 Task: Compose an email with the signature Jasmine Robinson with the subject Confirmation of a membership and the message Please let me know if you need any assistance with the upcoming presentation. from softage.5@softage.net to softage.4@softage.net, select the message and change font size to small, align the email to left Send the email. Finally, move the email from Sent Items to the label School records
Action: Mouse moved to (74, 47)
Screenshot: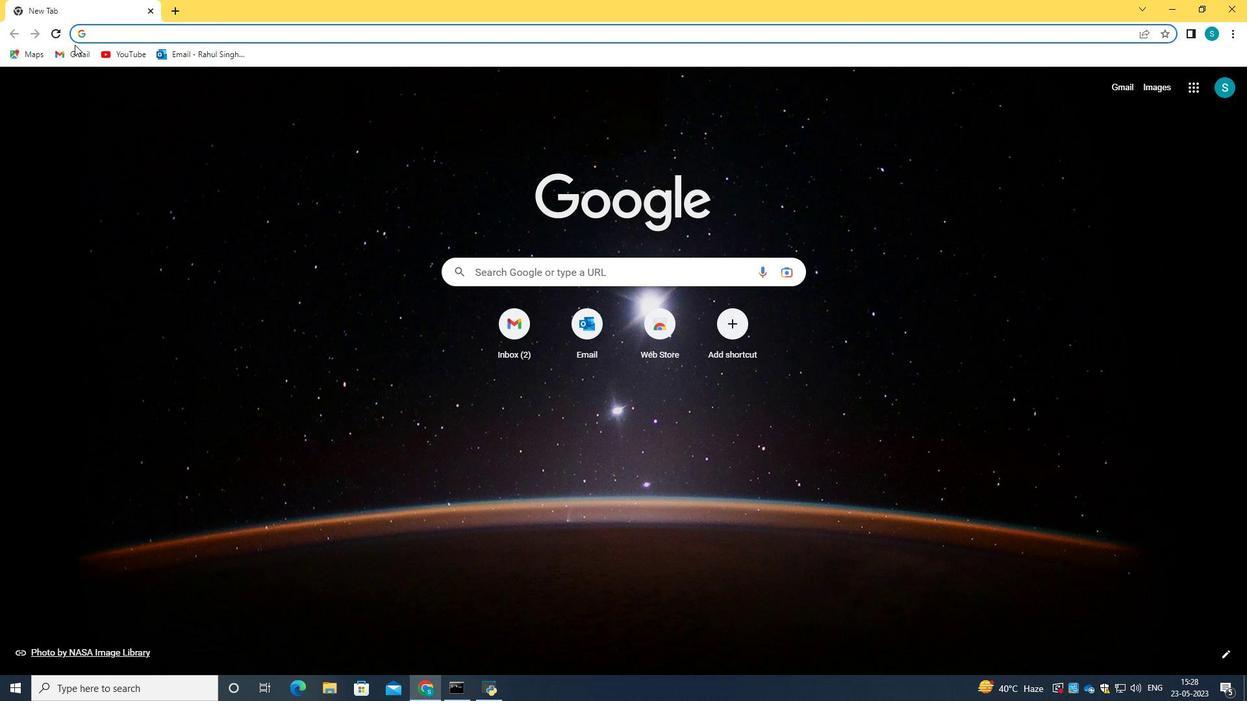 
Action: Mouse pressed left at (74, 47)
Screenshot: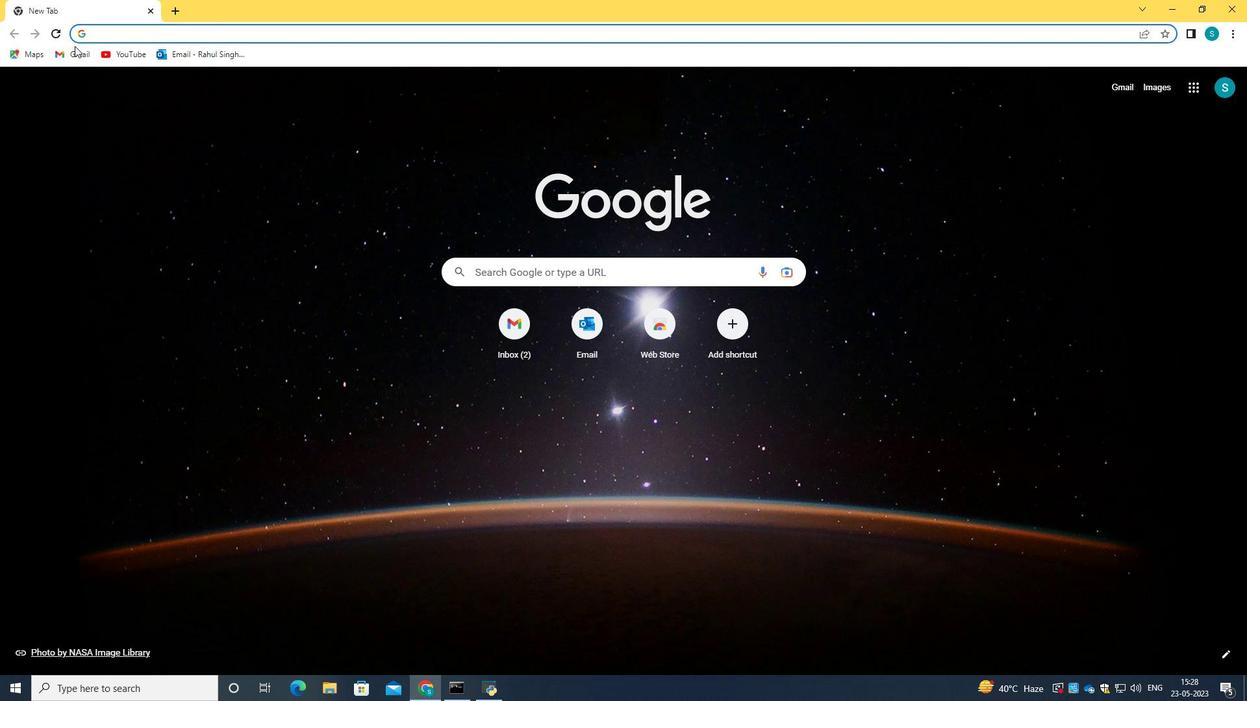 
Action: Mouse moved to (601, 200)
Screenshot: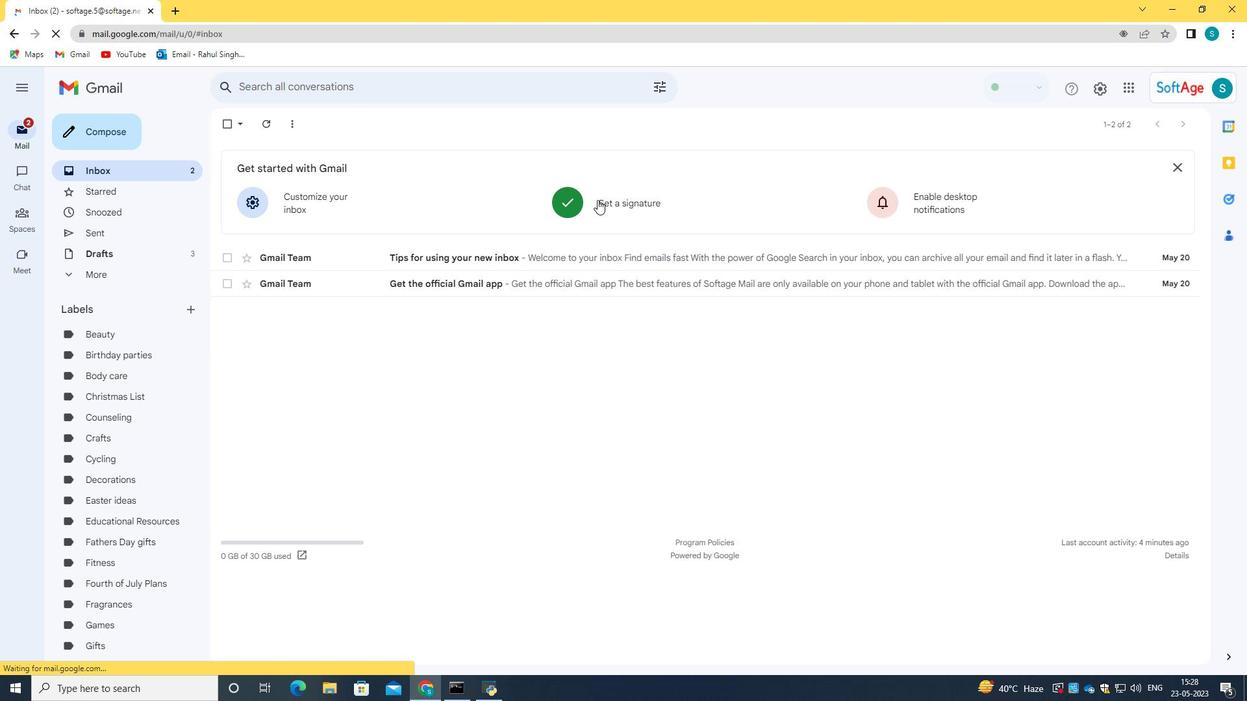 
Action: Mouse pressed left at (601, 200)
Screenshot: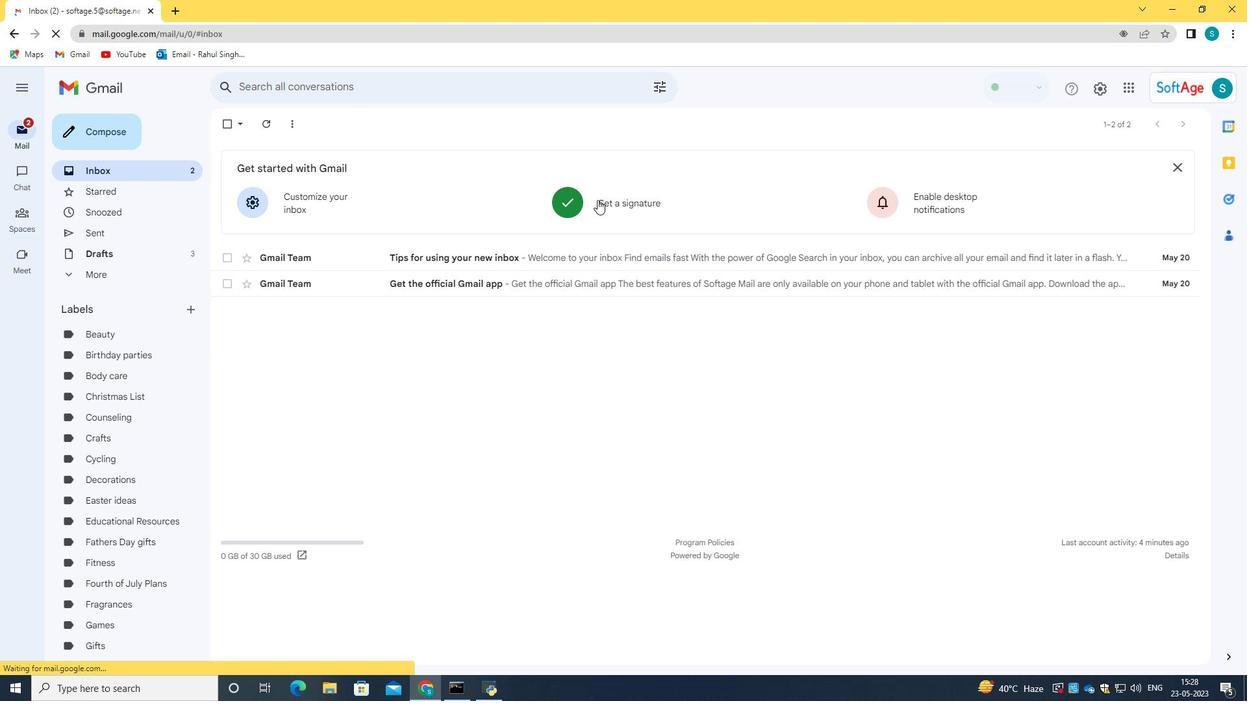 
Action: Mouse moved to (562, 346)
Screenshot: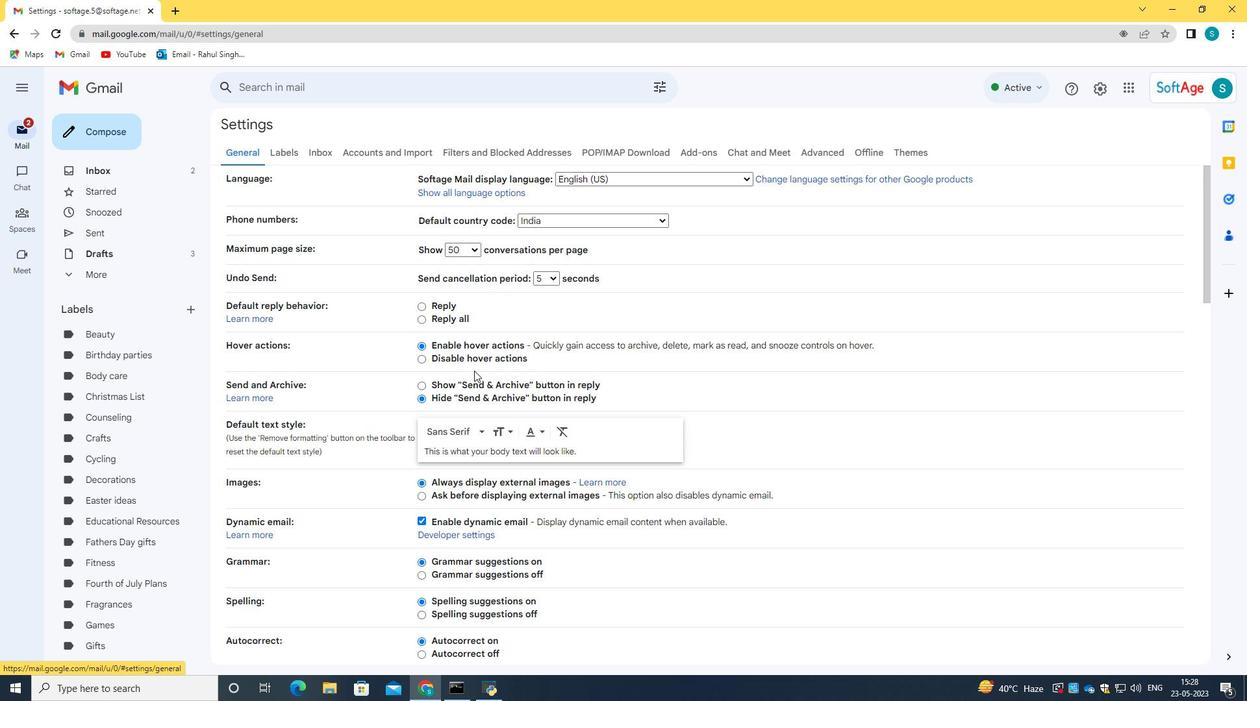 
Action: Mouse scrolled (562, 346) with delta (0, 0)
Screenshot: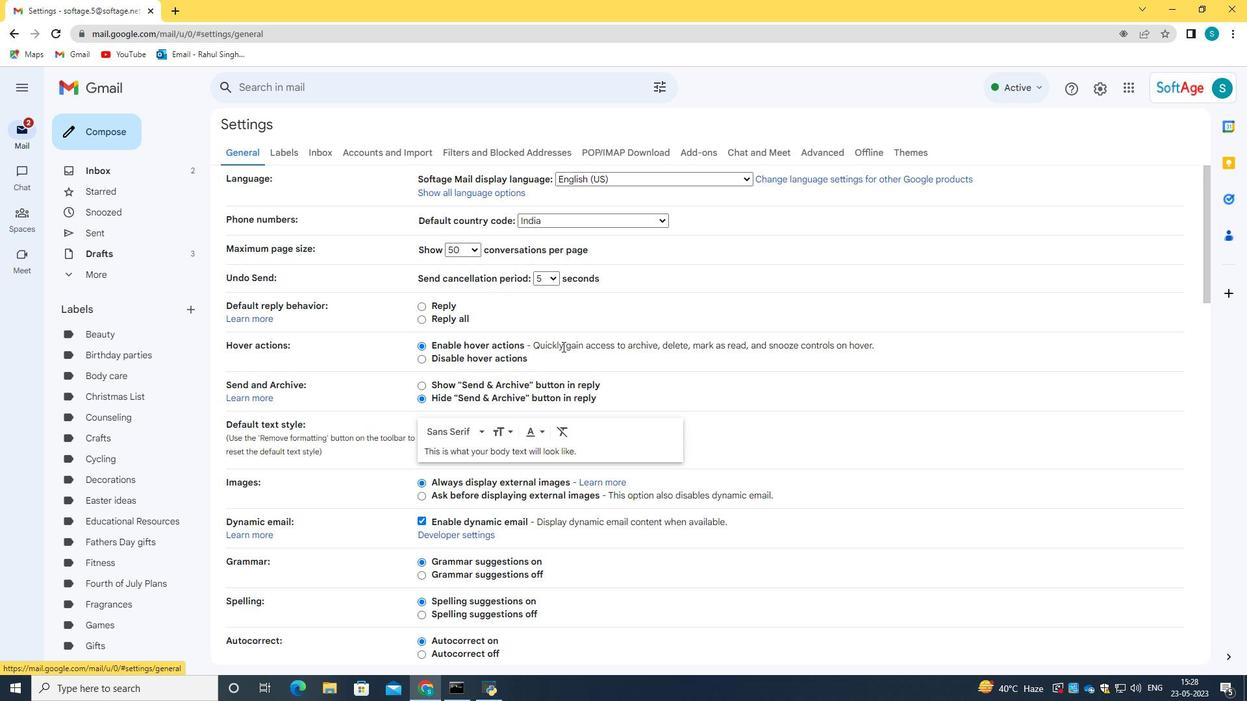 
Action: Mouse scrolled (562, 346) with delta (0, 0)
Screenshot: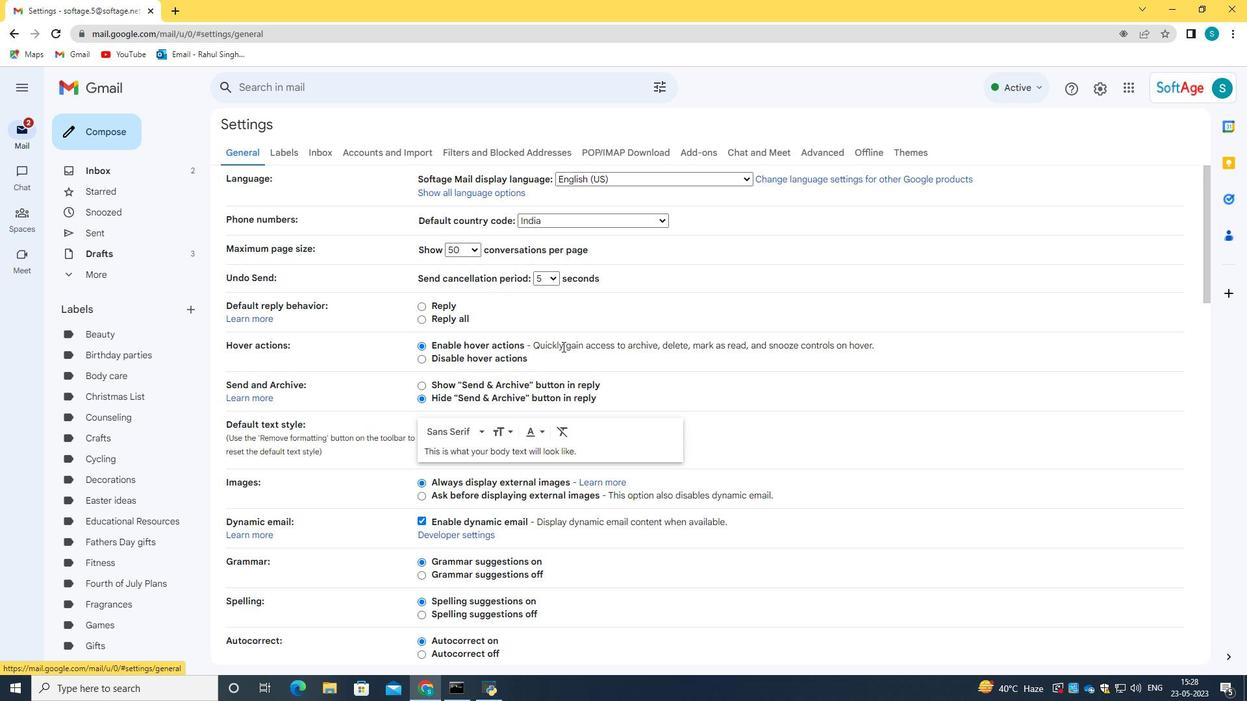 
Action: Mouse scrolled (562, 346) with delta (0, 0)
Screenshot: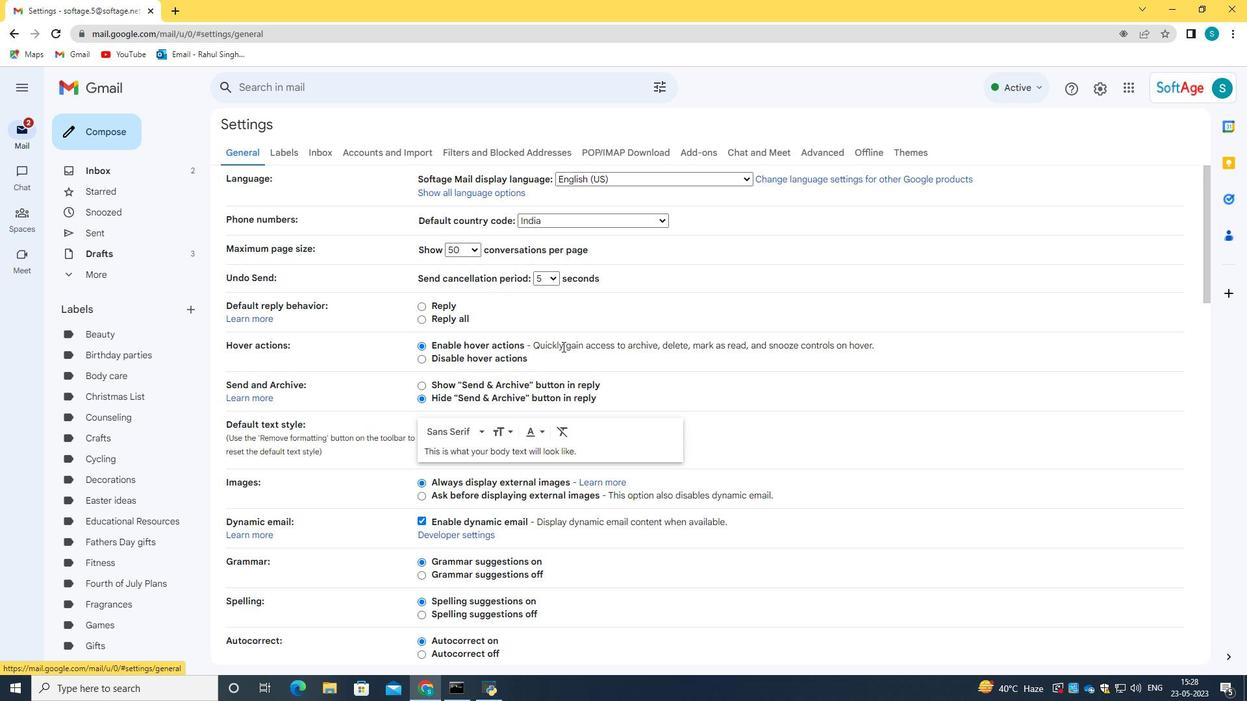 
Action: Mouse scrolled (562, 346) with delta (0, 0)
Screenshot: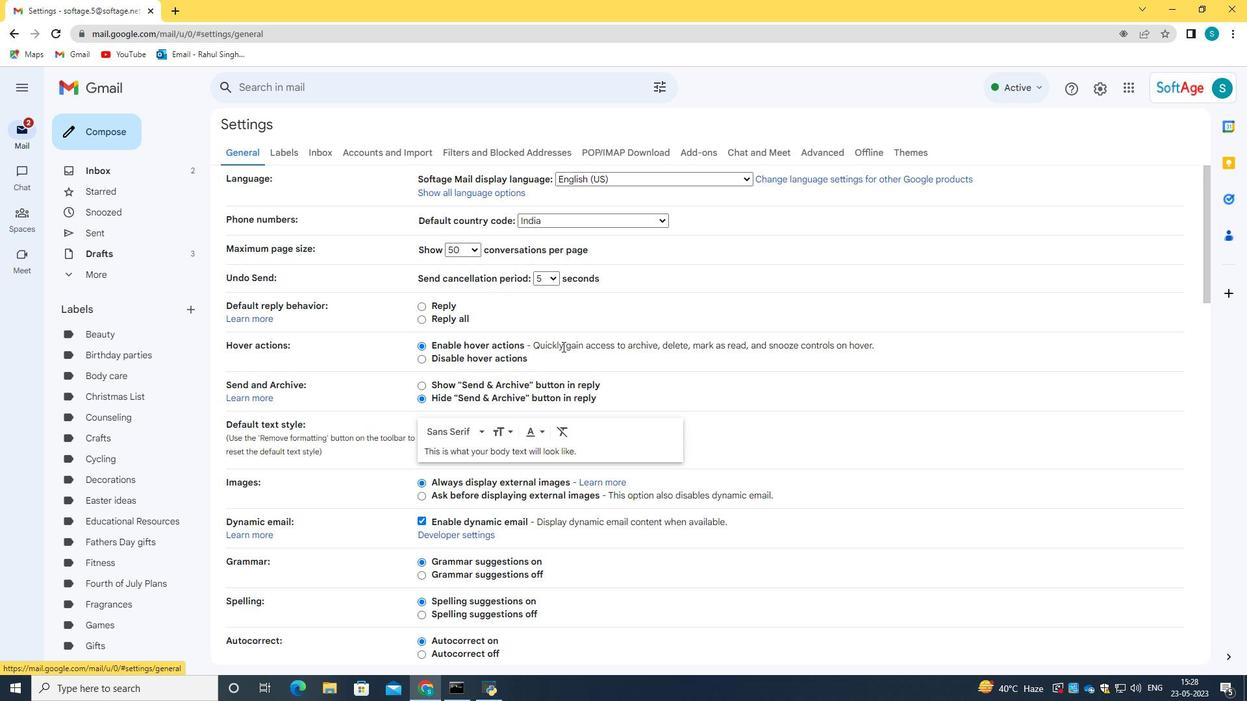 
Action: Mouse scrolled (562, 346) with delta (0, 0)
Screenshot: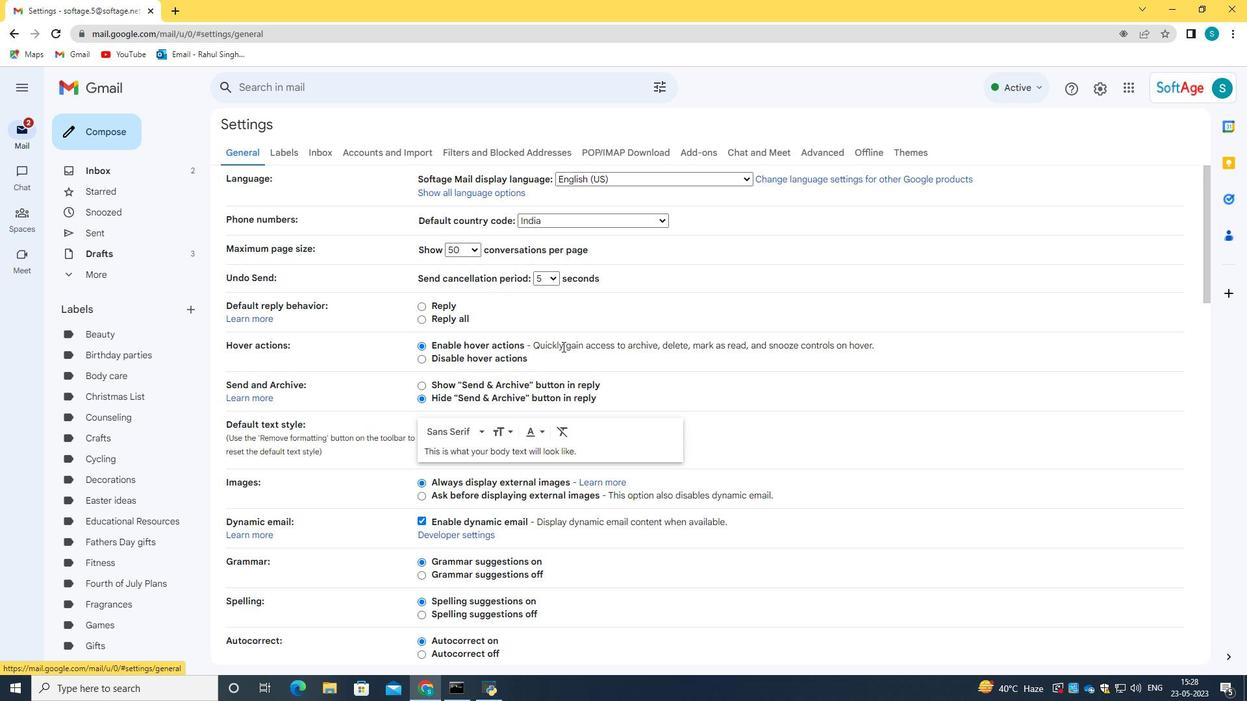 
Action: Mouse scrolled (562, 346) with delta (0, 0)
Screenshot: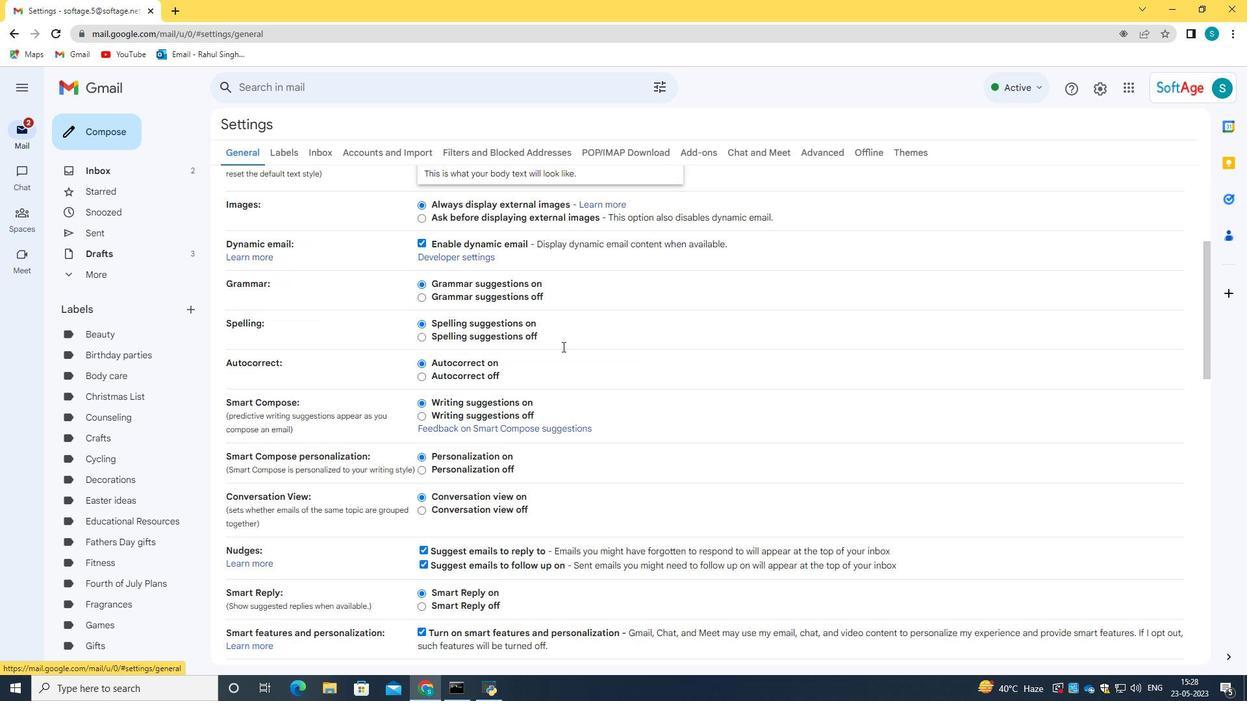 
Action: Mouse scrolled (562, 346) with delta (0, 0)
Screenshot: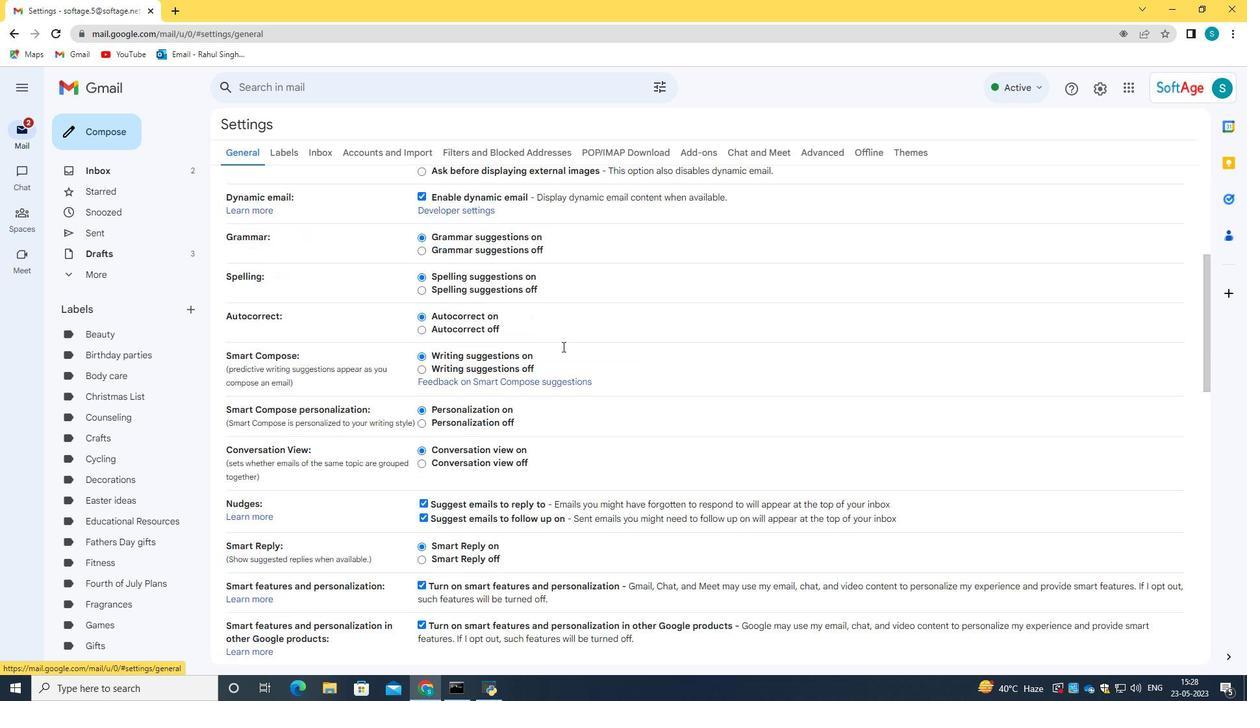 
Action: Mouse scrolled (562, 346) with delta (0, 0)
Screenshot: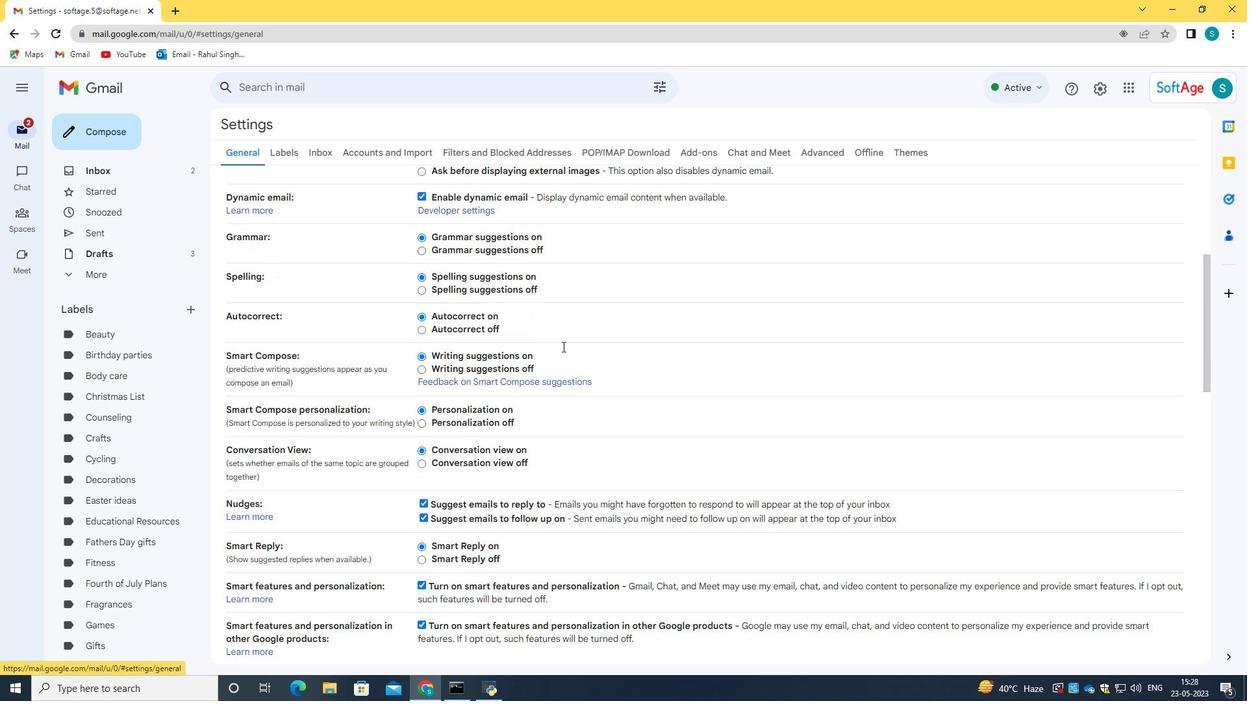 
Action: Mouse moved to (575, 340)
Screenshot: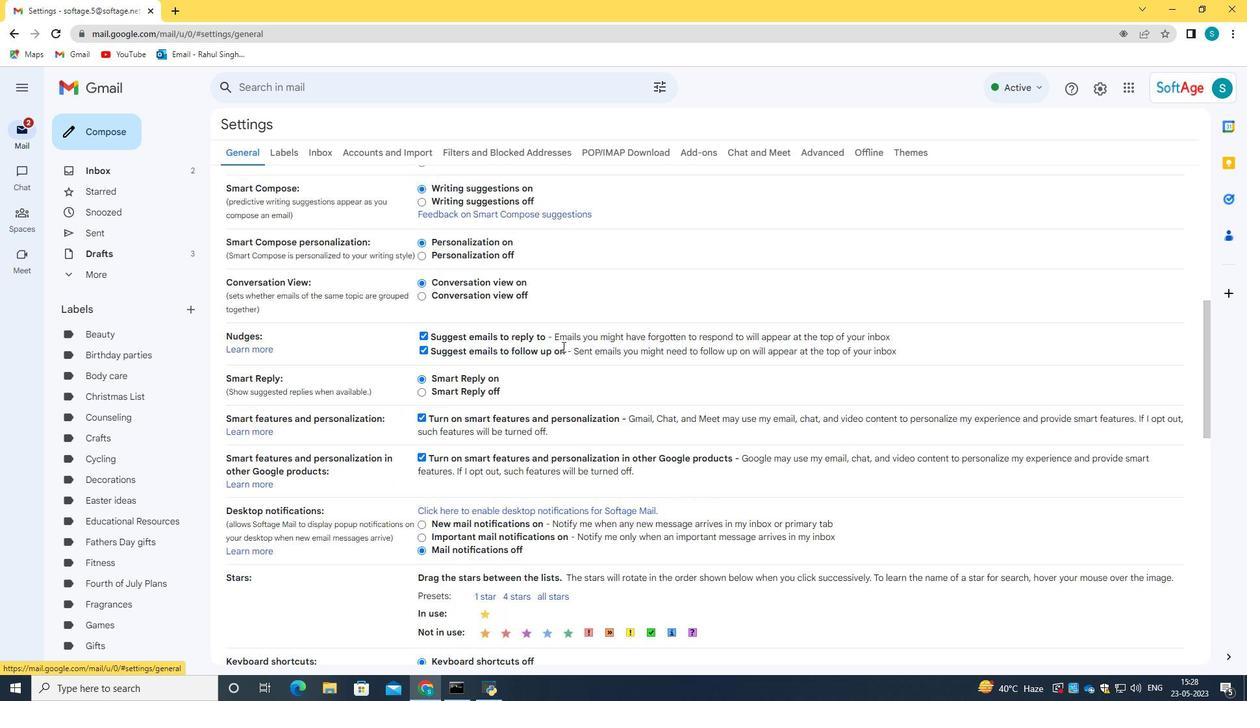 
Action: Mouse scrolled (575, 339) with delta (0, 0)
Screenshot: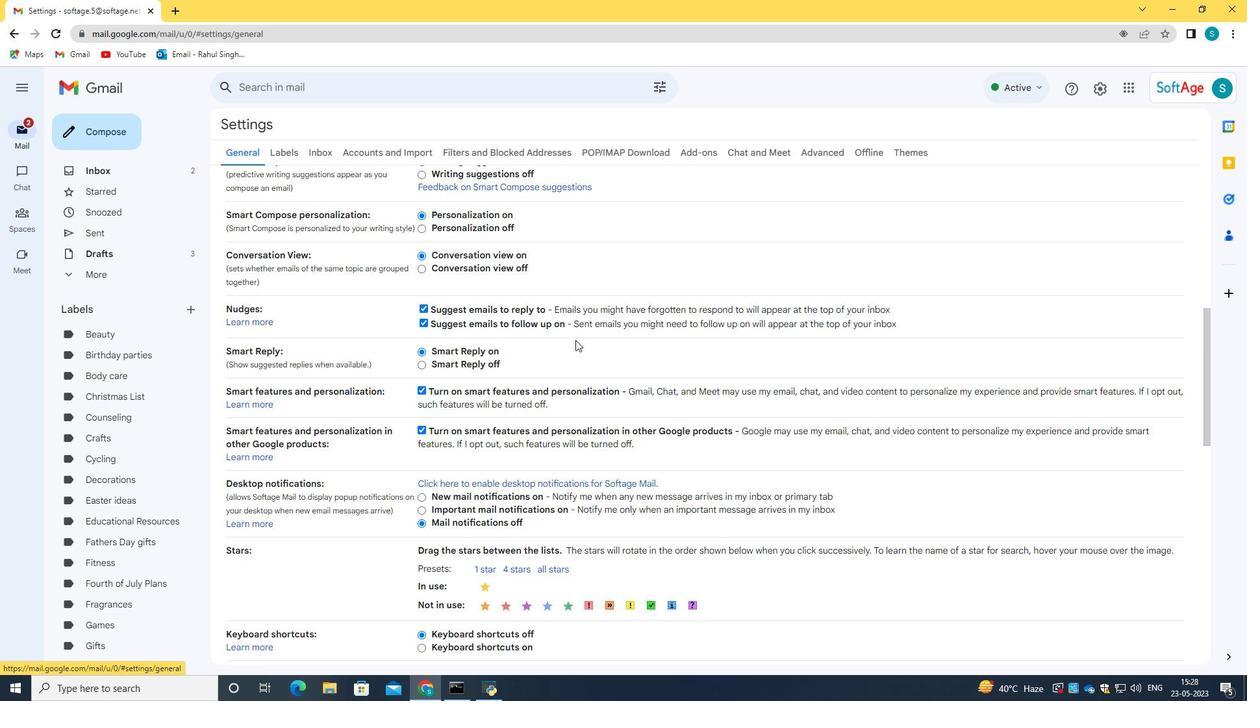 
Action: Mouse scrolled (575, 339) with delta (0, 0)
Screenshot: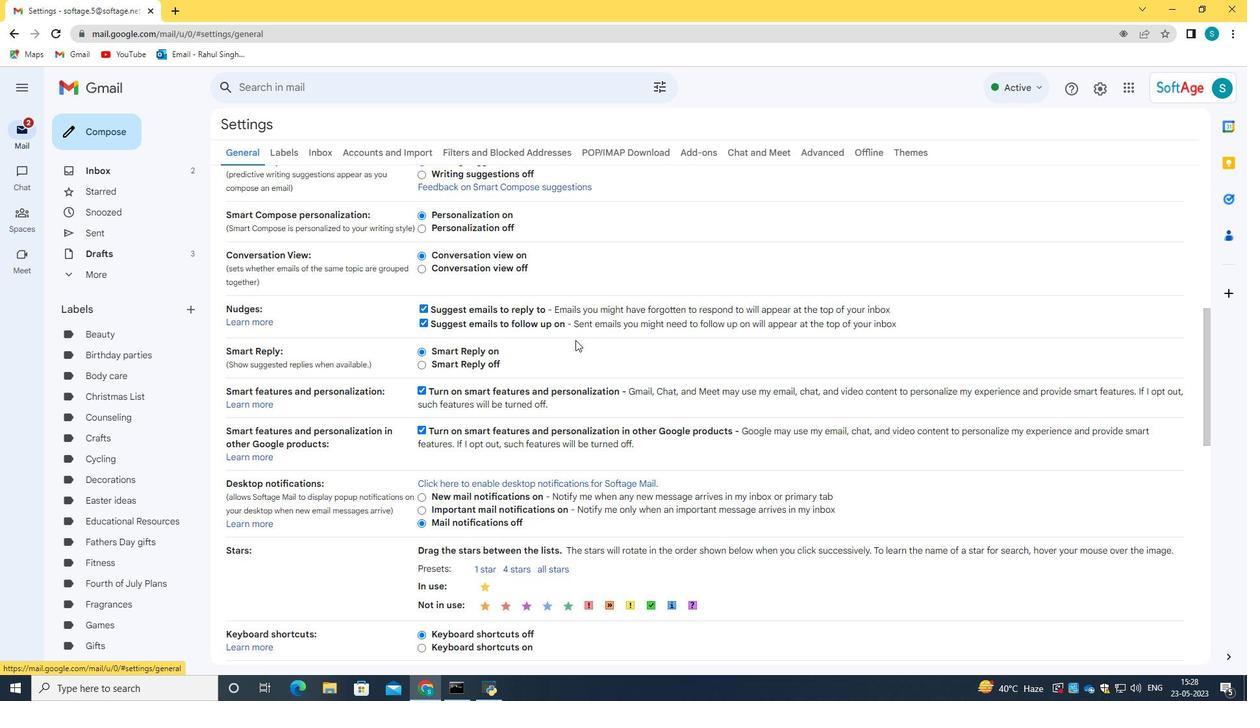 
Action: Mouse scrolled (575, 339) with delta (0, 0)
Screenshot: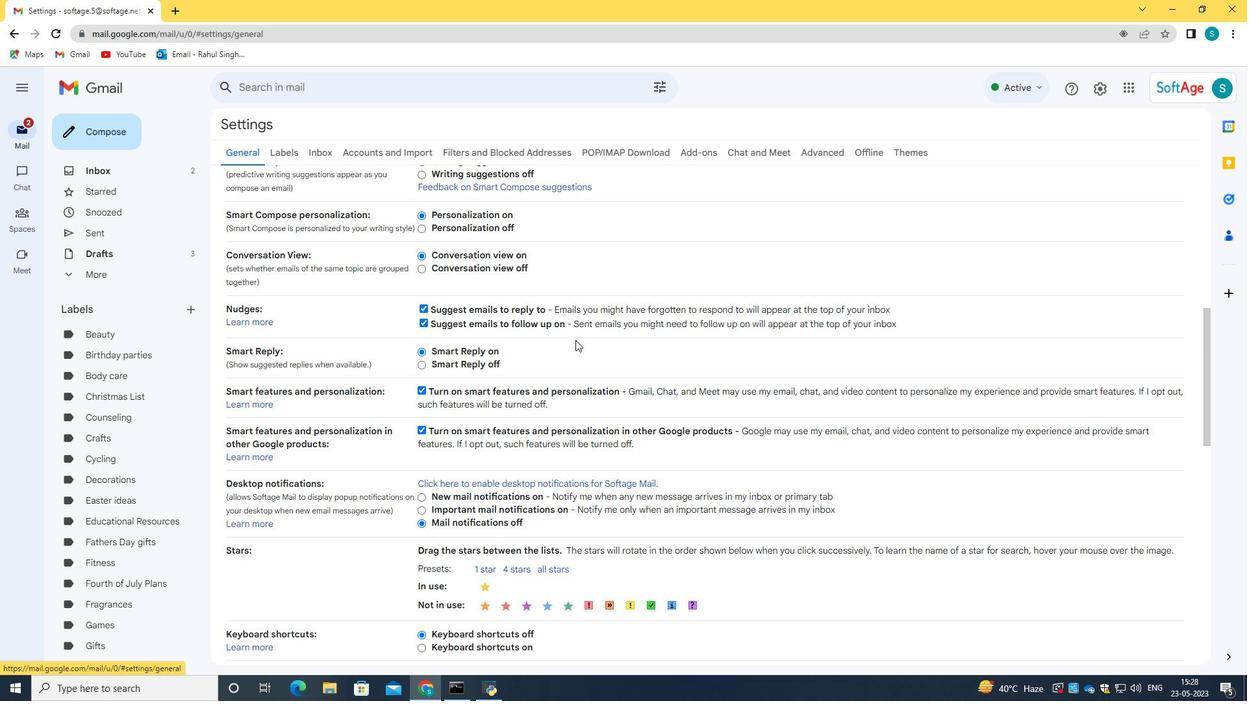 
Action: Mouse scrolled (575, 339) with delta (0, 0)
Screenshot: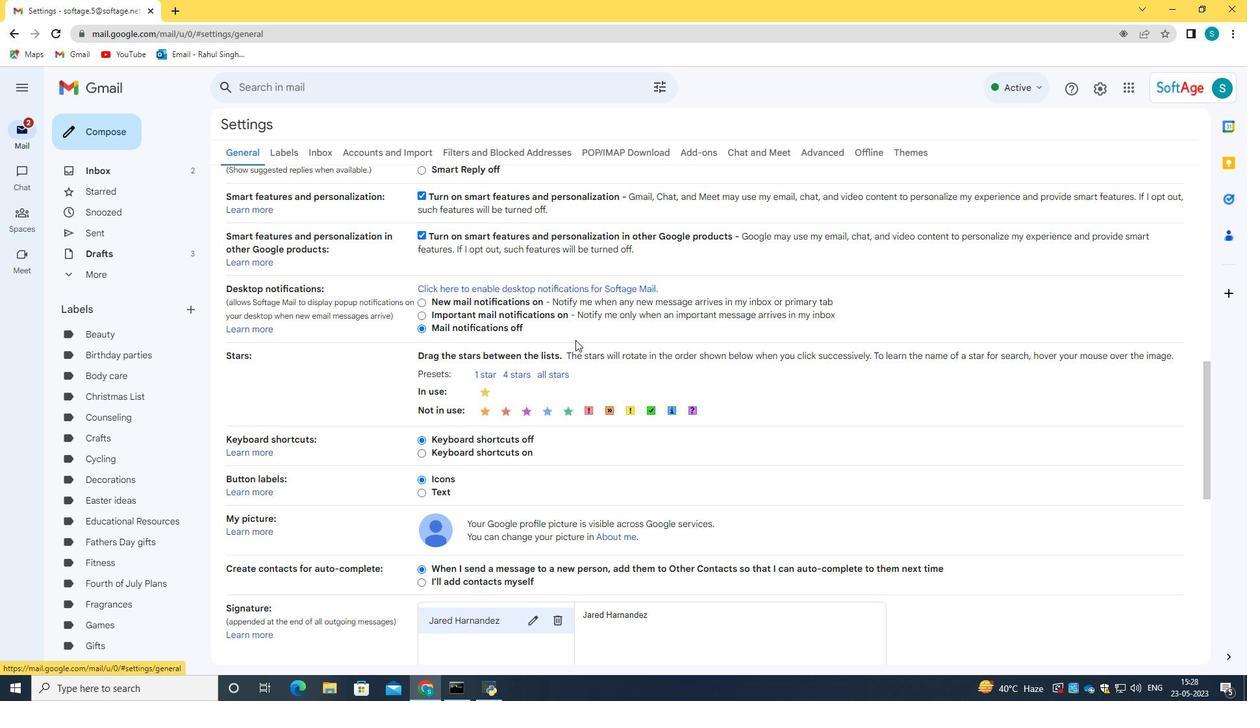 
Action: Mouse moved to (550, 550)
Screenshot: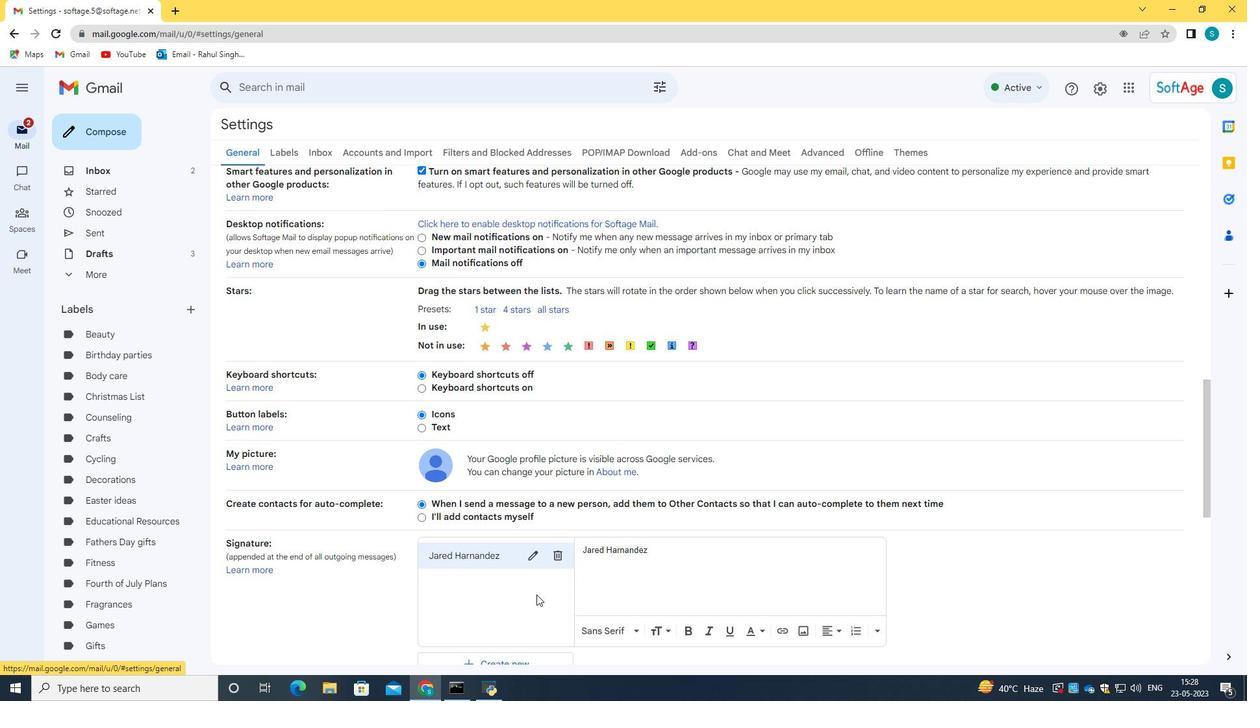 
Action: Mouse scrolled (550, 550) with delta (0, 0)
Screenshot: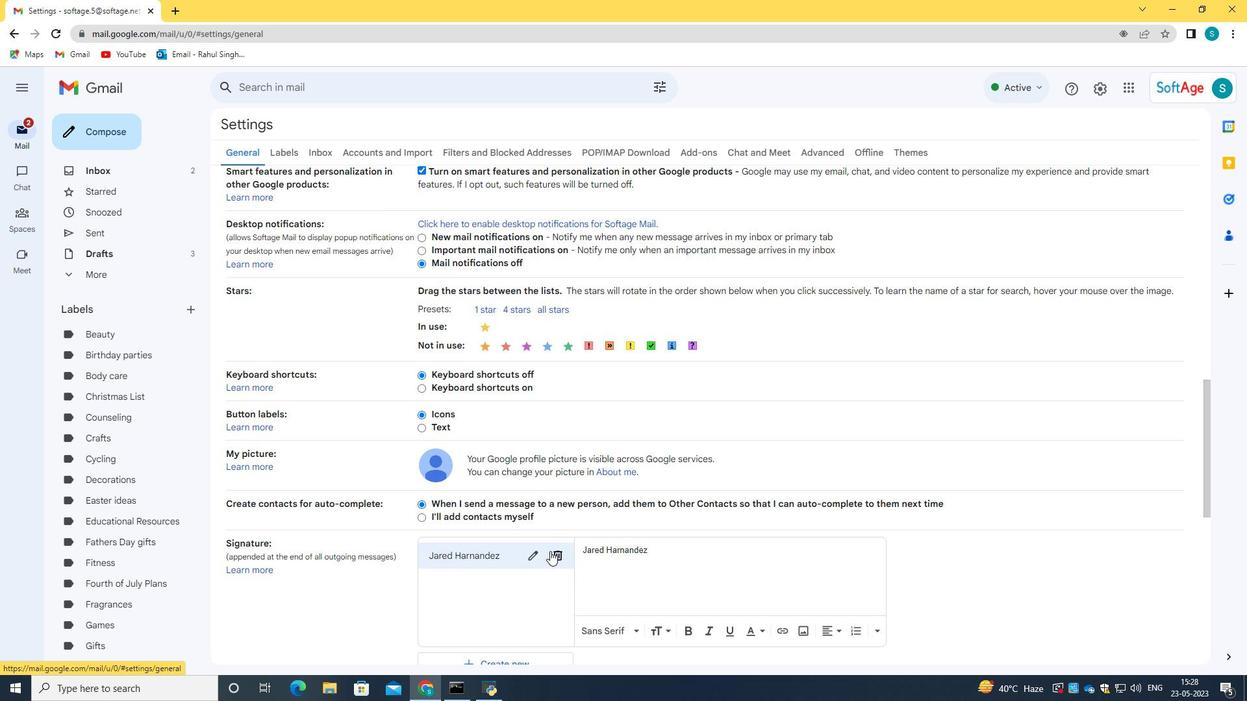 
Action: Mouse moved to (481, 594)
Screenshot: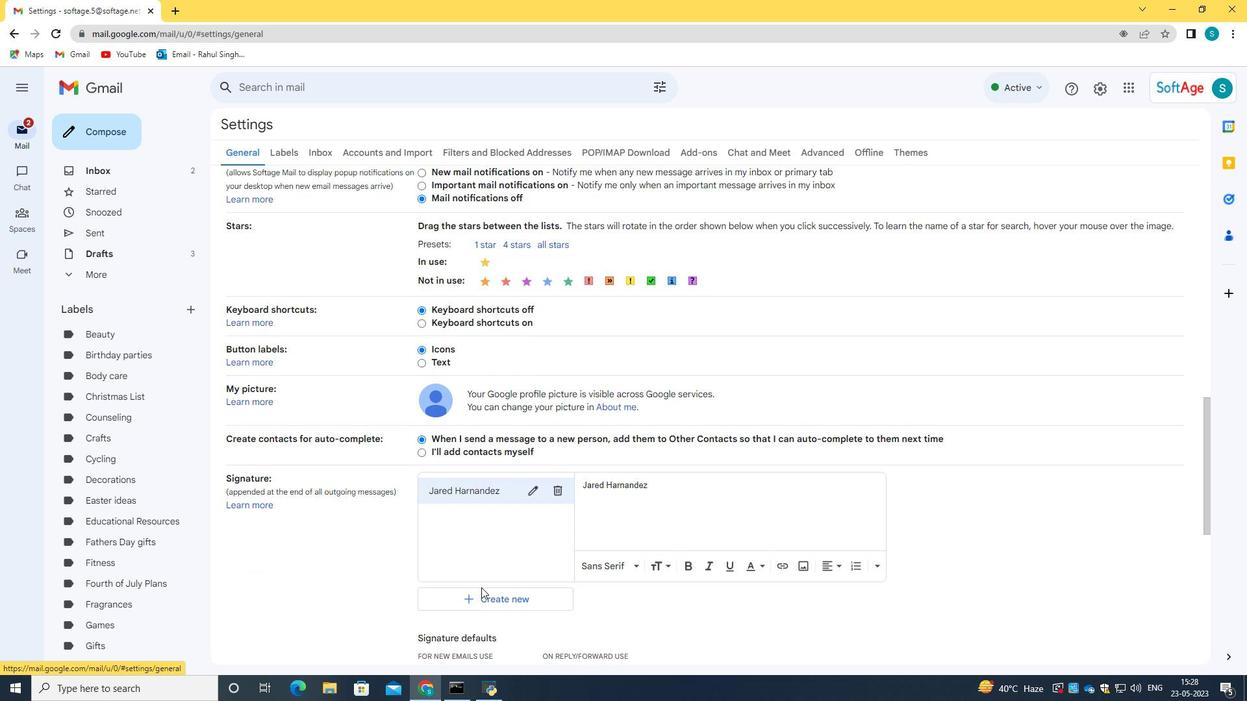
Action: Mouse pressed left at (481, 594)
Screenshot: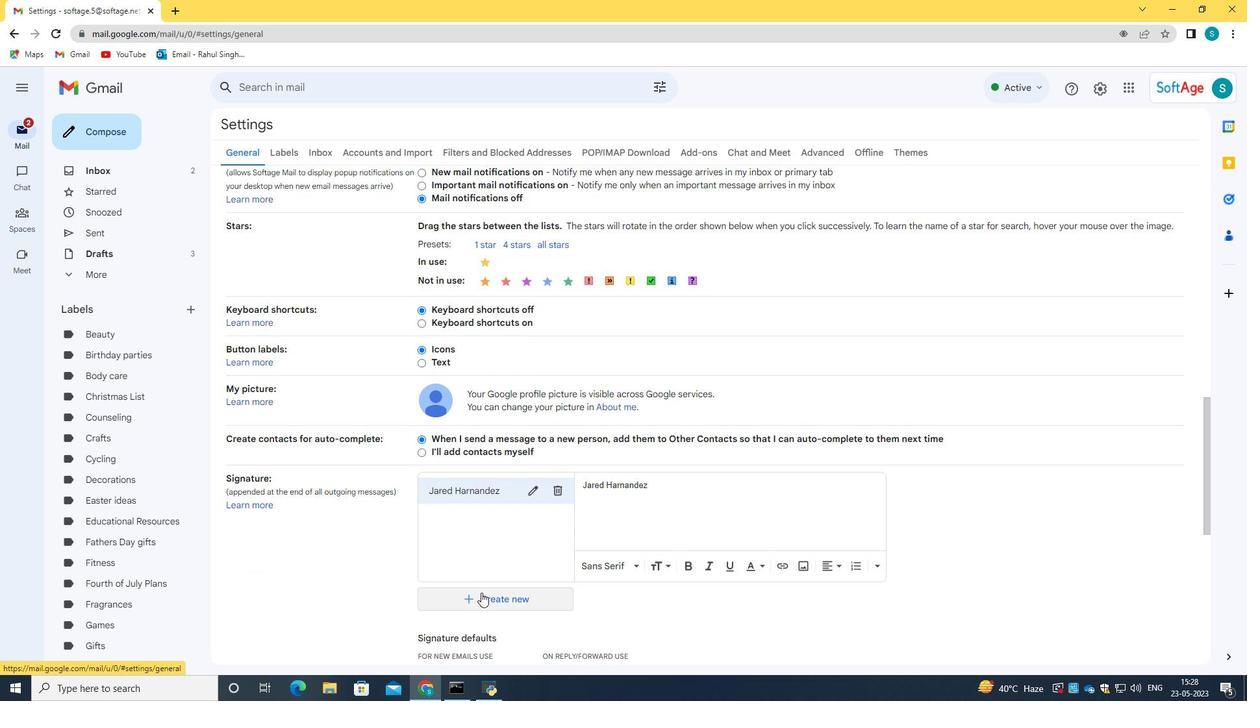 
Action: Mouse moved to (551, 369)
Screenshot: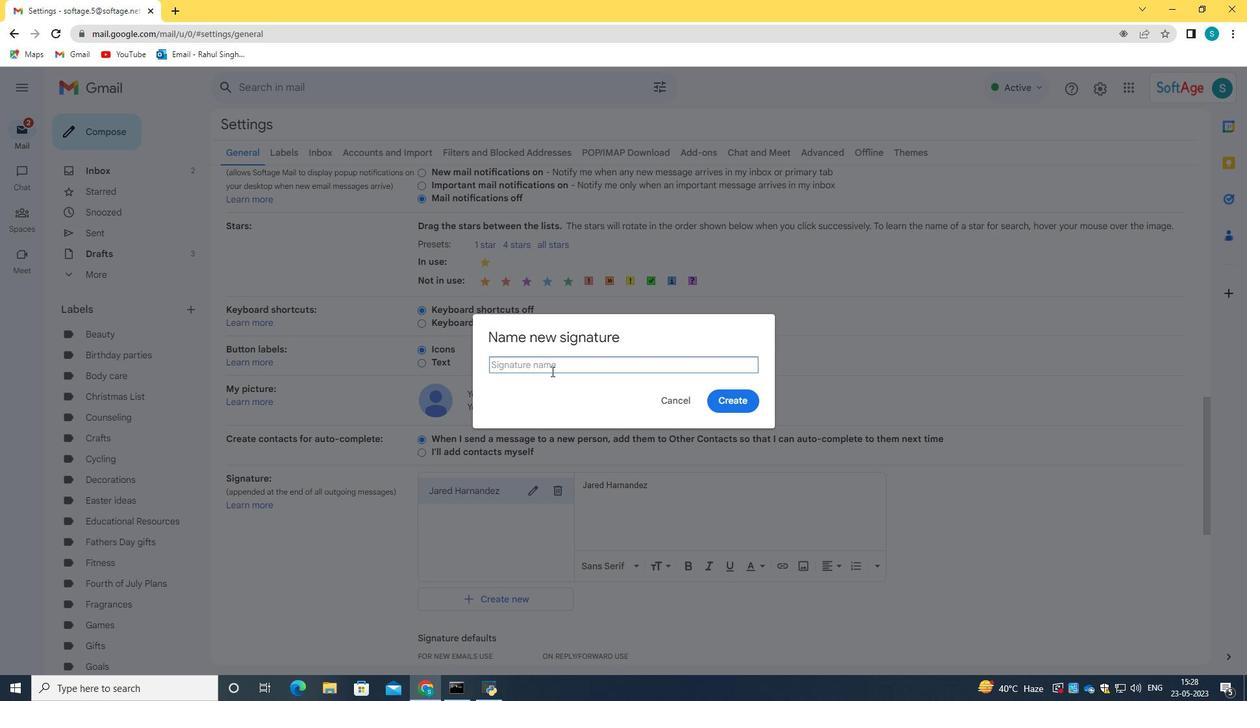
Action: Key pressed <Key.caps_lock>J<Key.caps_lock>asmine<Key.space><Key.caps_lock>R<Key.caps_lock>obb<Key.backspace>inson<Key.space>
Screenshot: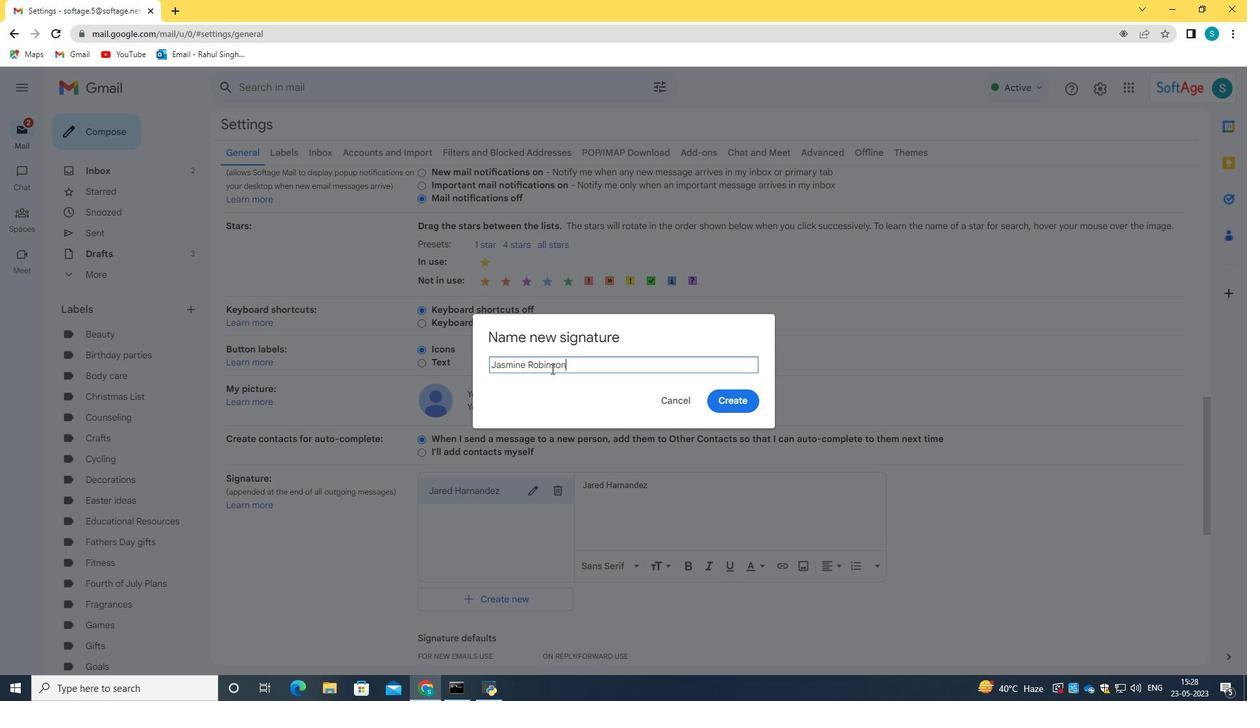 
Action: Mouse moved to (727, 404)
Screenshot: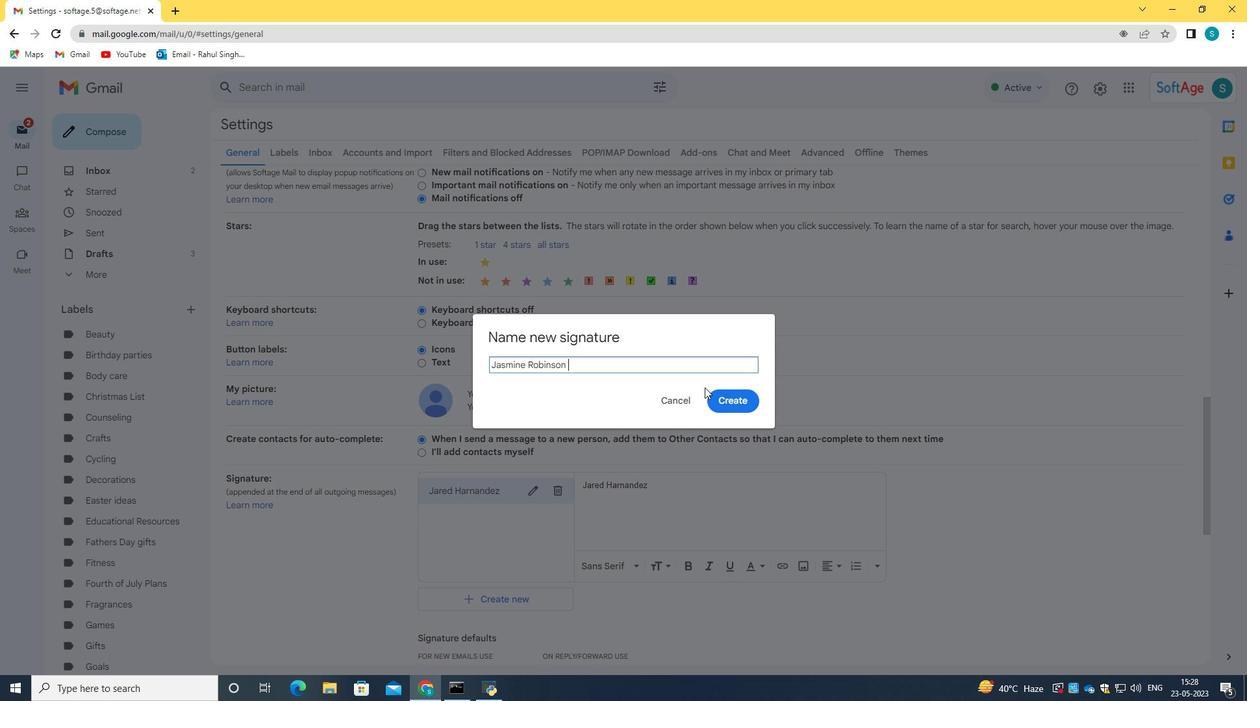 
Action: Mouse pressed left at (727, 404)
Screenshot: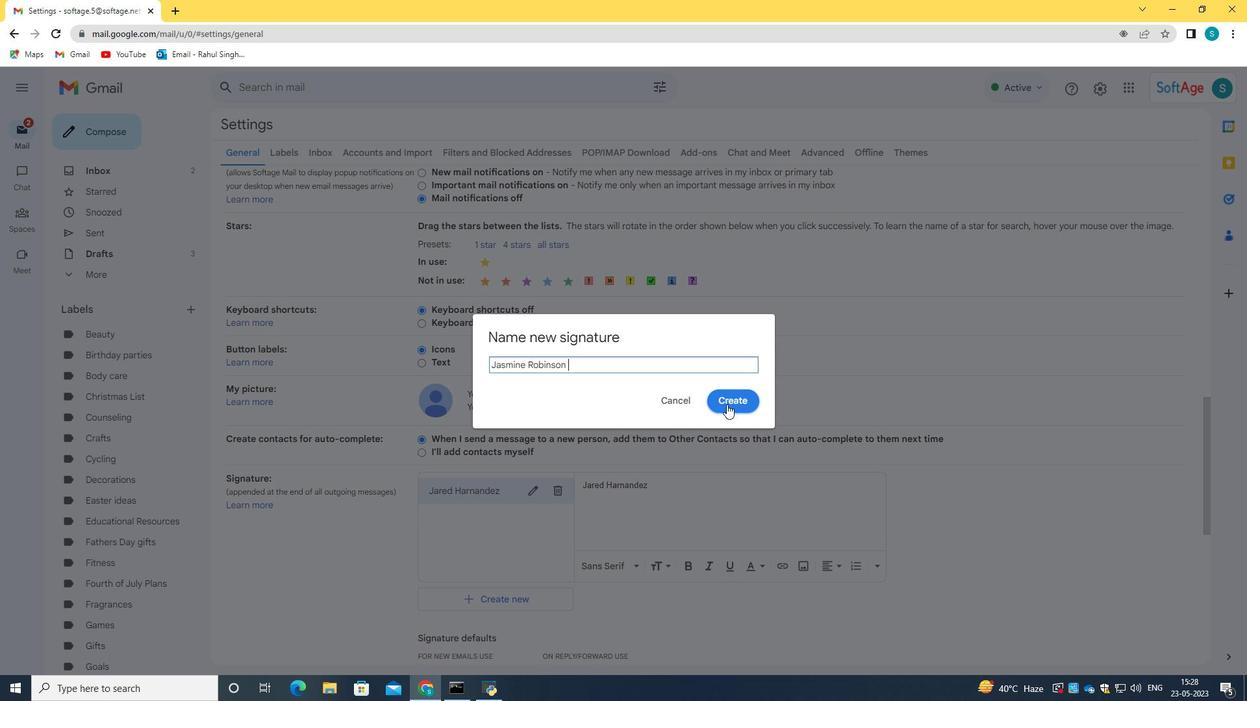 
Action: Mouse moved to (676, 515)
Screenshot: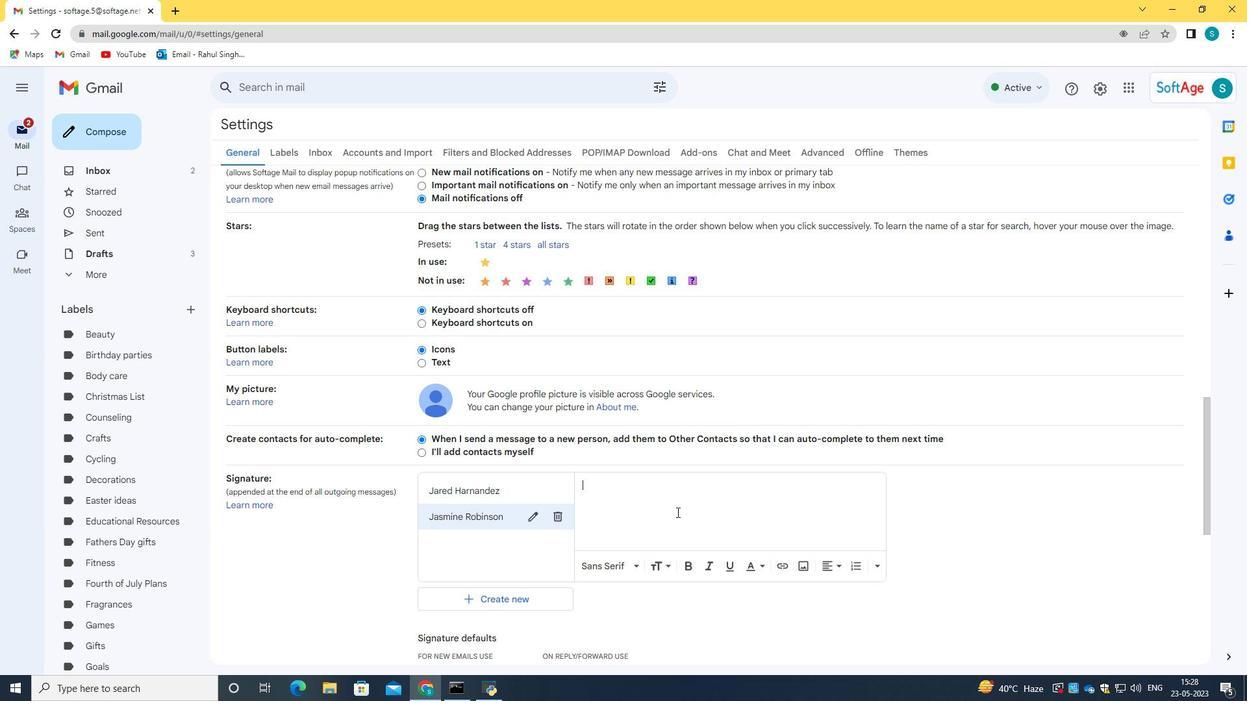 
Action: Mouse pressed left at (676, 515)
Screenshot: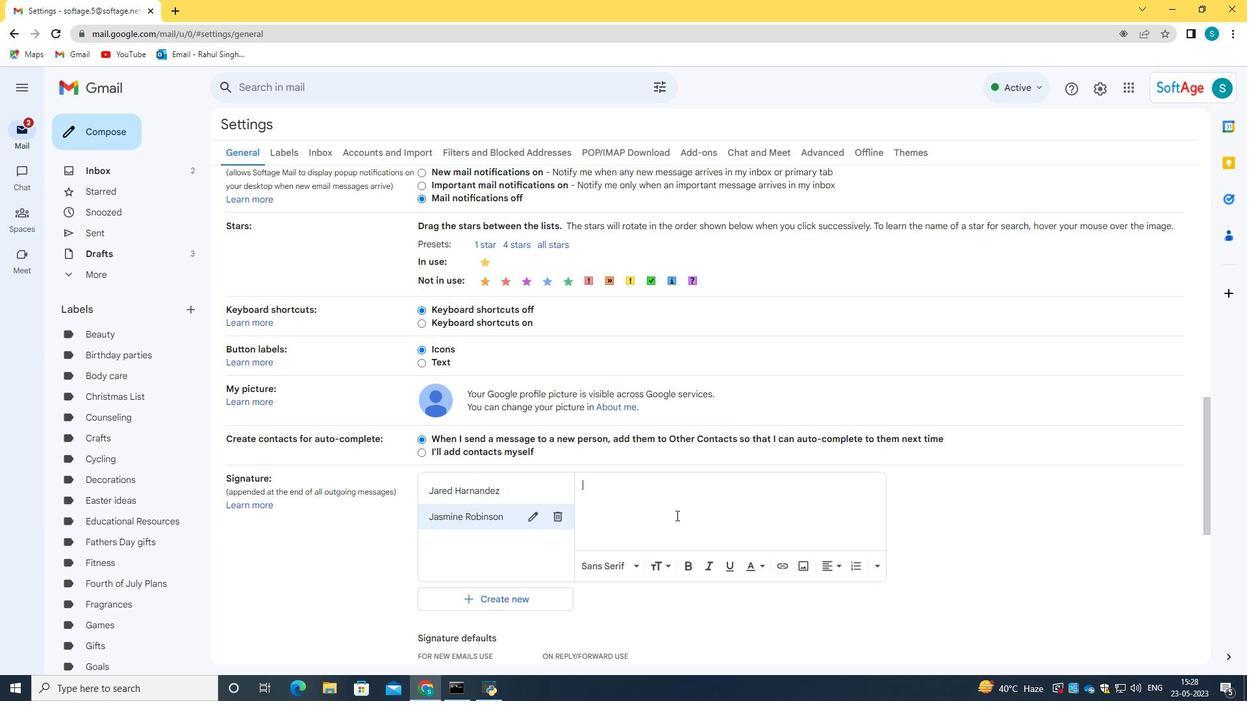 
Action: Key pressed <Key.caps_lock>J<Key.caps_lock>asmine<Key.space><Key.caps_lock>R<Key.caps_lock>obinson
Screenshot: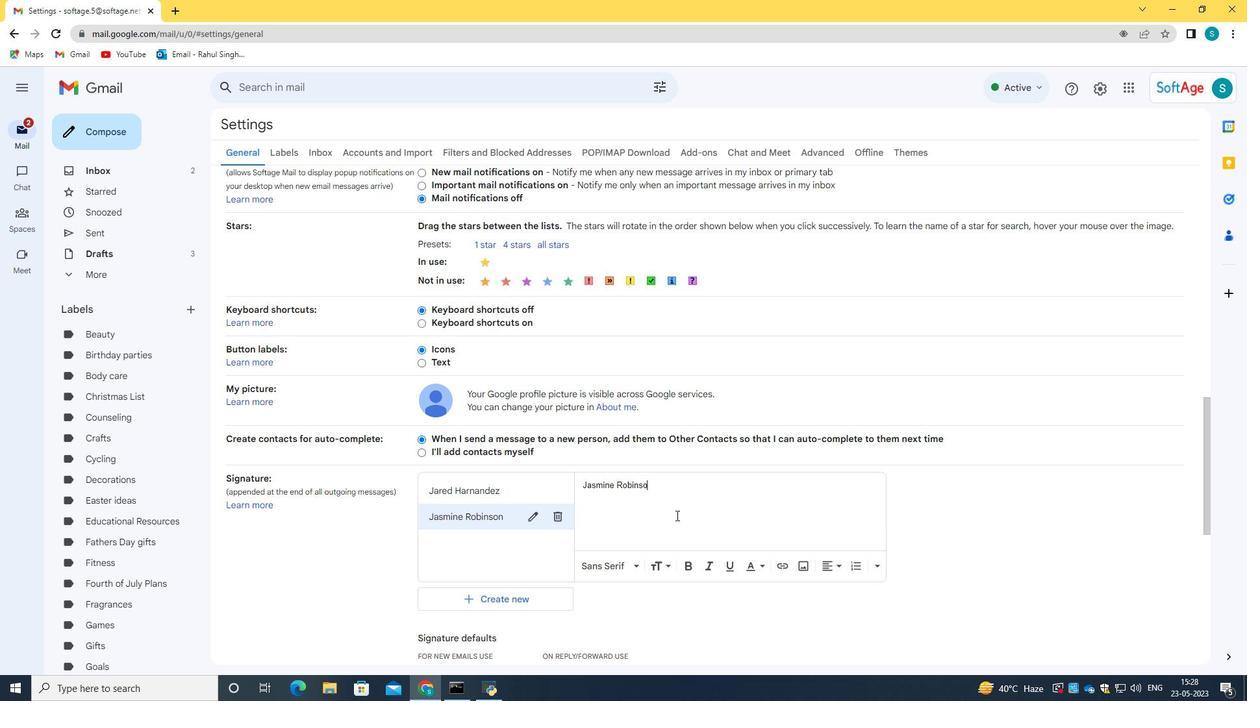 
Action: Mouse moved to (652, 526)
Screenshot: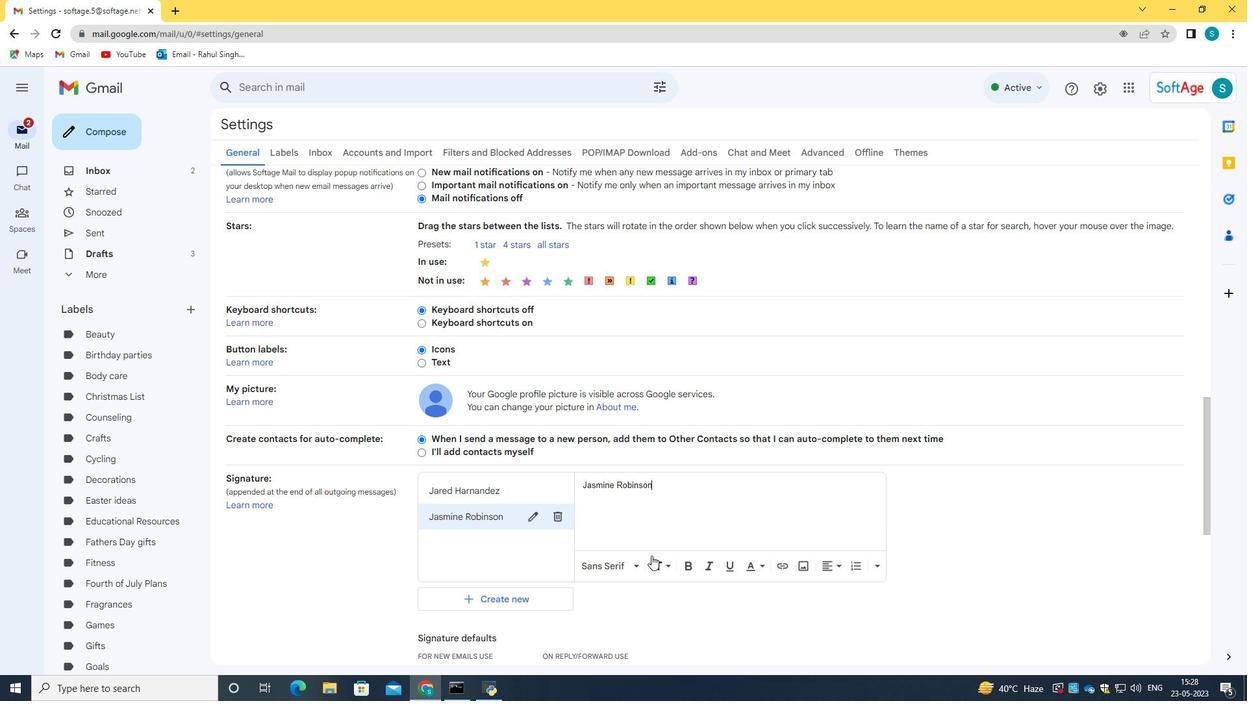 
Action: Mouse scrolled (652, 526) with delta (0, 0)
Screenshot: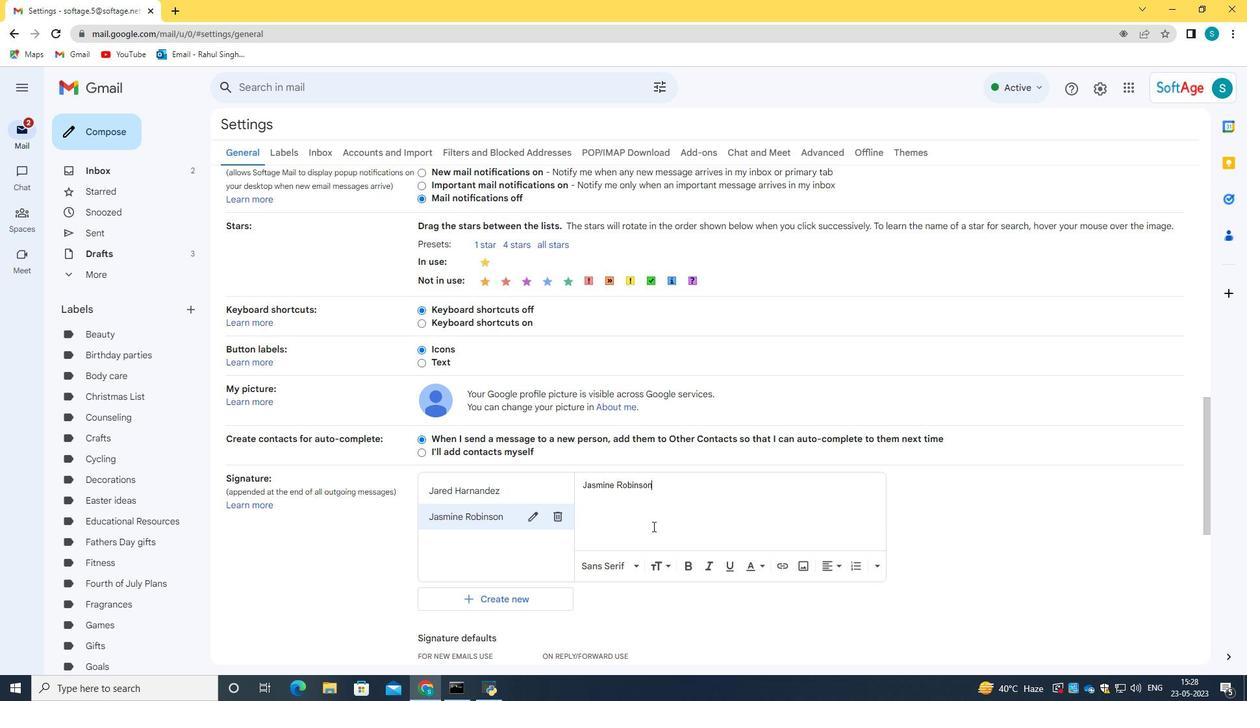 
Action: Mouse scrolled (652, 526) with delta (0, 0)
Screenshot: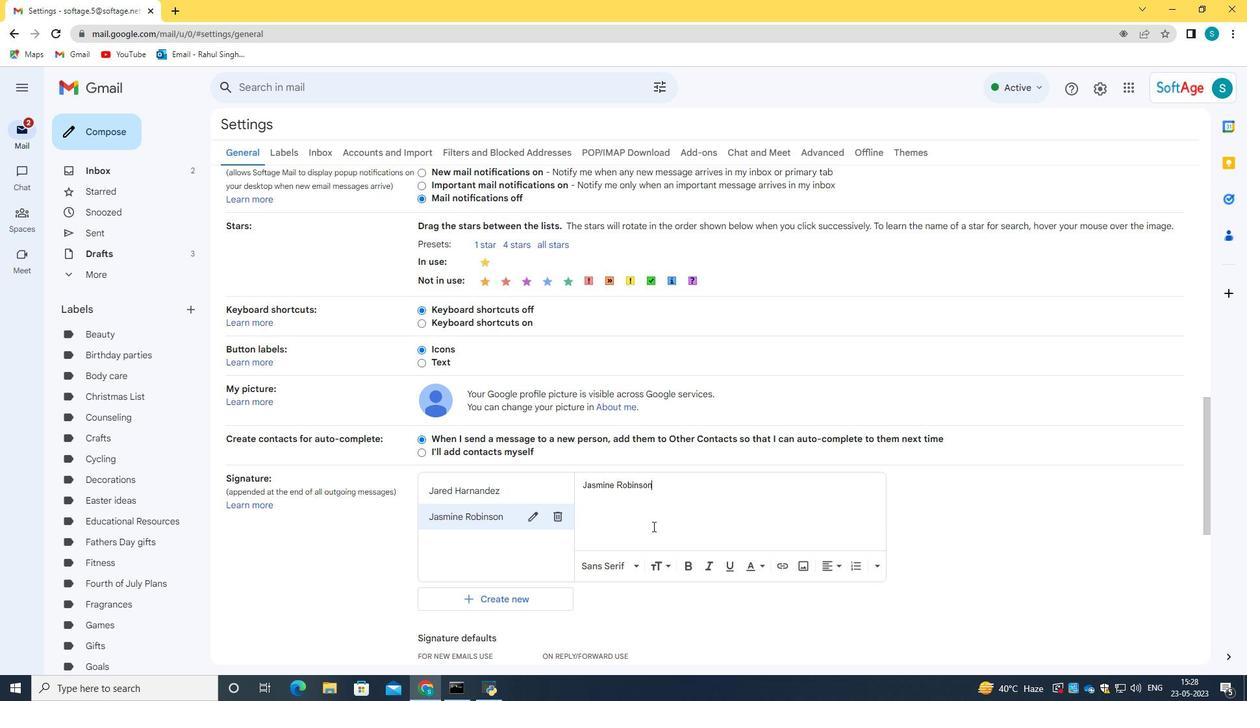 
Action: Mouse moved to (636, 516)
Screenshot: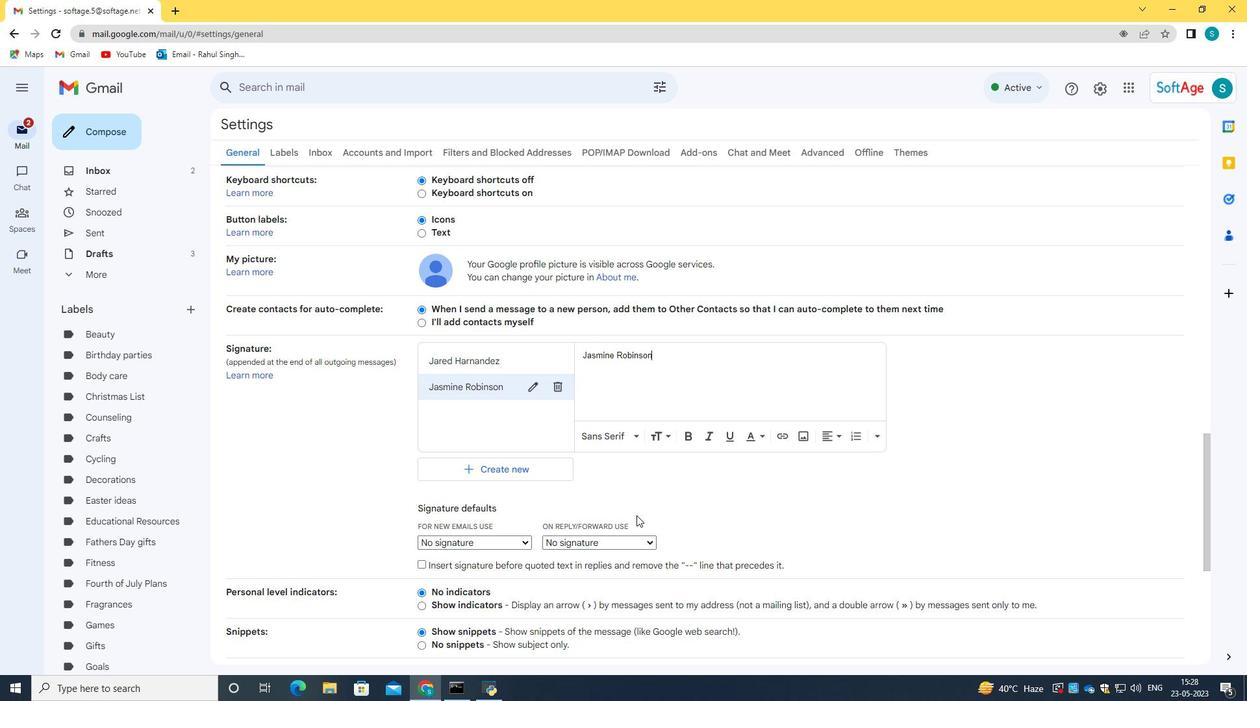 
Action: Mouse scrolled (636, 515) with delta (0, 0)
Screenshot: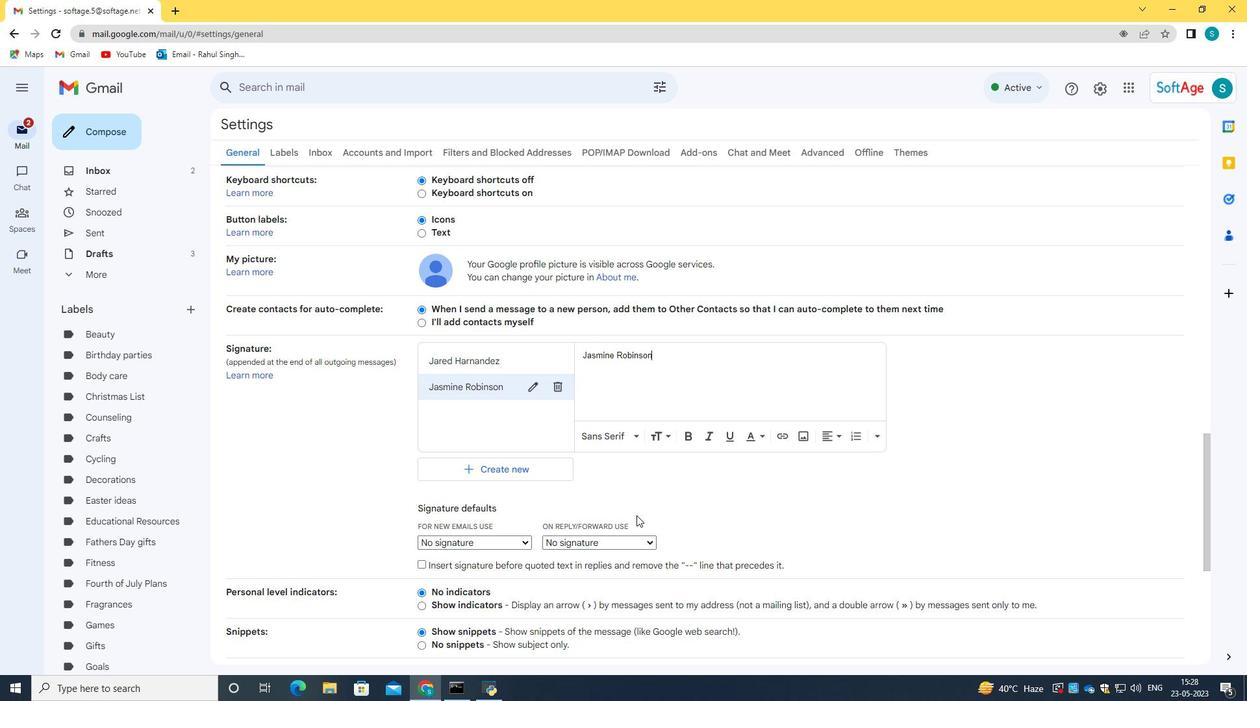 
Action: Mouse scrolled (636, 515) with delta (0, 0)
Screenshot: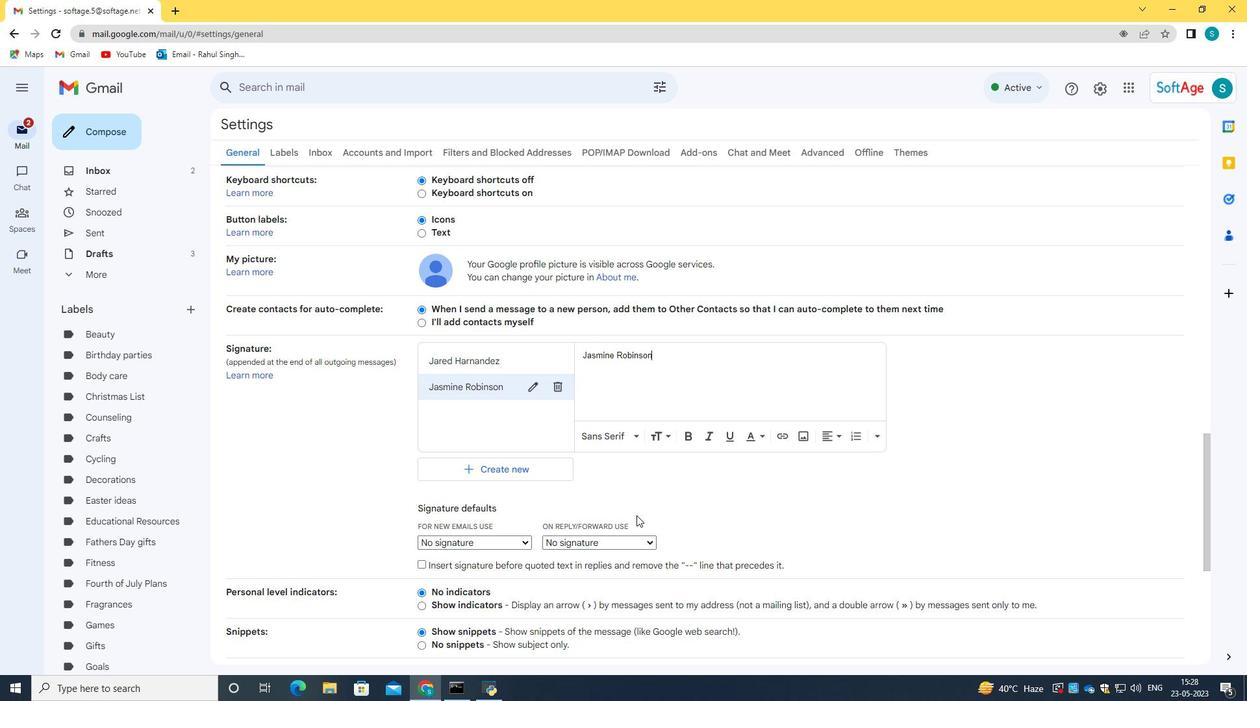 
Action: Mouse scrolled (636, 515) with delta (0, 0)
Screenshot: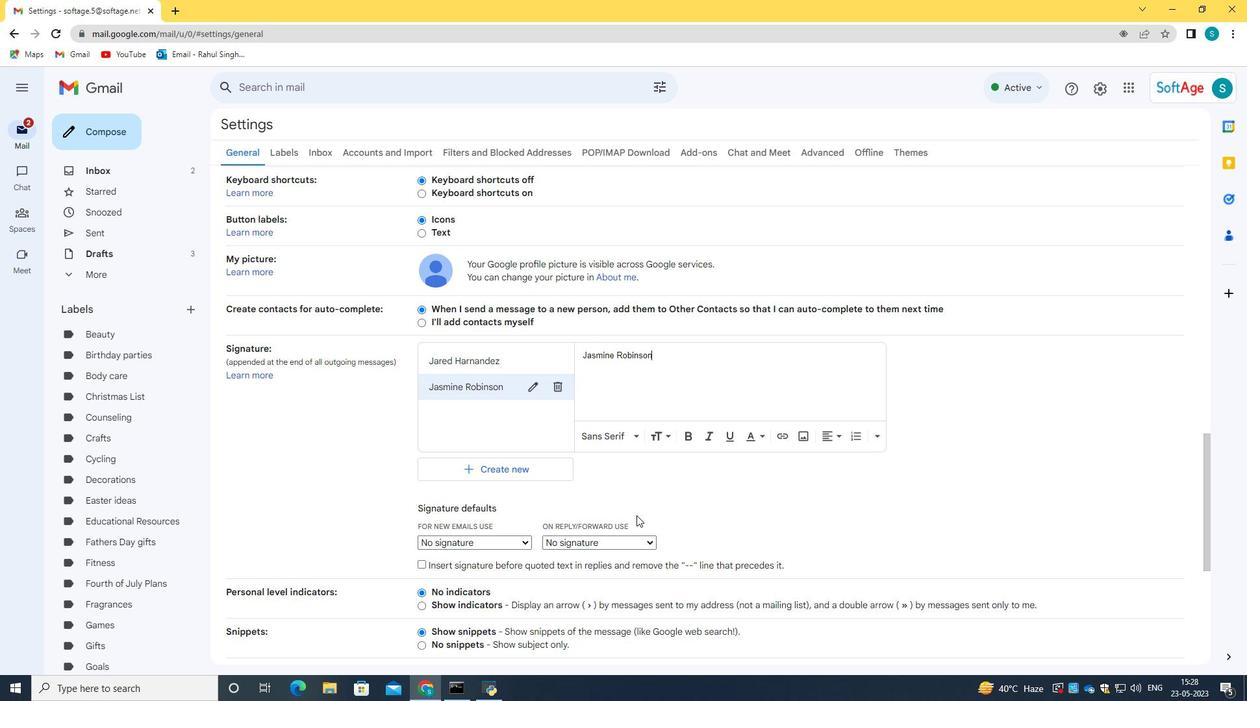 
Action: Mouse scrolled (636, 515) with delta (0, 0)
Screenshot: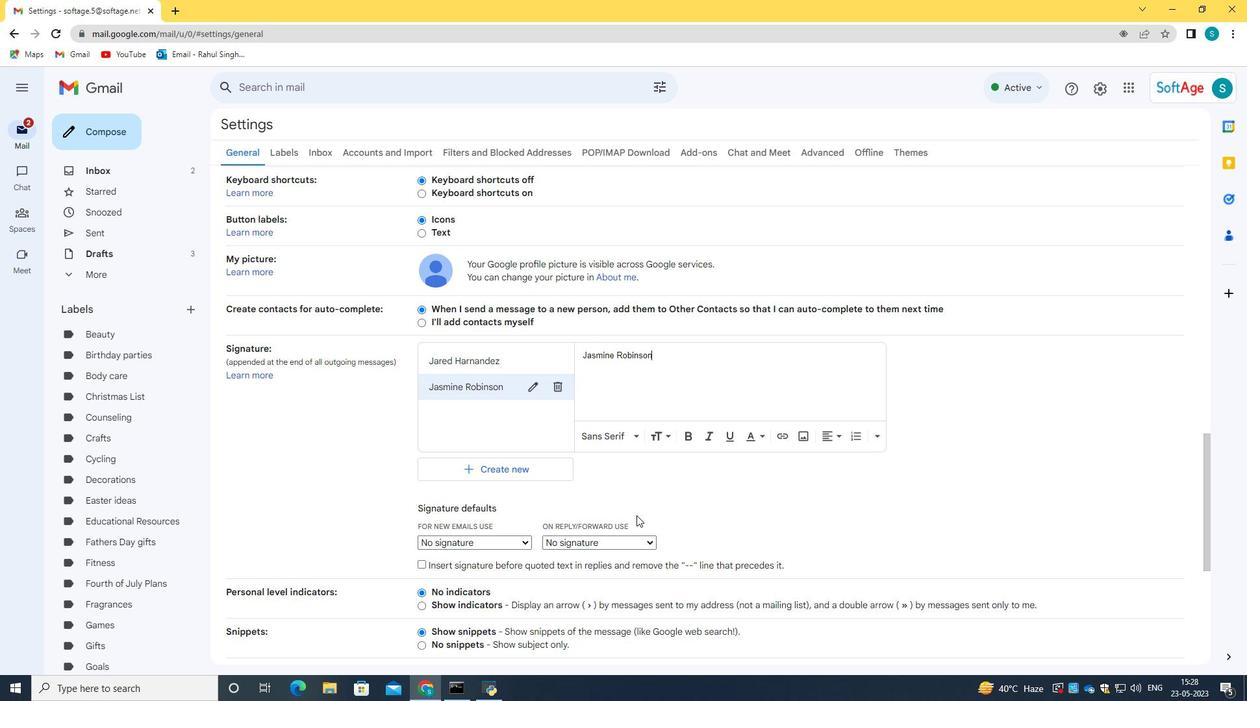 
Action: Mouse moved to (636, 517)
Screenshot: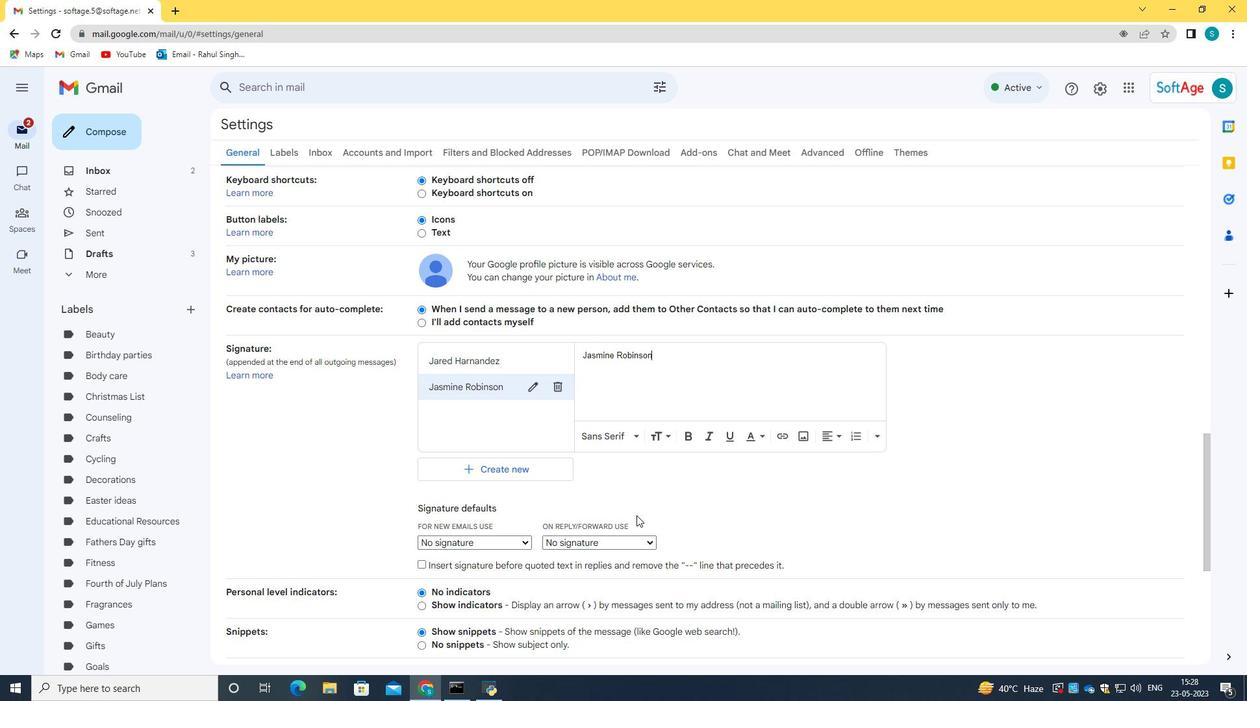 
Action: Mouse scrolled (636, 516) with delta (0, 0)
Screenshot: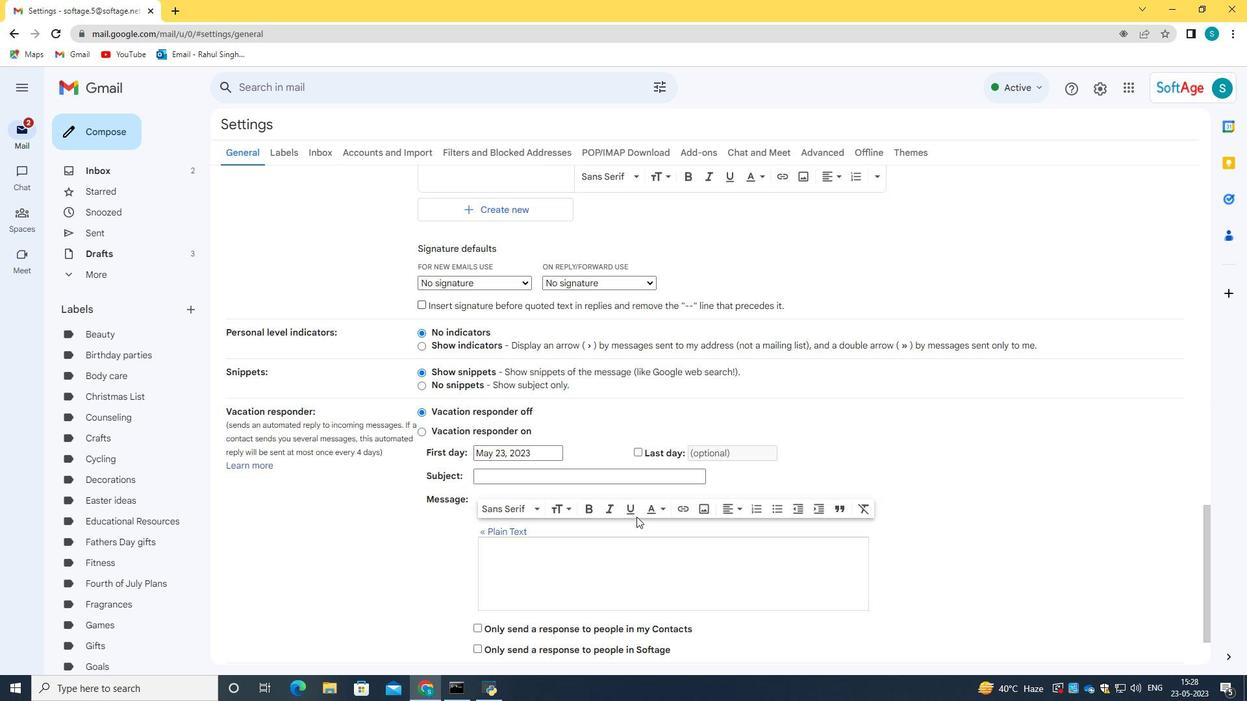 
Action: Mouse scrolled (636, 516) with delta (0, 0)
Screenshot: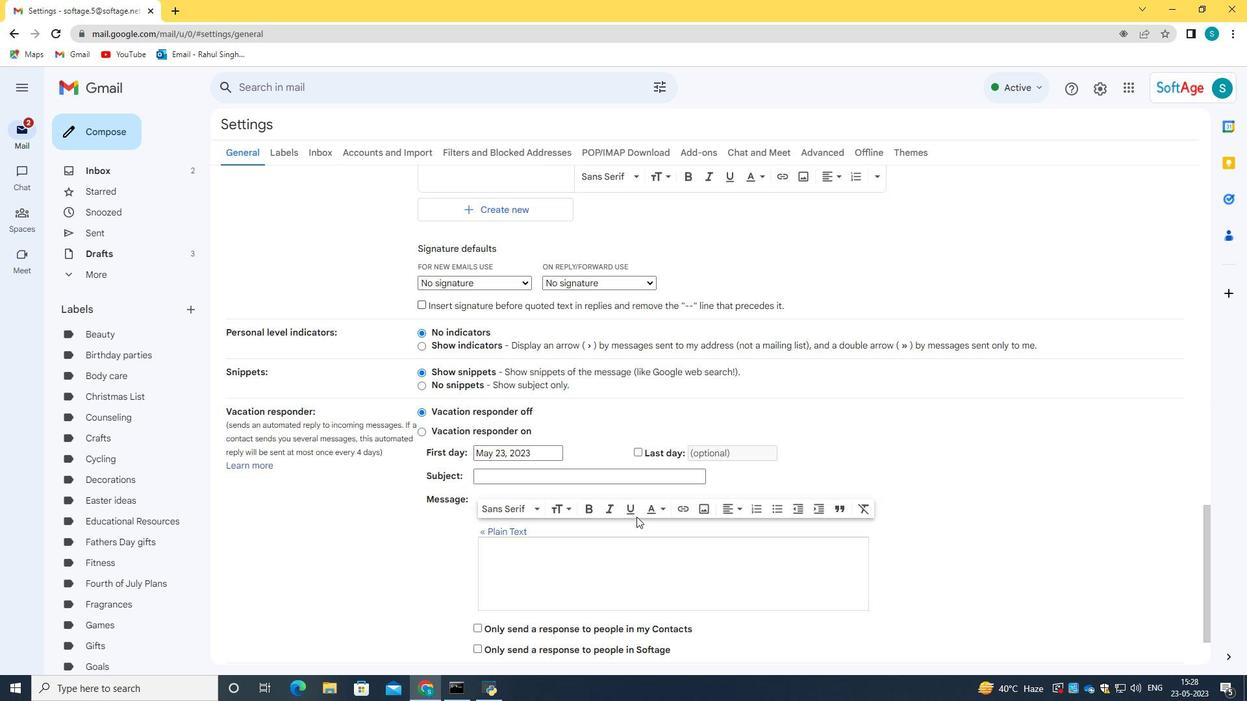 
Action: Mouse scrolled (636, 516) with delta (0, 0)
Screenshot: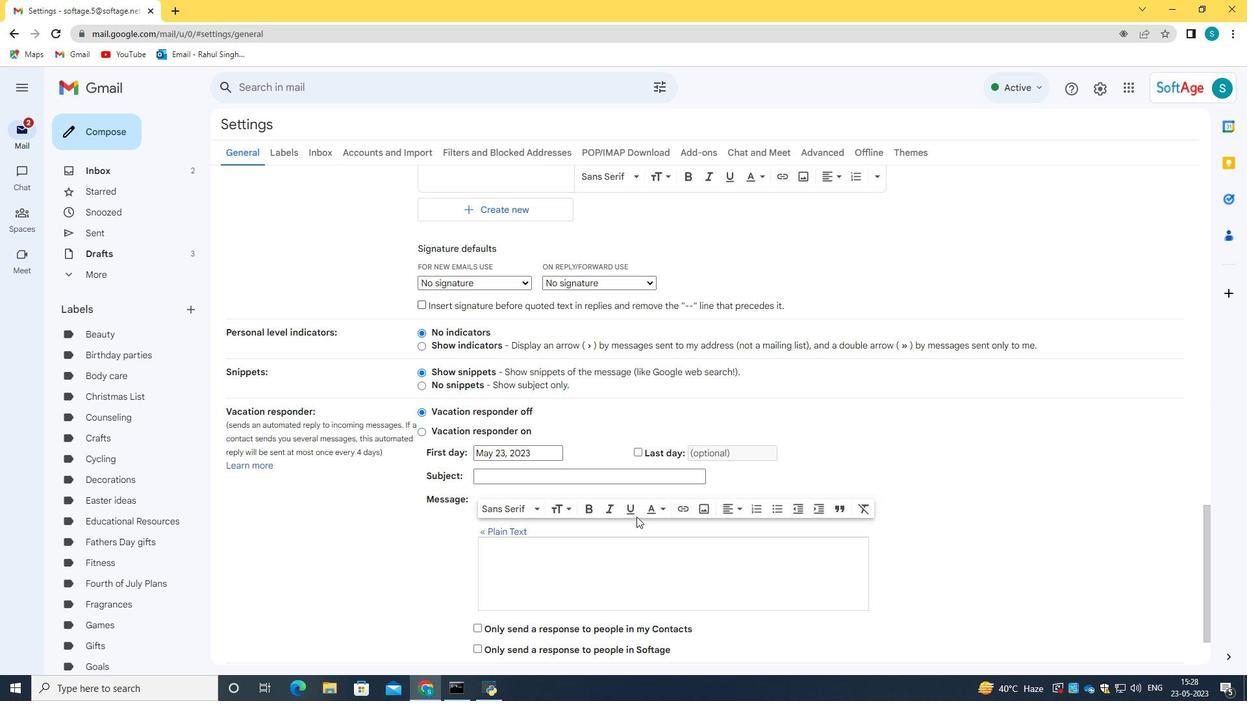 
Action: Mouse moved to (672, 600)
Screenshot: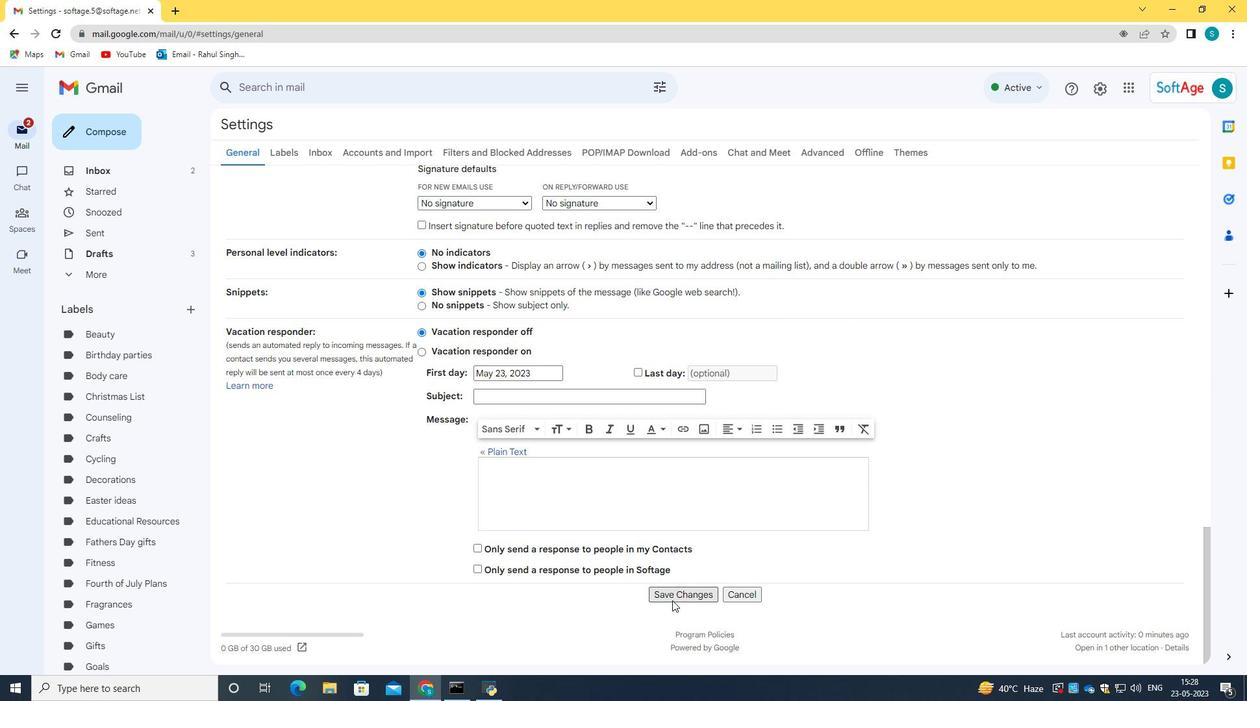 
Action: Mouse pressed left at (672, 600)
Screenshot: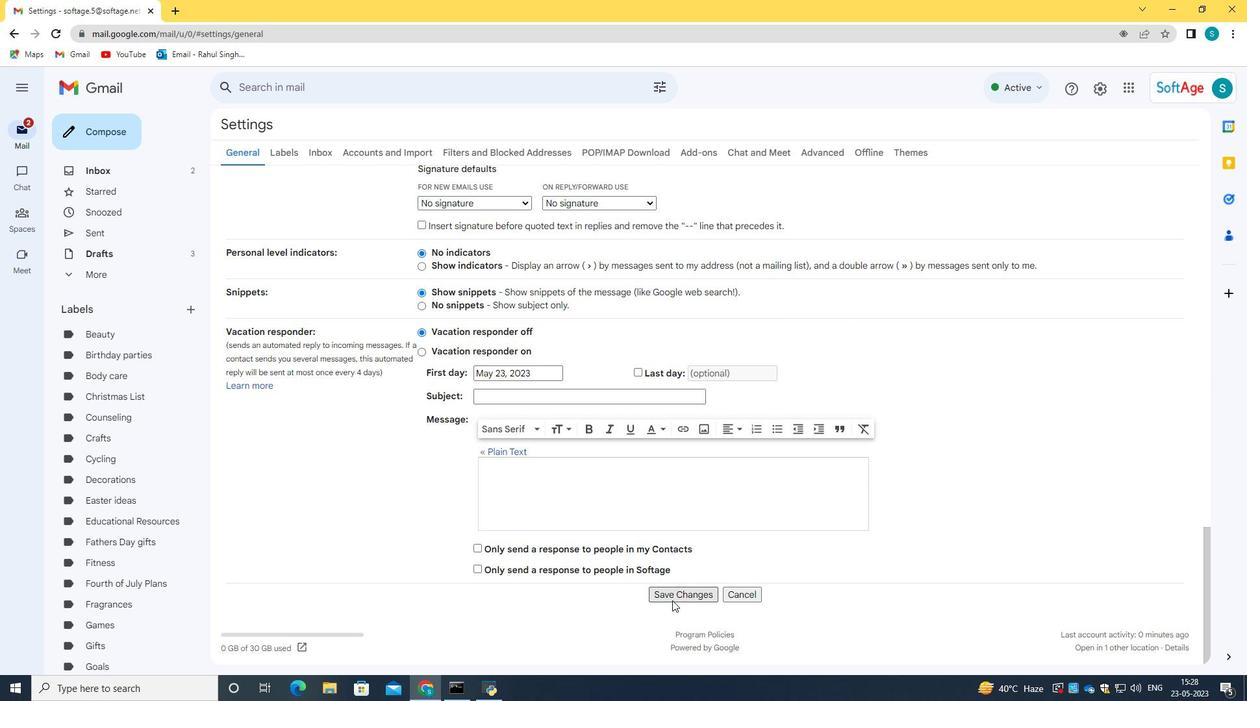 
Action: Mouse moved to (111, 126)
Screenshot: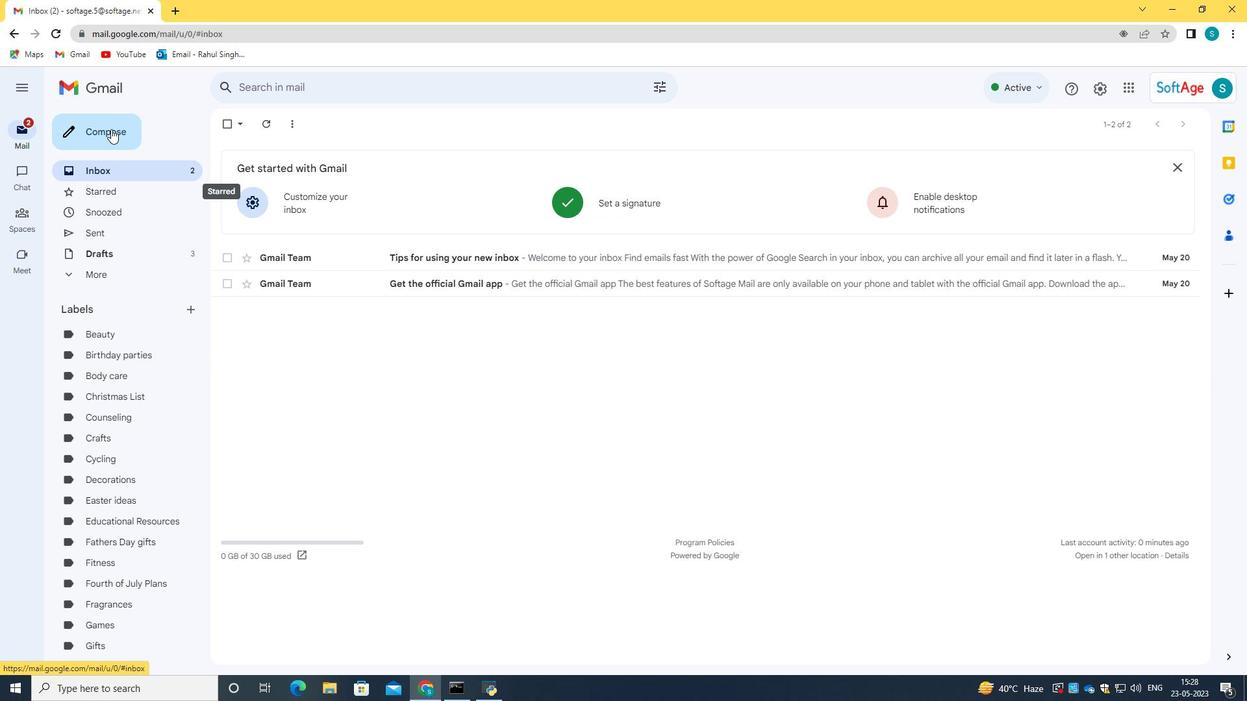 
Action: Mouse pressed left at (111, 126)
Screenshot: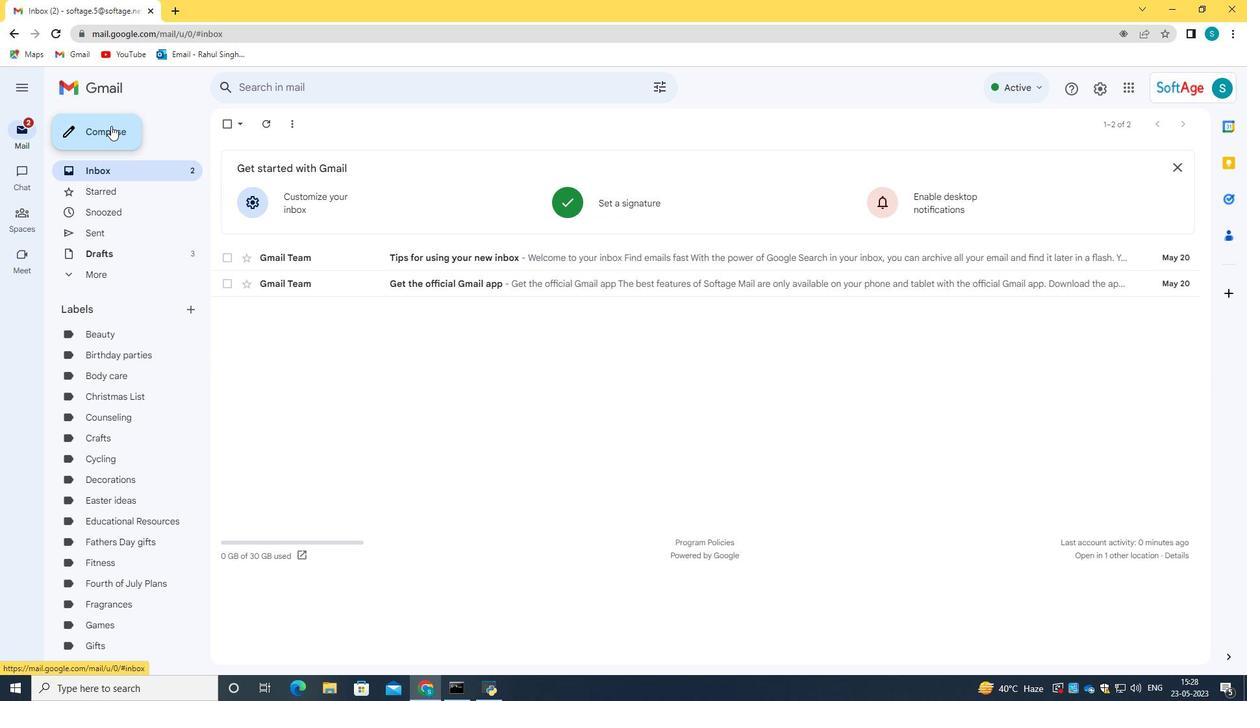 
Action: Mouse moved to (1172, 291)
Screenshot: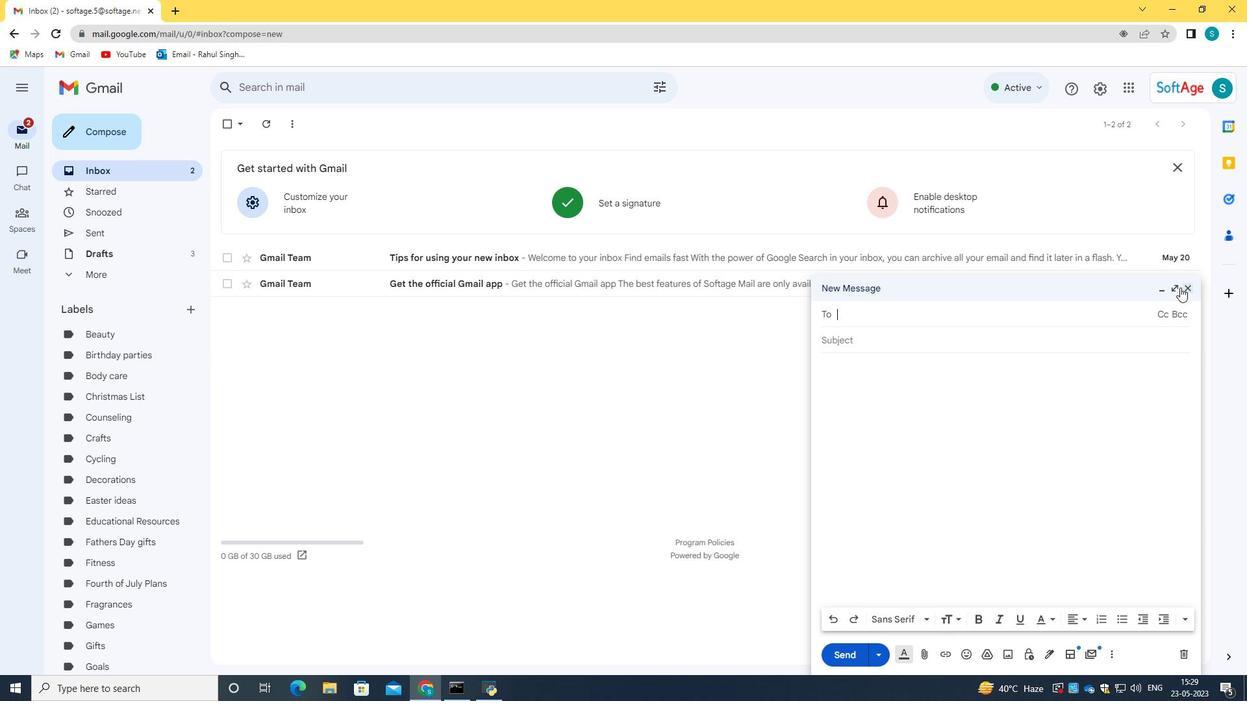 
Action: Mouse pressed left at (1172, 291)
Screenshot: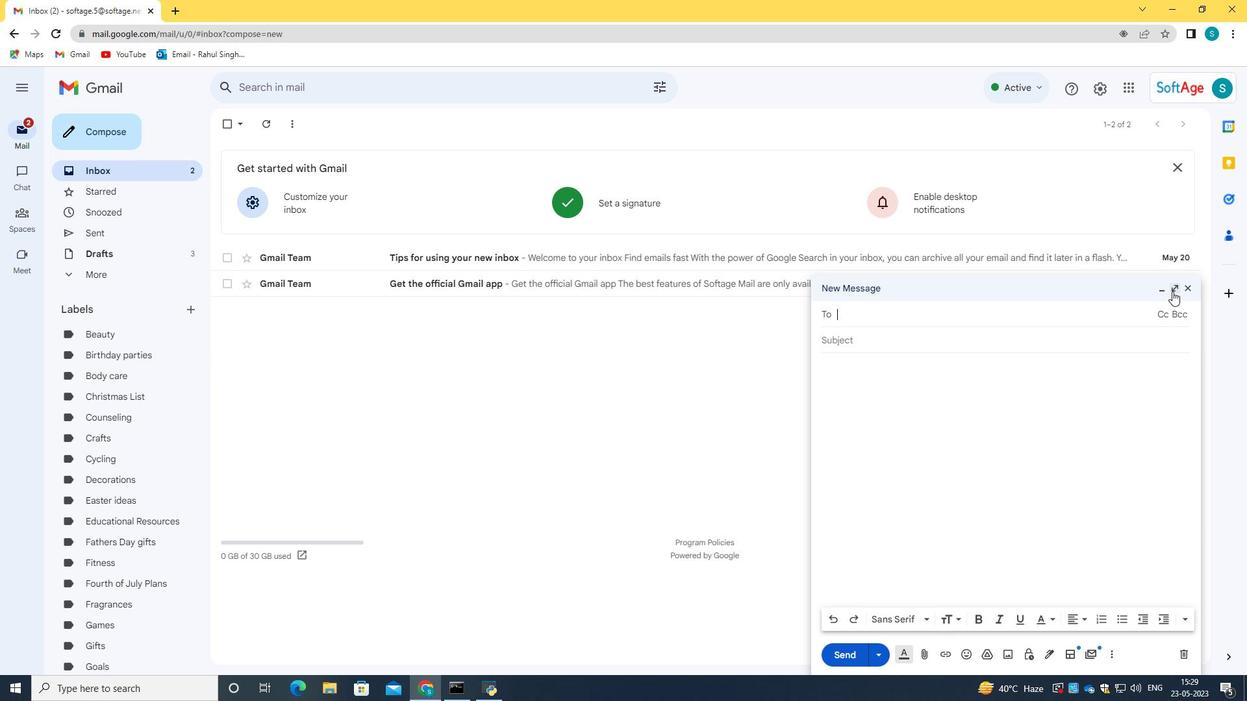 
Action: Mouse moved to (331, 637)
Screenshot: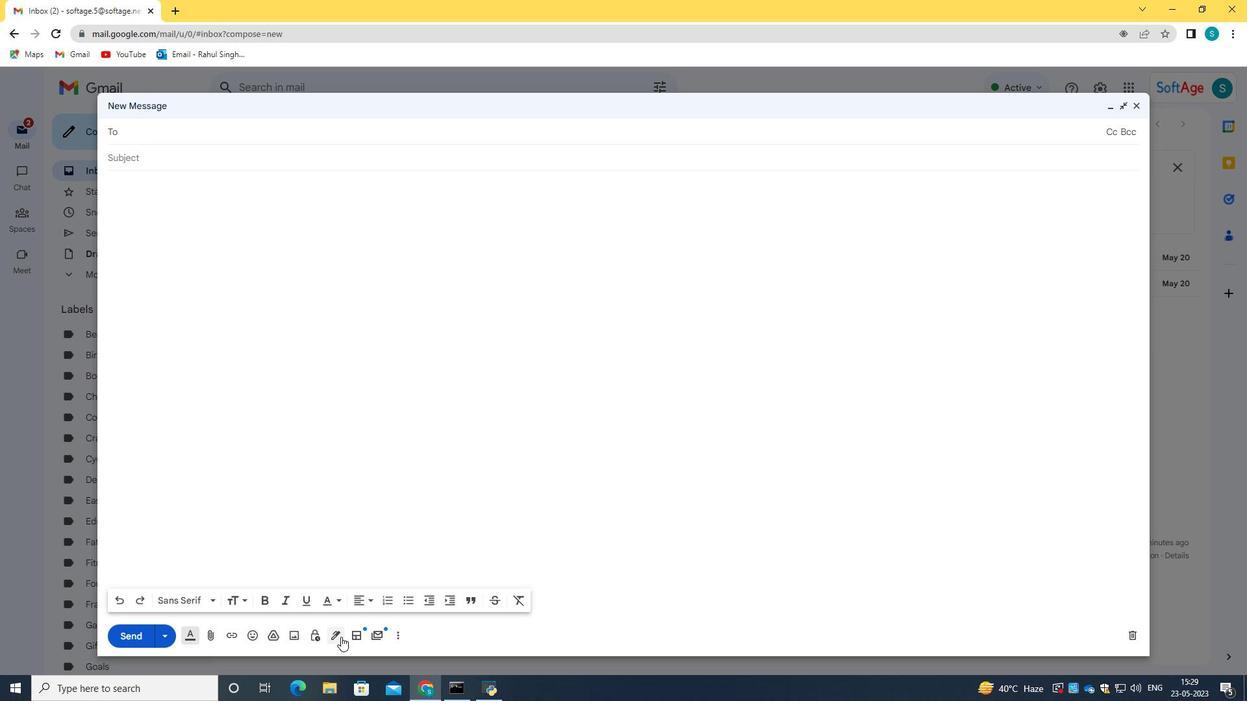 
Action: Mouse pressed left at (331, 637)
Screenshot: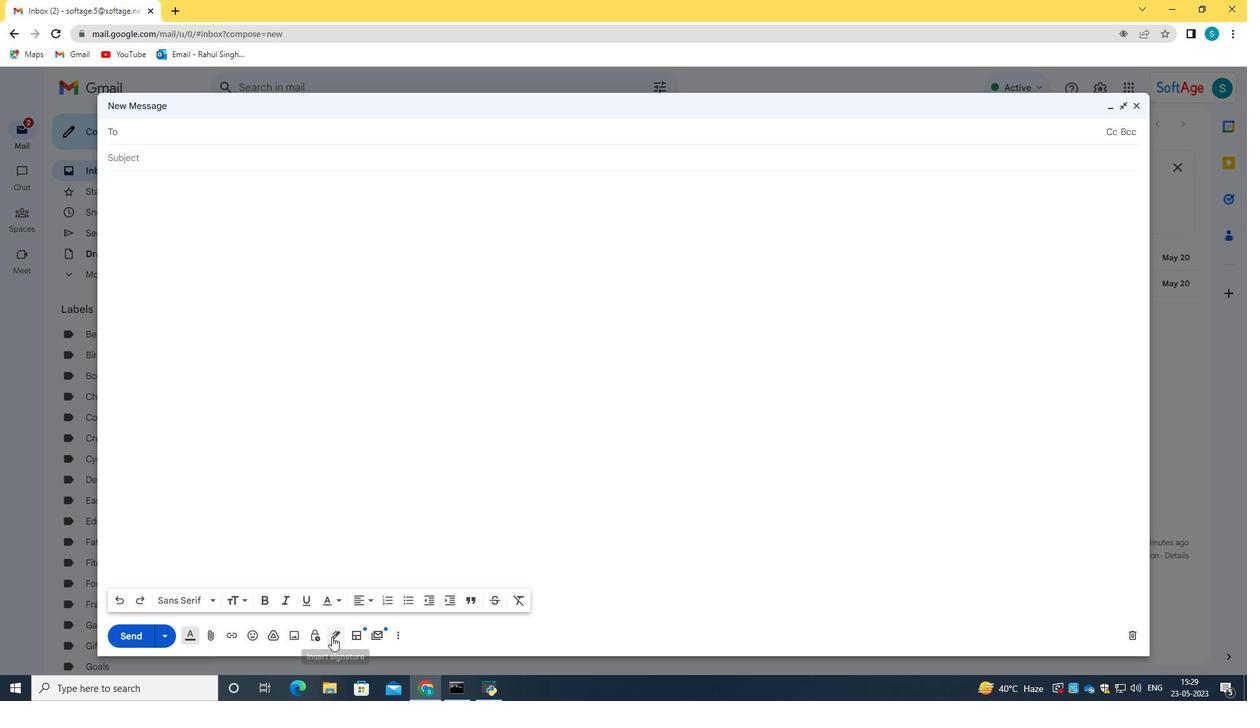 
Action: Mouse moved to (388, 612)
Screenshot: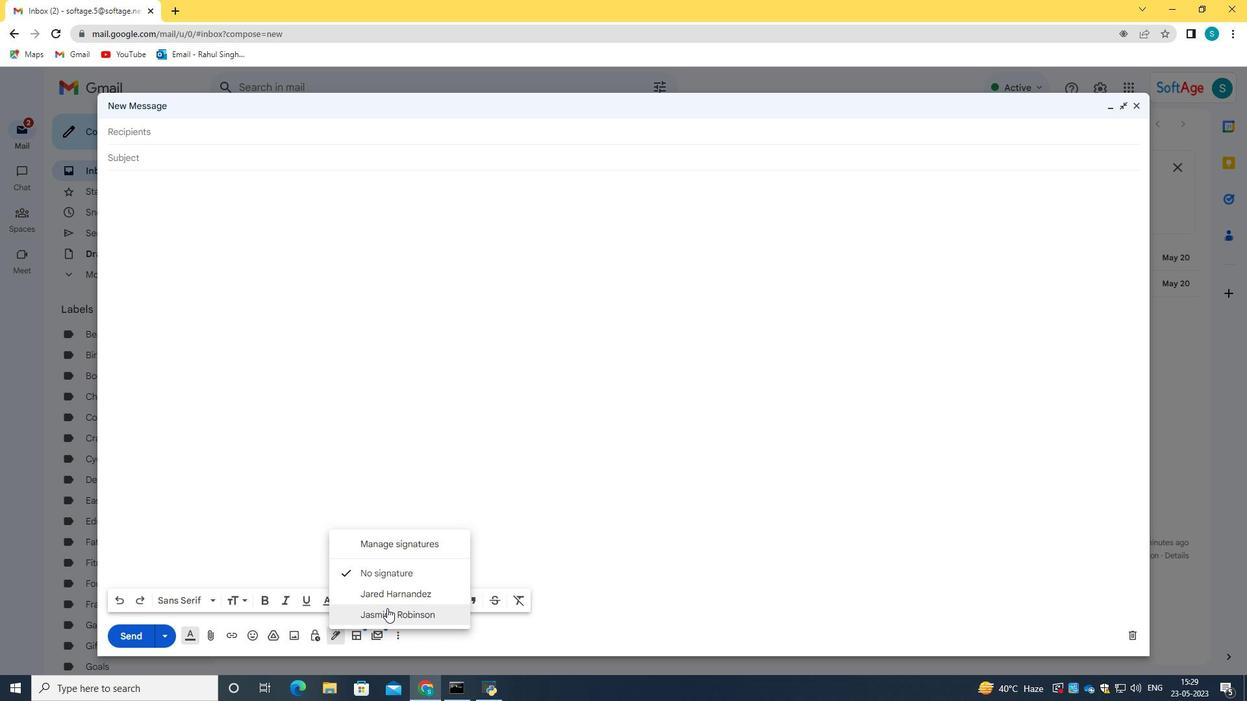 
Action: Mouse pressed left at (388, 612)
Screenshot: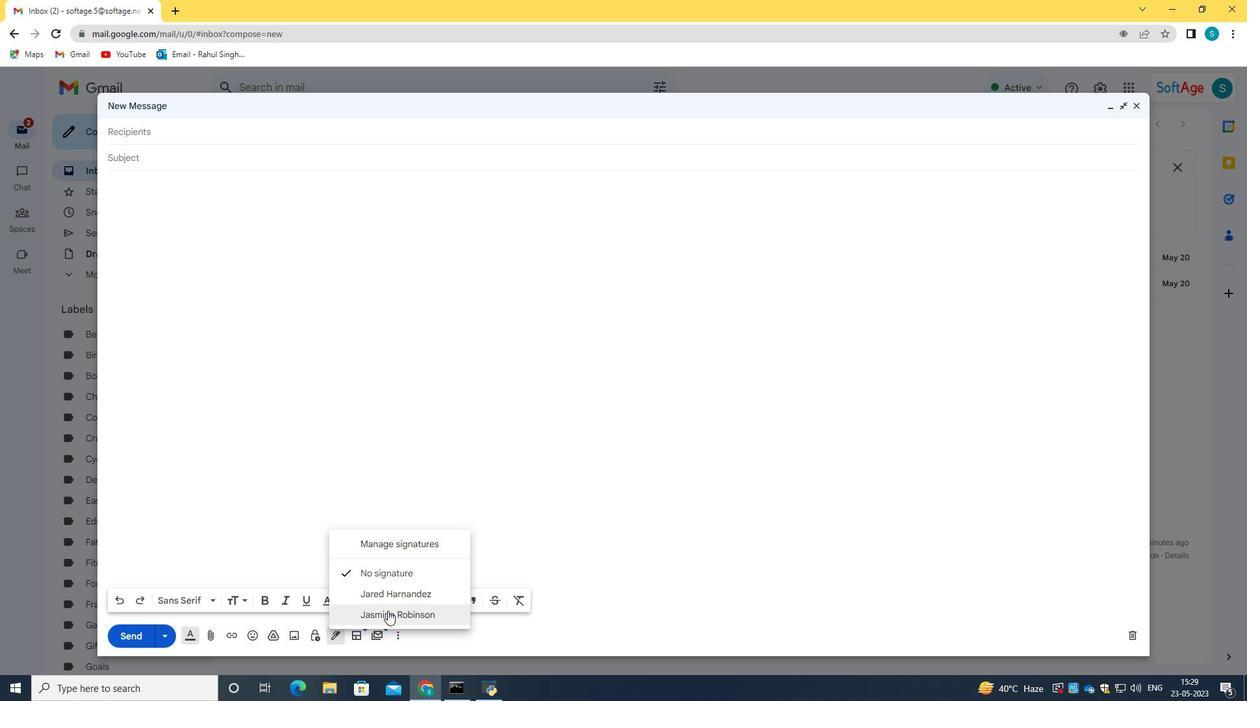 
Action: Mouse moved to (171, 153)
Screenshot: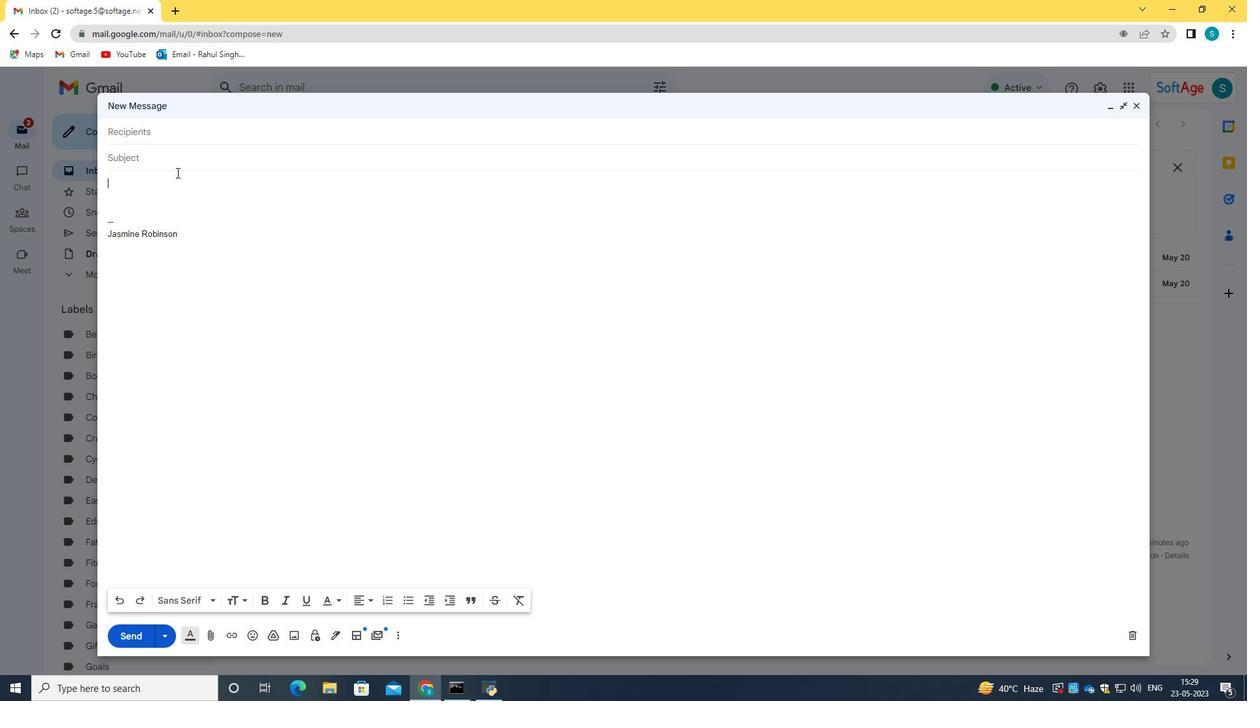 
Action: Mouse pressed left at (171, 153)
Screenshot: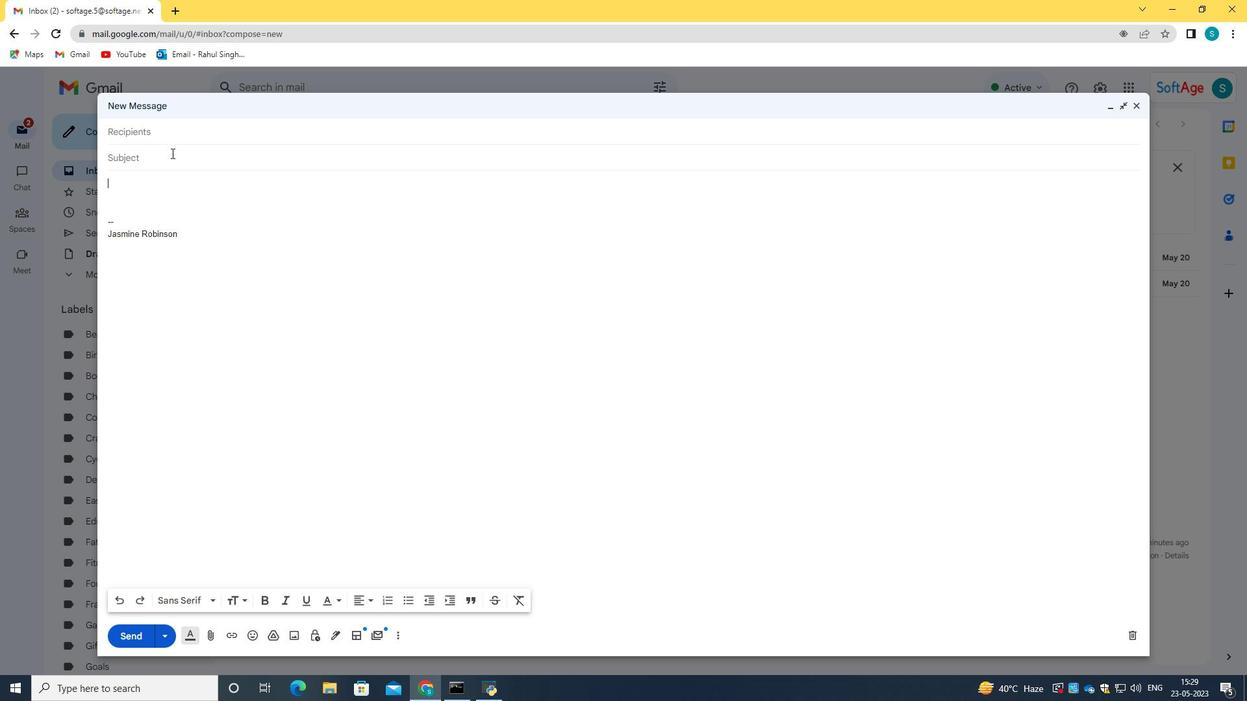 
Action: Key pressed <Key.caps_lock>C<Key.caps_lock>ond<Key.backspace>firmation<Key.space>of<Key.space>a<Key.space>membership<Key.space>
Screenshot: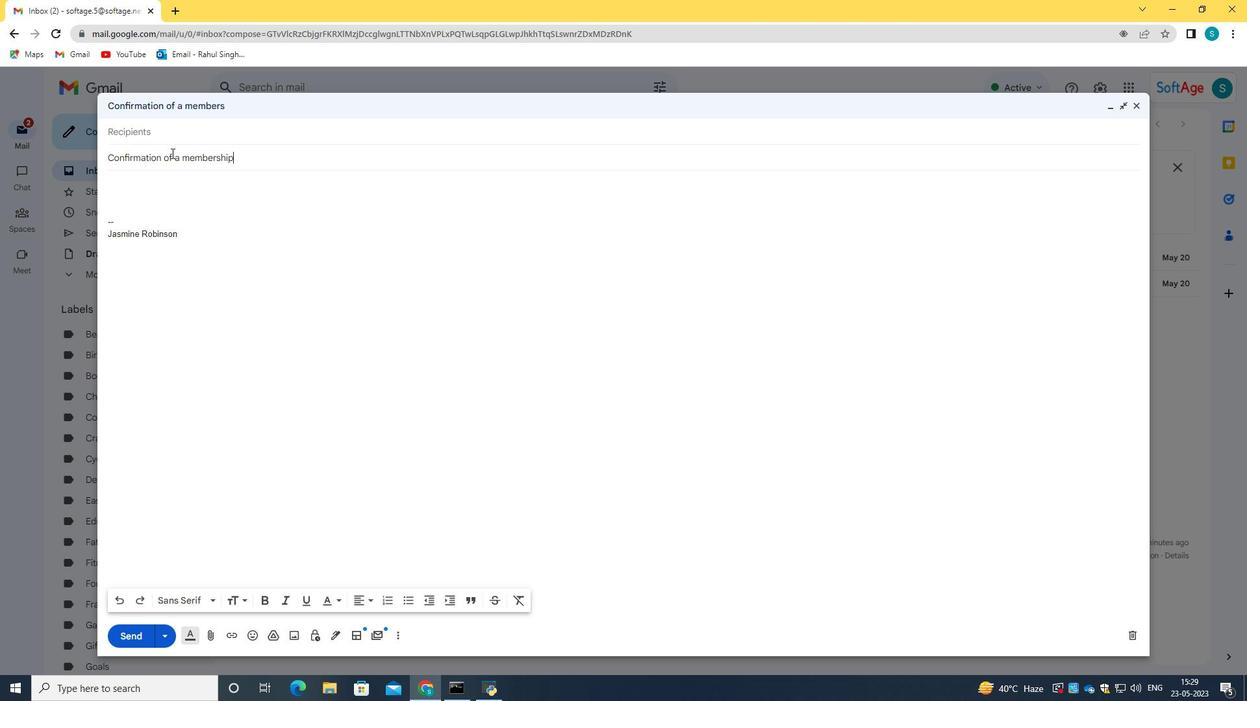 
Action: Mouse moved to (142, 192)
Screenshot: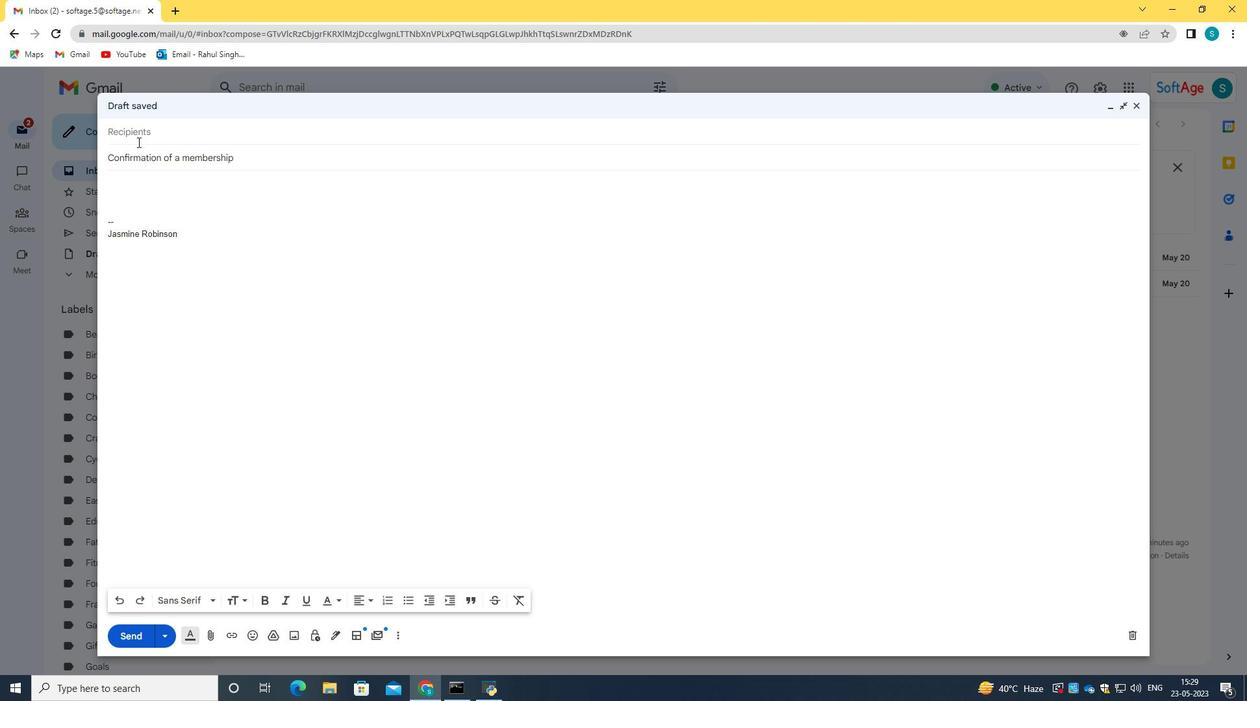 
Action: Mouse pressed left at (142, 192)
Screenshot: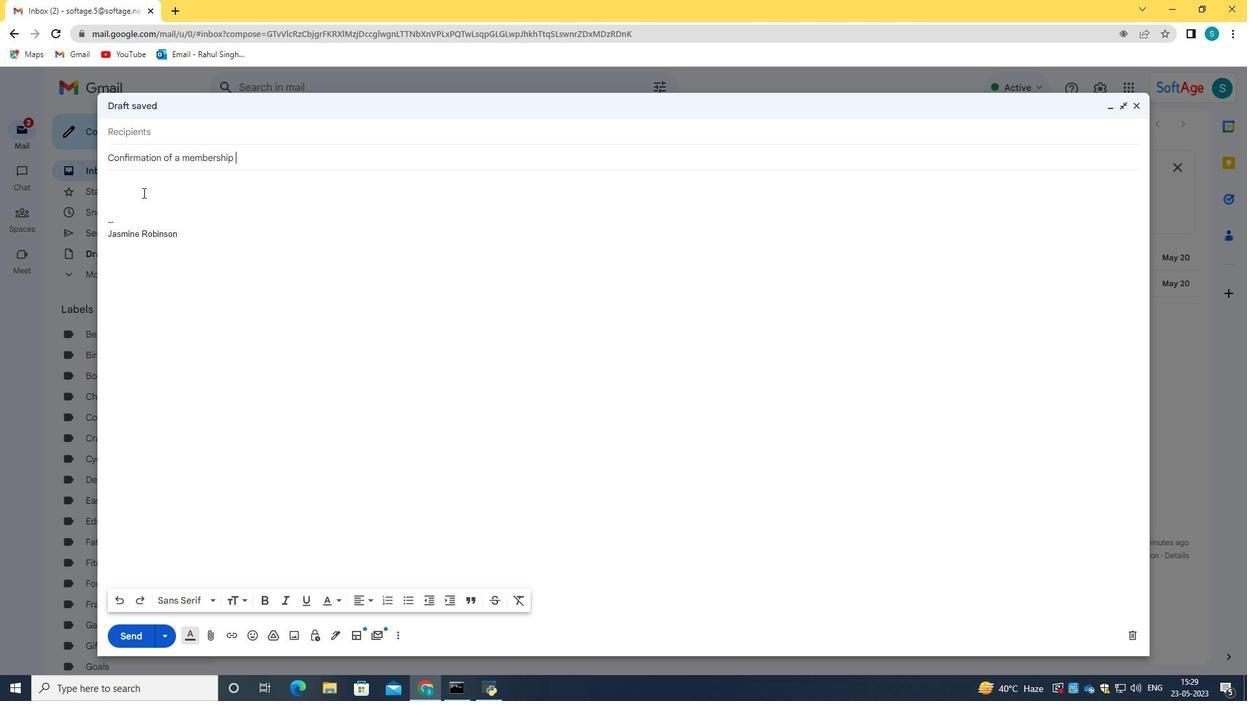 
Action: Key pressed <Key.caps_lock>P<Key.caps_lock>lease<Key.space>let<Key.space>me<Key.space>know<Key.space>if<Key.space>you<Key.space>need<Key.space>any<Key.space>assistacn<Key.backspace><Key.backspace>nce<Key.space>with<Key.space>the<Key.space>upcomingpresent<Key.backspace><Key.backspace><Key.backspace><Key.backspace><Key.backspace><Key.backspace><Key.backspace><Key.space>presenti<Key.backspace>ation.
Screenshot: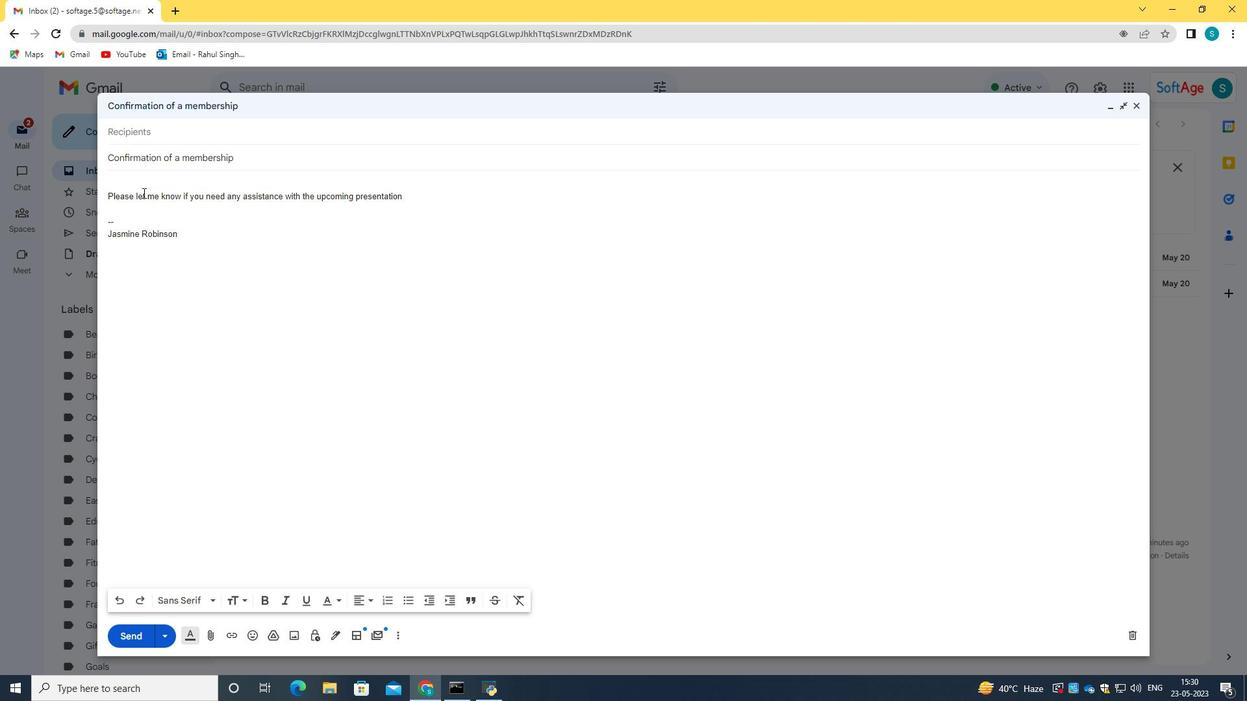 
Action: Mouse moved to (173, 131)
Screenshot: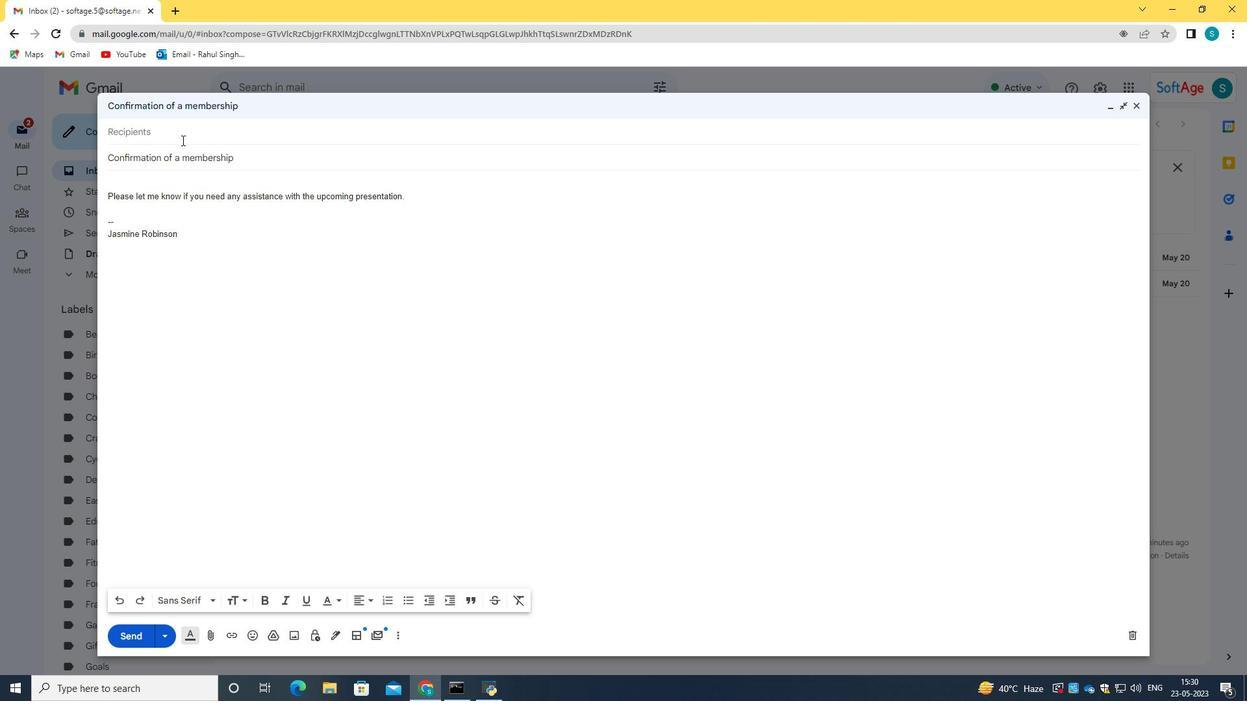 
Action: Mouse pressed left at (173, 131)
Screenshot: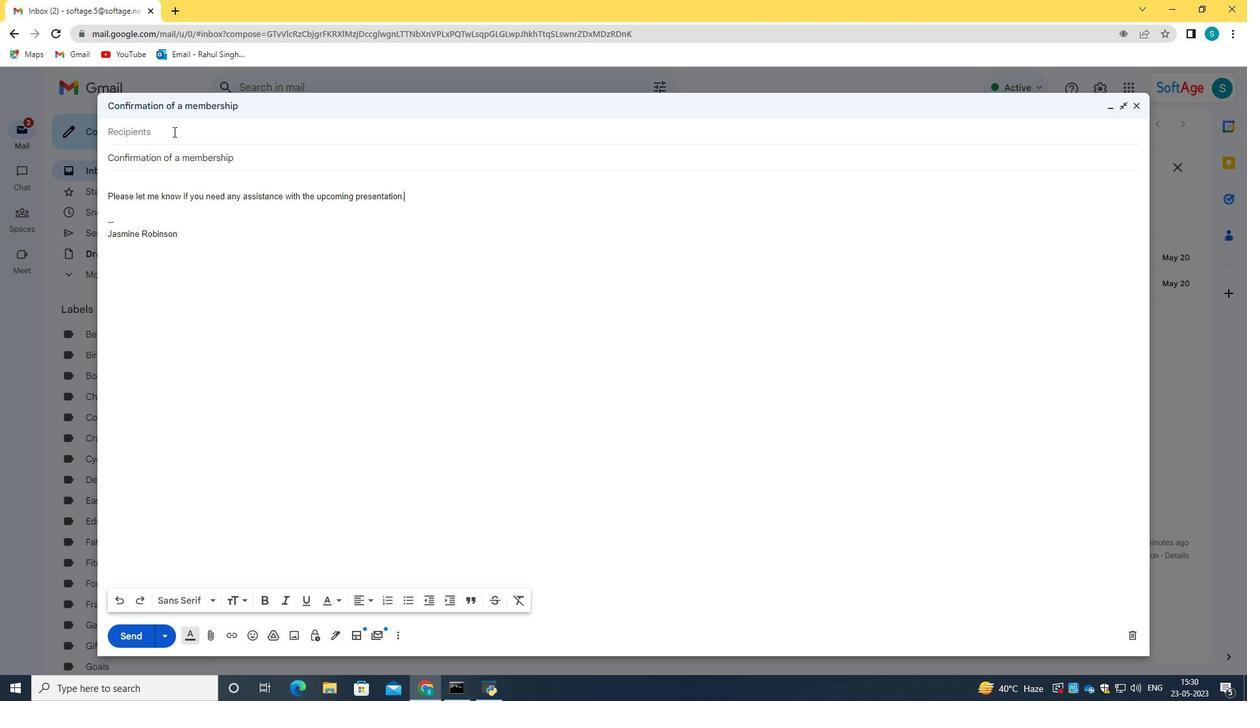 
Action: Key pressed softage.4<Key.shift>@softage.net
Screenshot: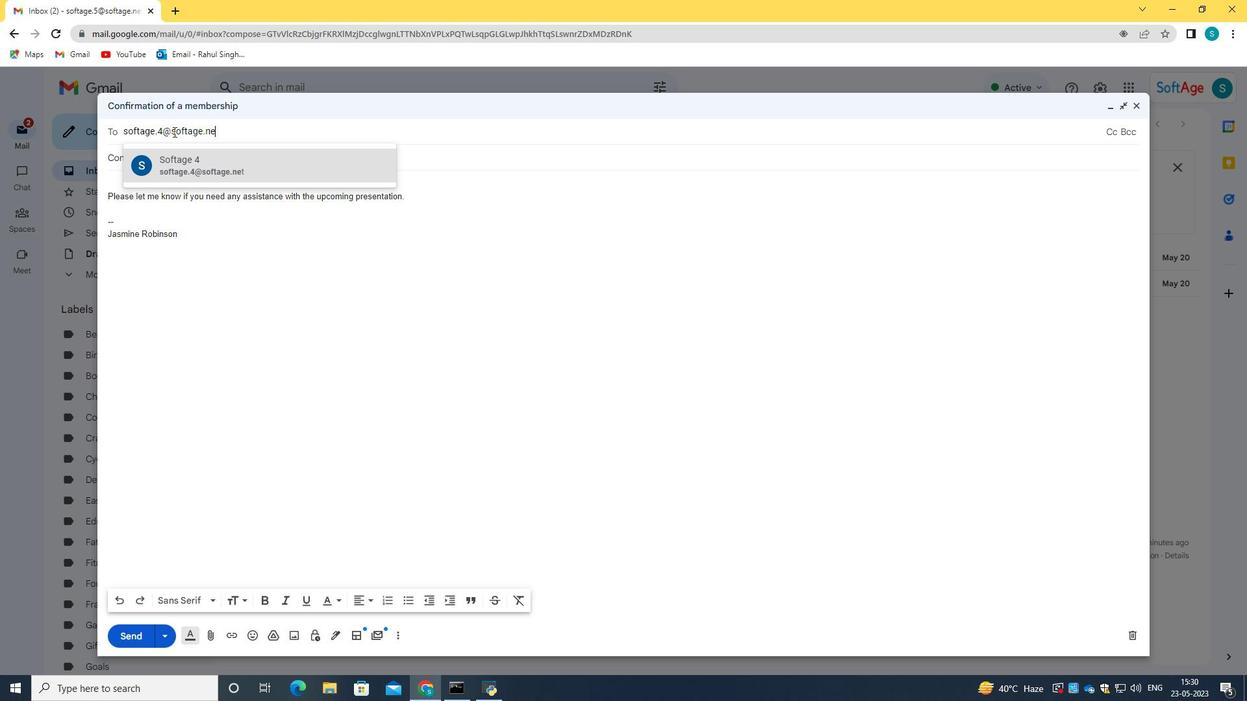 
Action: Mouse moved to (224, 159)
Screenshot: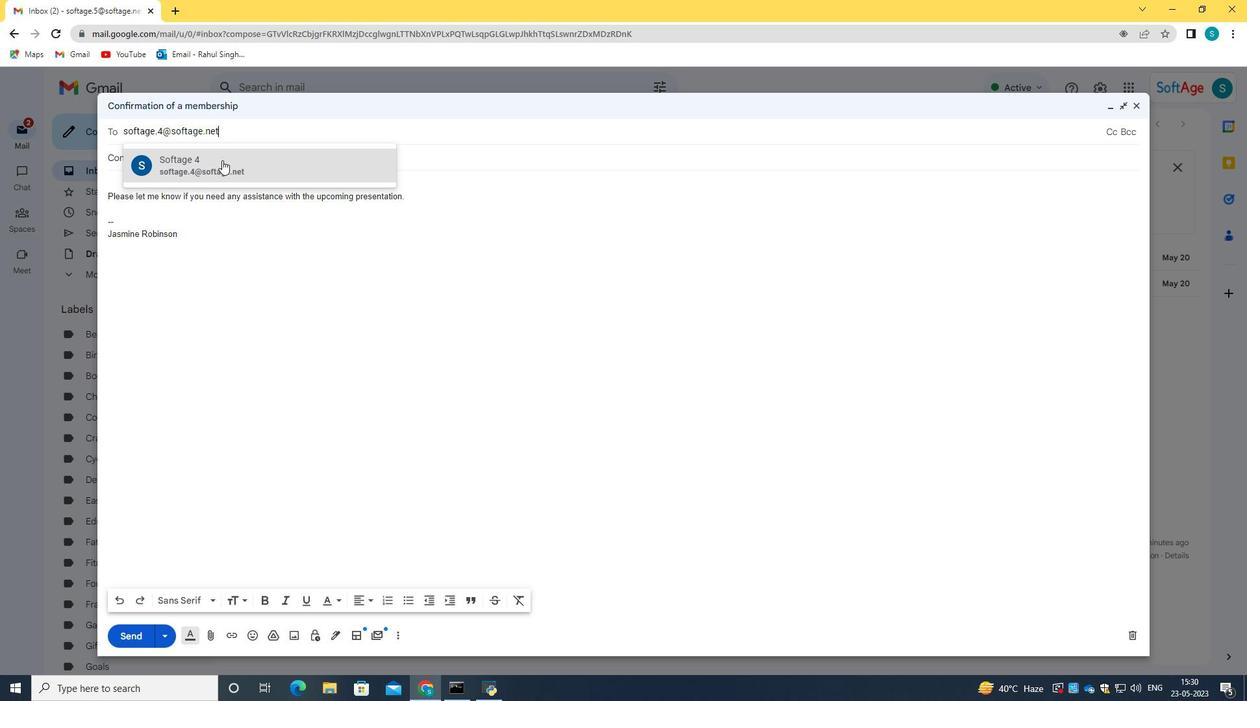 
Action: Mouse pressed left at (224, 159)
Screenshot: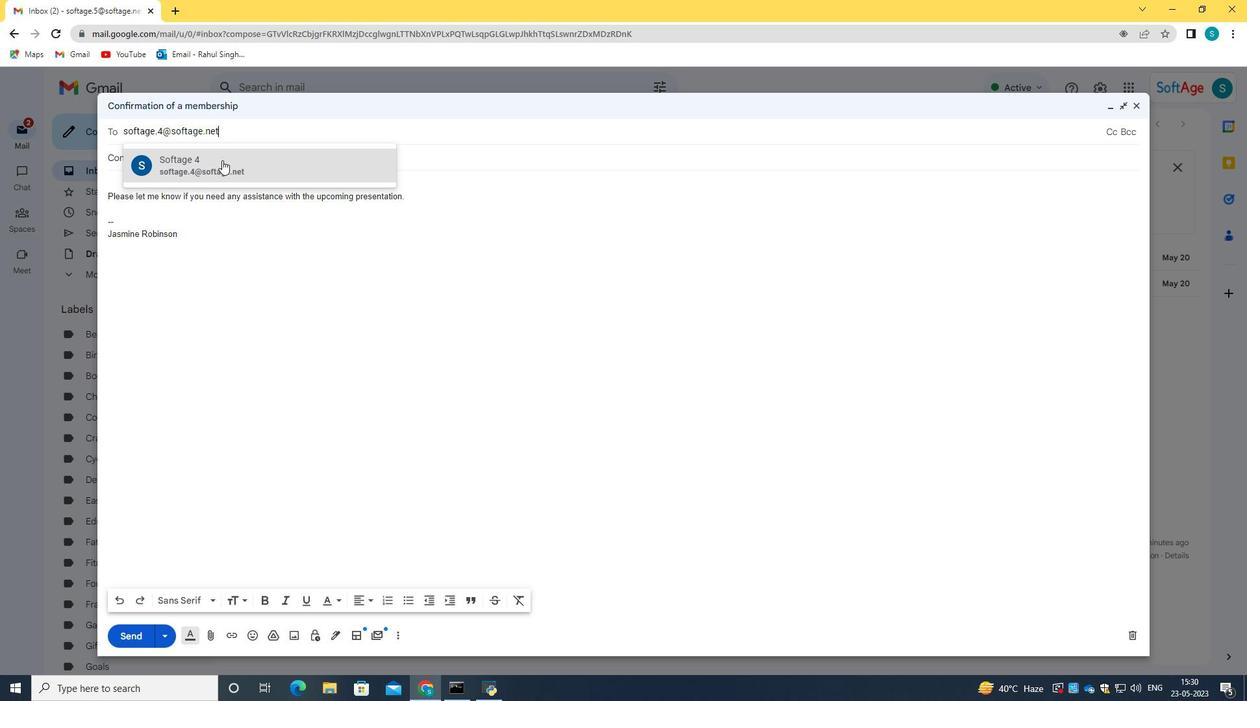 
Action: Mouse moved to (263, 240)
Screenshot: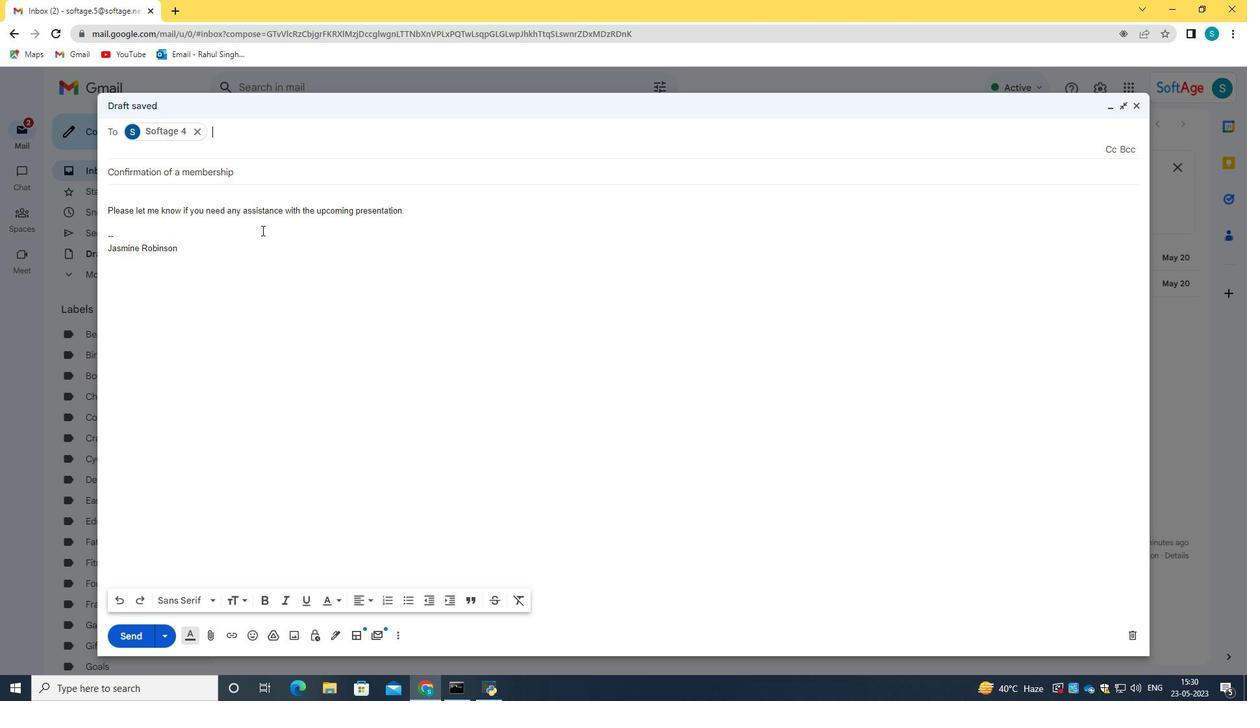 
Action: Mouse scrolled (263, 239) with delta (0, 0)
Screenshot: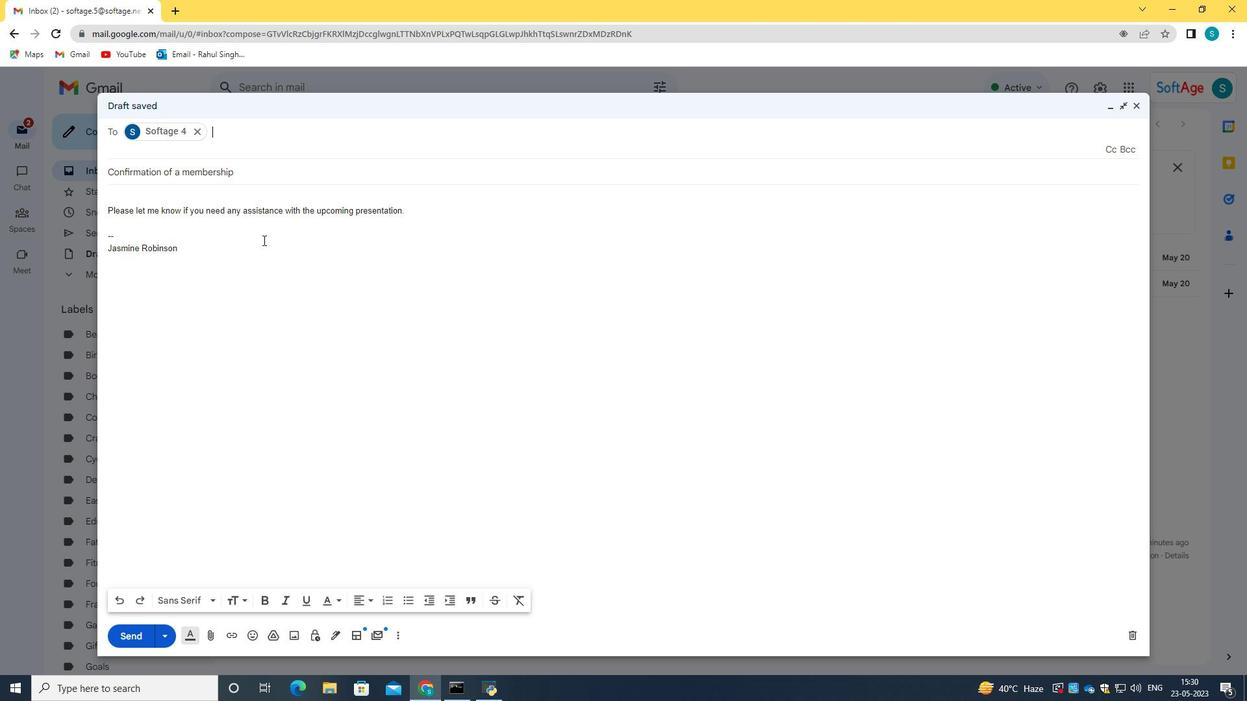 
Action: Mouse moved to (412, 211)
Screenshot: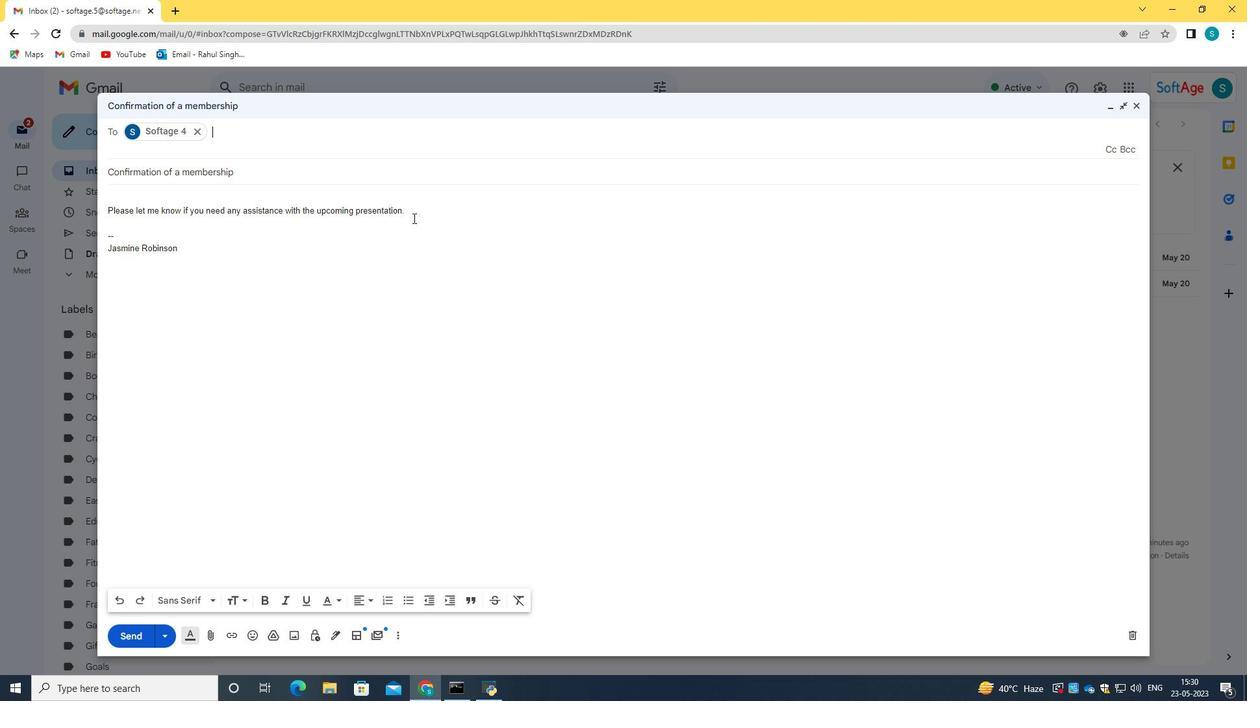 
Action: Mouse pressed left at (412, 211)
Screenshot: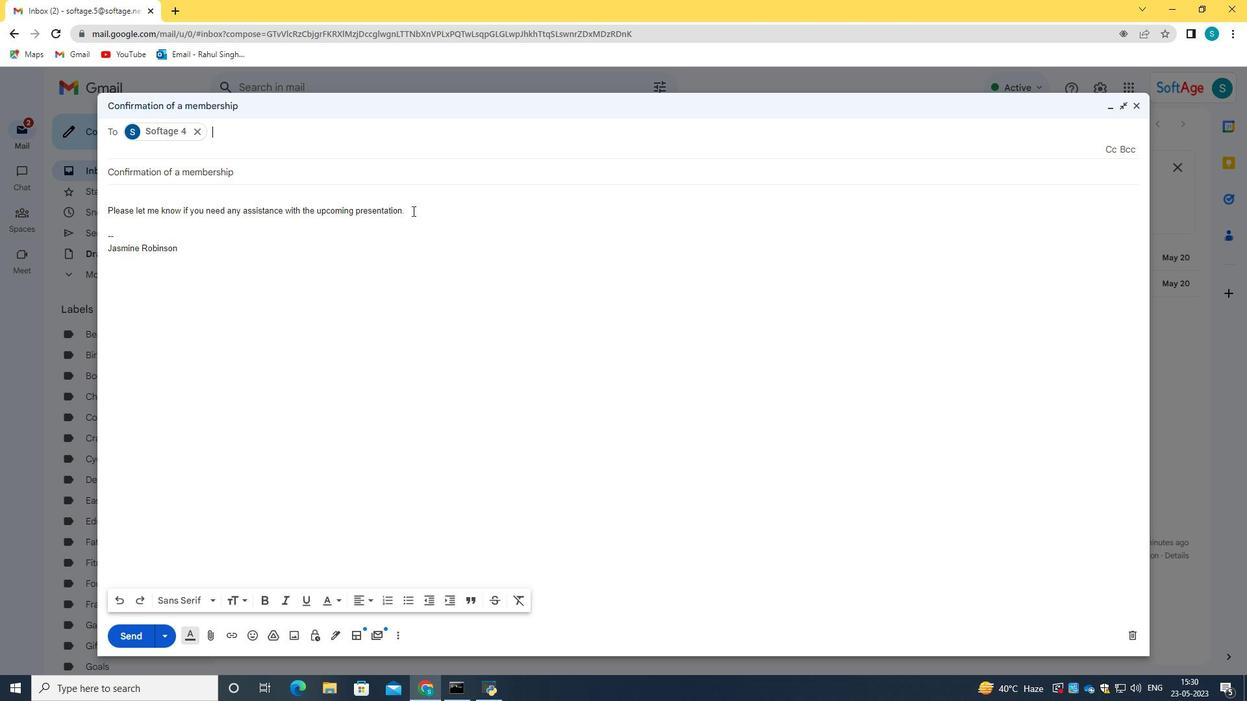
Action: Key pressed <Key.left><Key.shift_r><Key.shift_r><Key.shift_r><Key.shift_r><Key.shift_r><Key.shift_r><Key.shift_r><Key.shift_r><Key.shift_r><Key.left><Key.shift_r><Key.shift_r><Key.right><Key.right><Key.shift_r><Key.left><Key.left><Key.left><Key.left><Key.left><Key.left><Key.left><Key.left><Key.left><Key.left><Key.left><Key.left><Key.left><Key.left><Key.left><Key.left><Key.left><Key.left><Key.left><Key.left><Key.left><Key.left><Key.left><Key.left><Key.left><Key.left><Key.left><Key.left><Key.left><Key.left><Key.left><Key.left><Key.left><Key.left><Key.left><Key.left><Key.left><Key.left><Key.left><Key.left><Key.left><Key.left><Key.left><Key.left><Key.left><Key.left><Key.left><Key.left><Key.left><Key.left><Key.left><Key.left><Key.left><Key.left><Key.left><Key.left><Key.left><Key.left><Key.left><Key.left><Key.left><Key.left><Key.left><Key.left><Key.left><Key.left><Key.left><Key.left><Key.left><Key.left><Key.left><Key.left><Key.left><Key.left><Key.left><Key.left><Key.left><Key.left><Key.left><Key.left><Key.left><Key.left><Key.left><Key.left><Key.left><Key.left><Key.left>
Screenshot: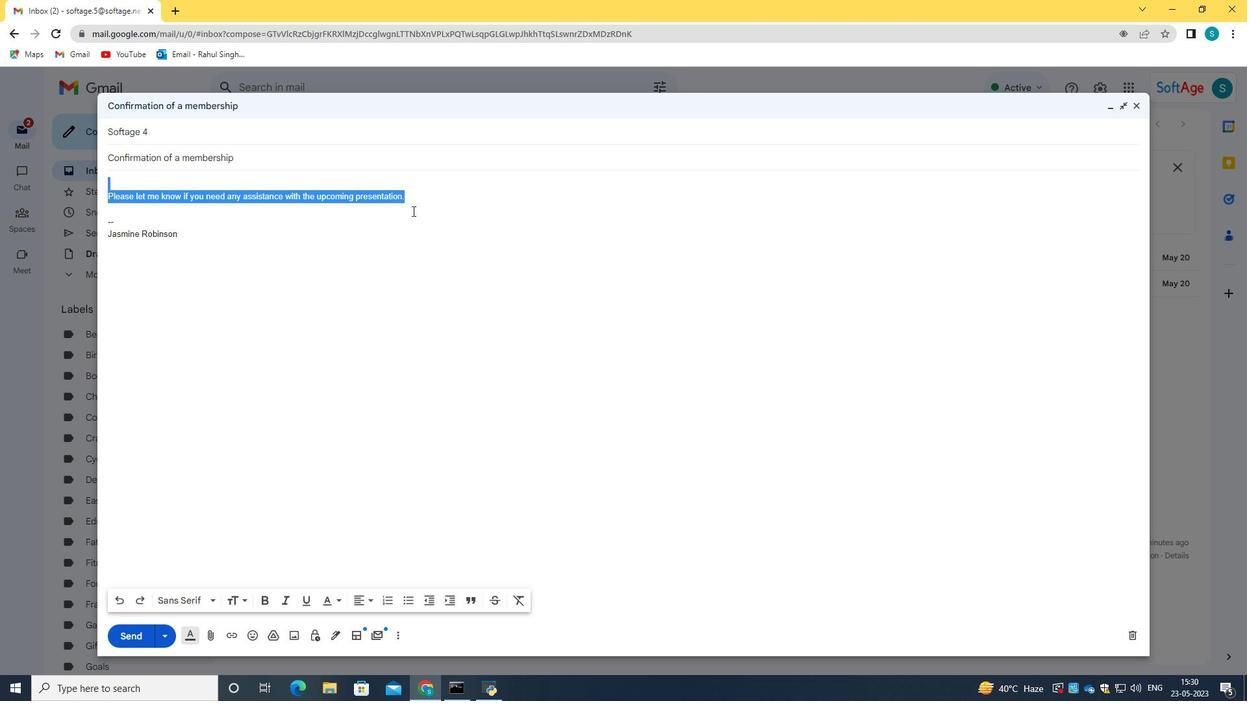 
Action: Mouse moved to (330, 603)
Screenshot: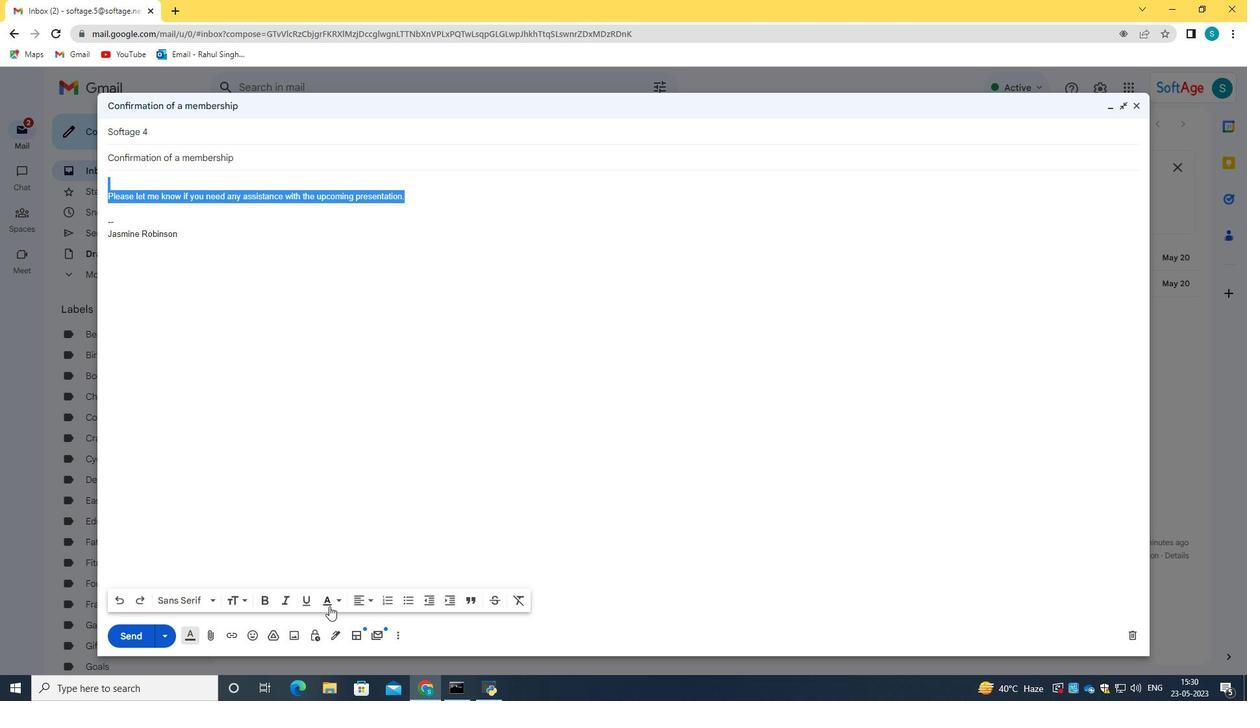 
Action: Mouse pressed left at (330, 603)
Screenshot: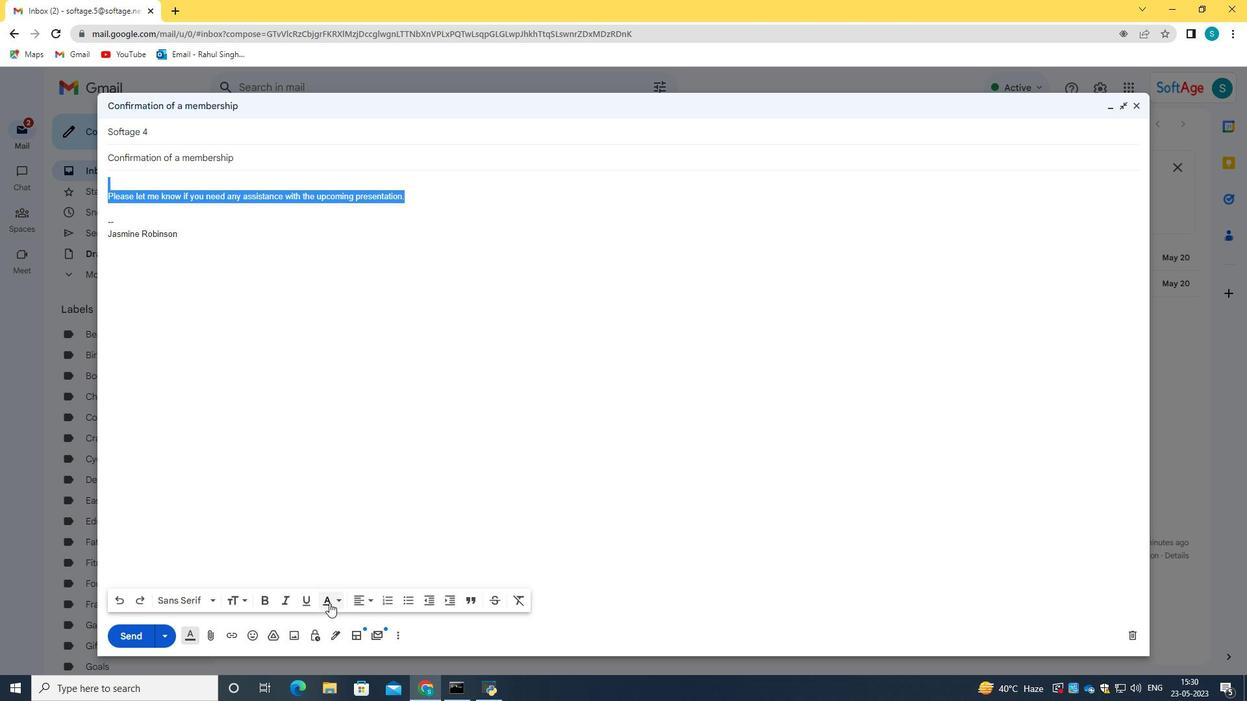 
Action: Mouse pressed left at (330, 603)
Screenshot: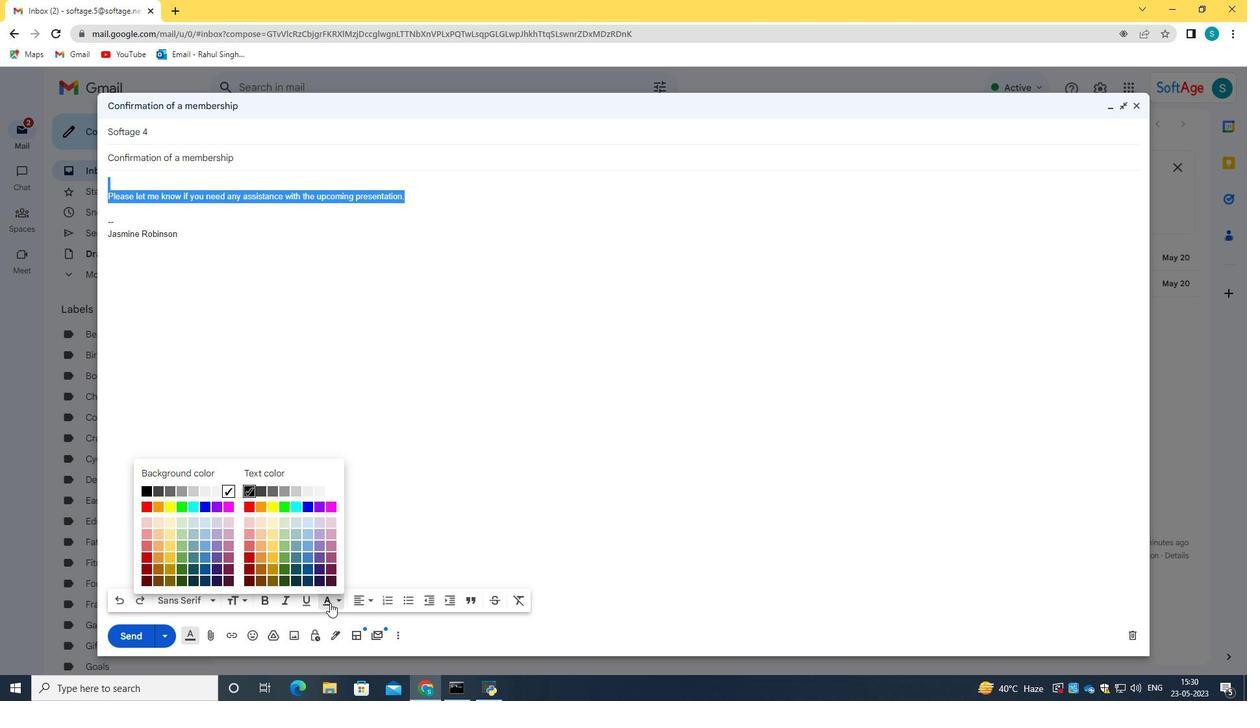 
Action: Mouse moved to (233, 595)
Screenshot: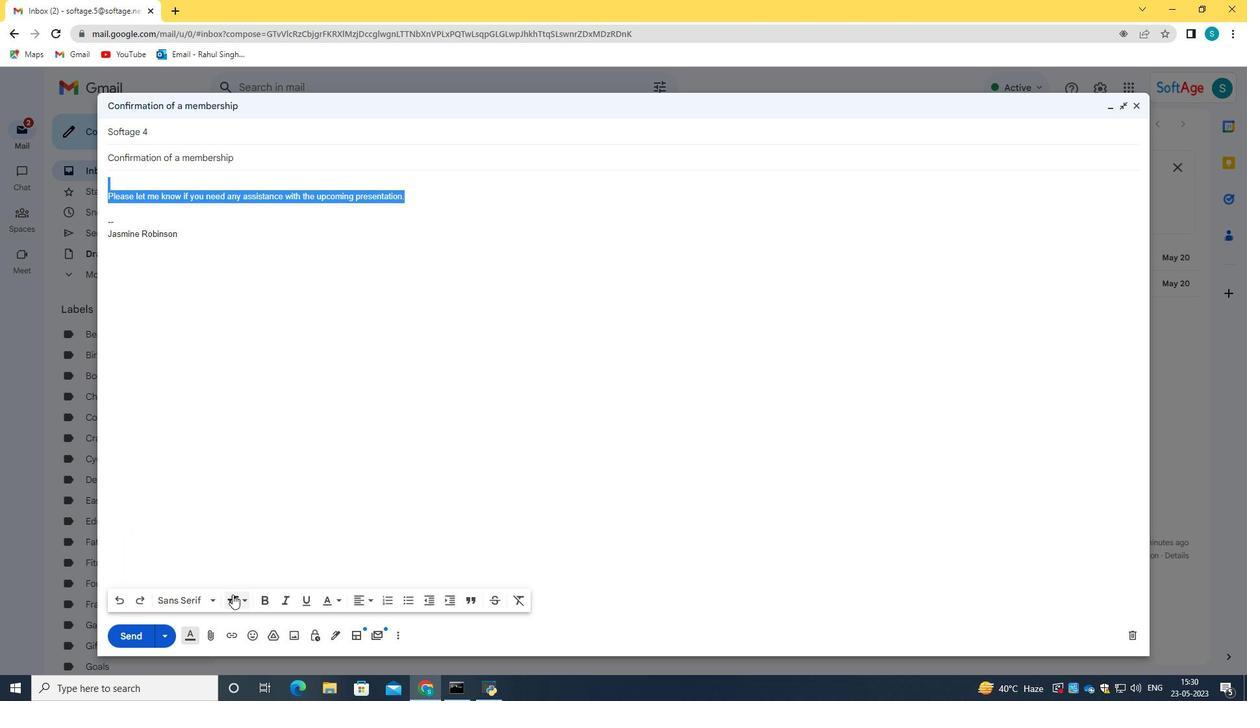 
Action: Mouse pressed left at (233, 595)
Screenshot: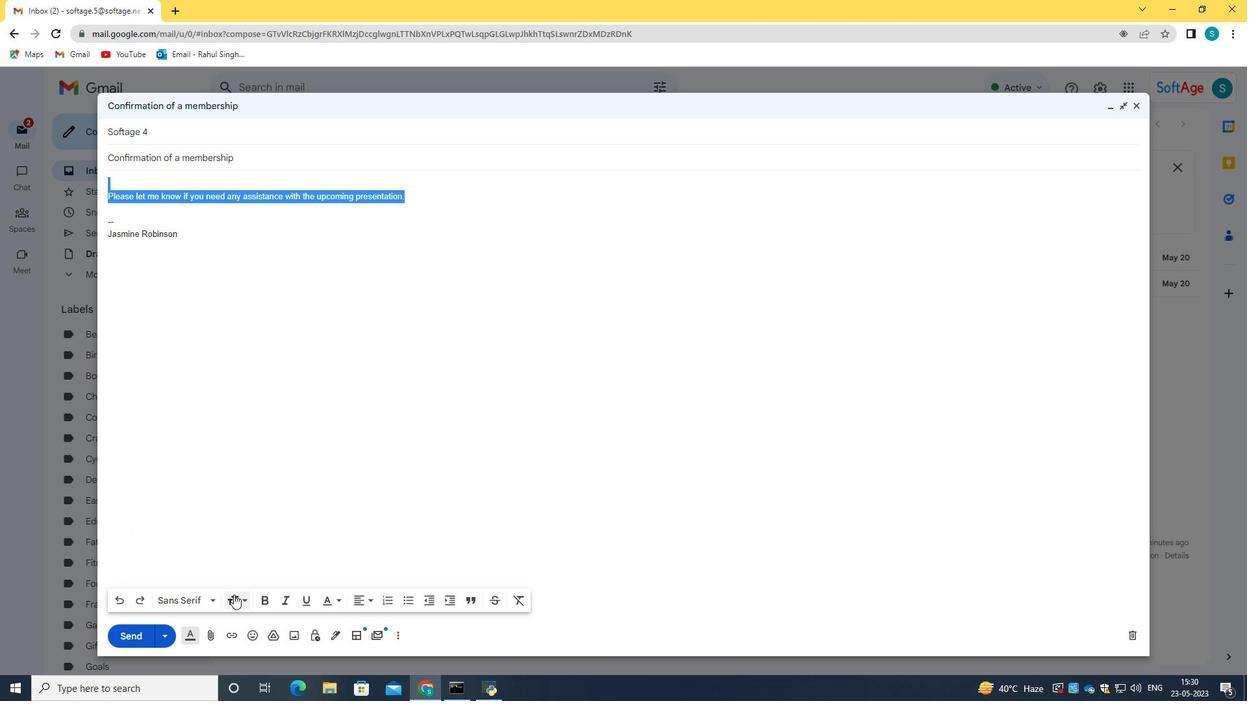 
Action: Mouse moved to (272, 524)
Screenshot: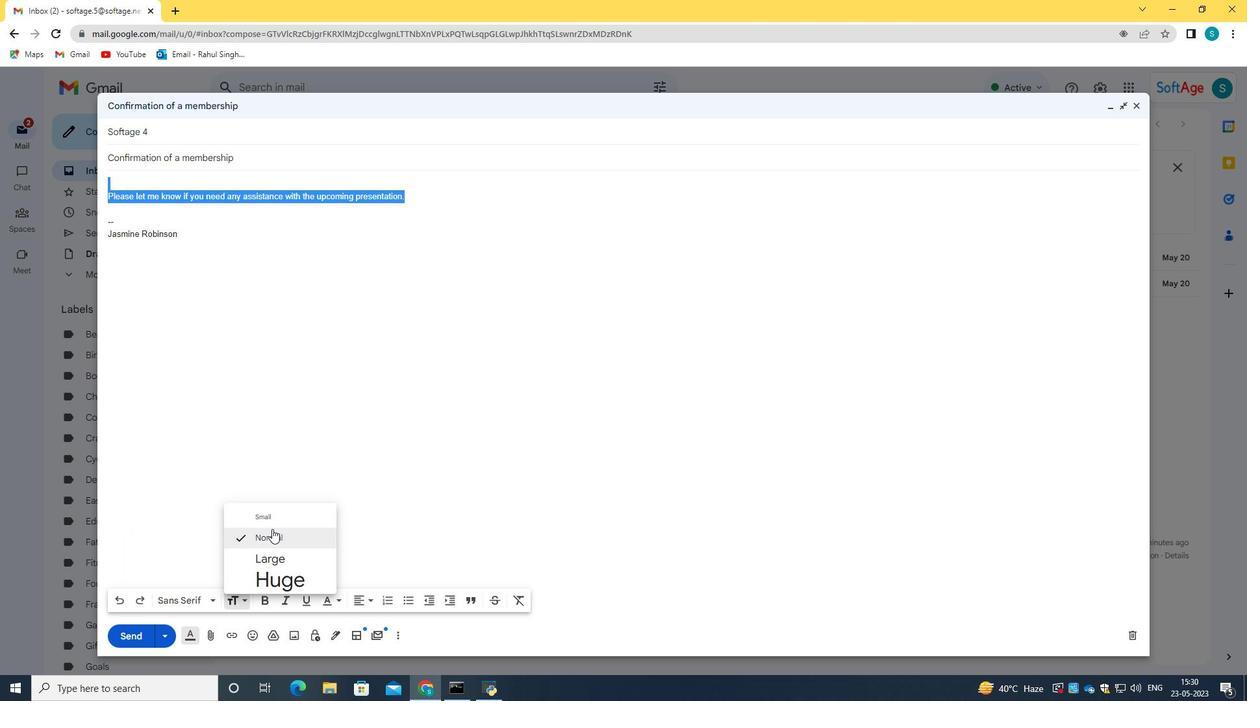 
Action: Mouse pressed left at (272, 524)
Screenshot: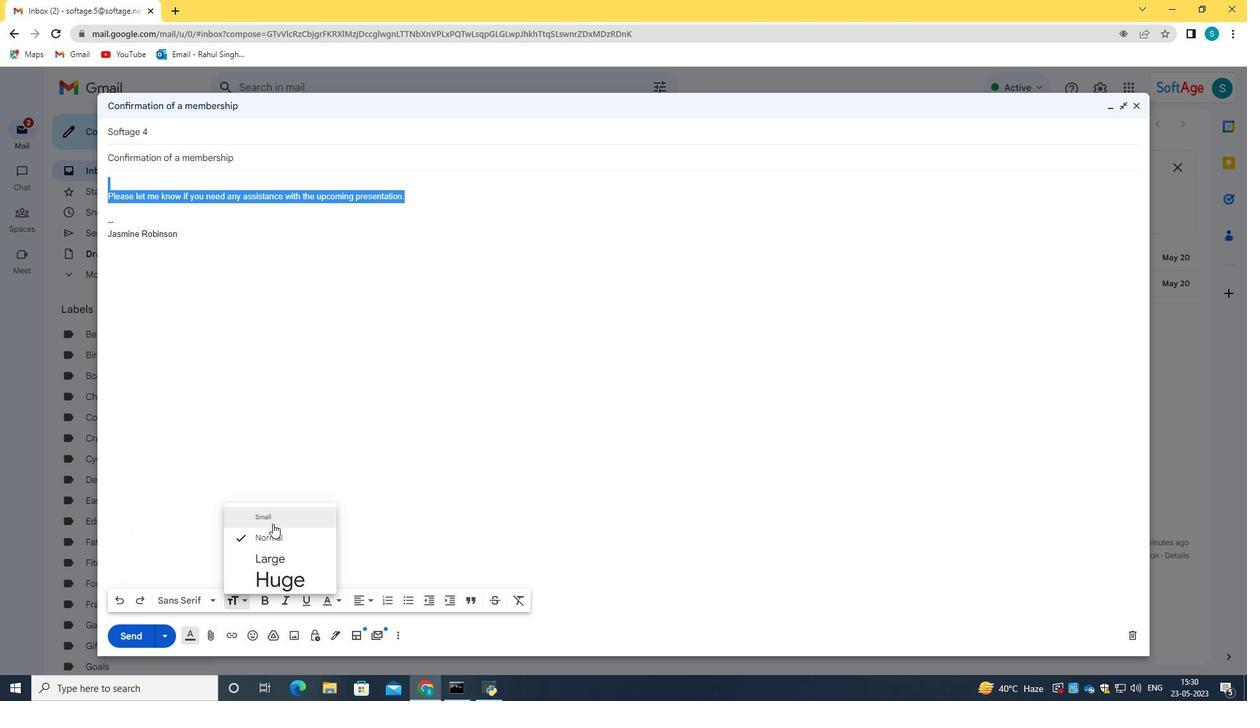 
Action: Mouse moved to (285, 434)
Screenshot: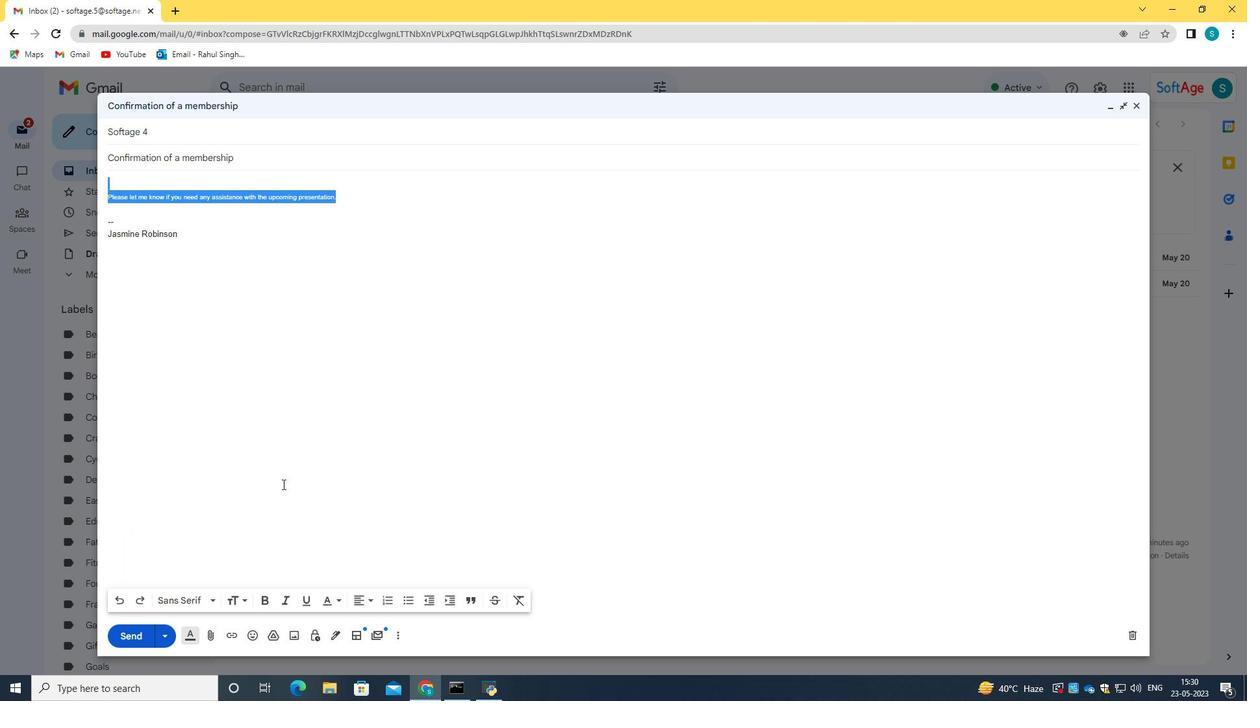 
Action: Mouse pressed left at (285, 434)
Screenshot: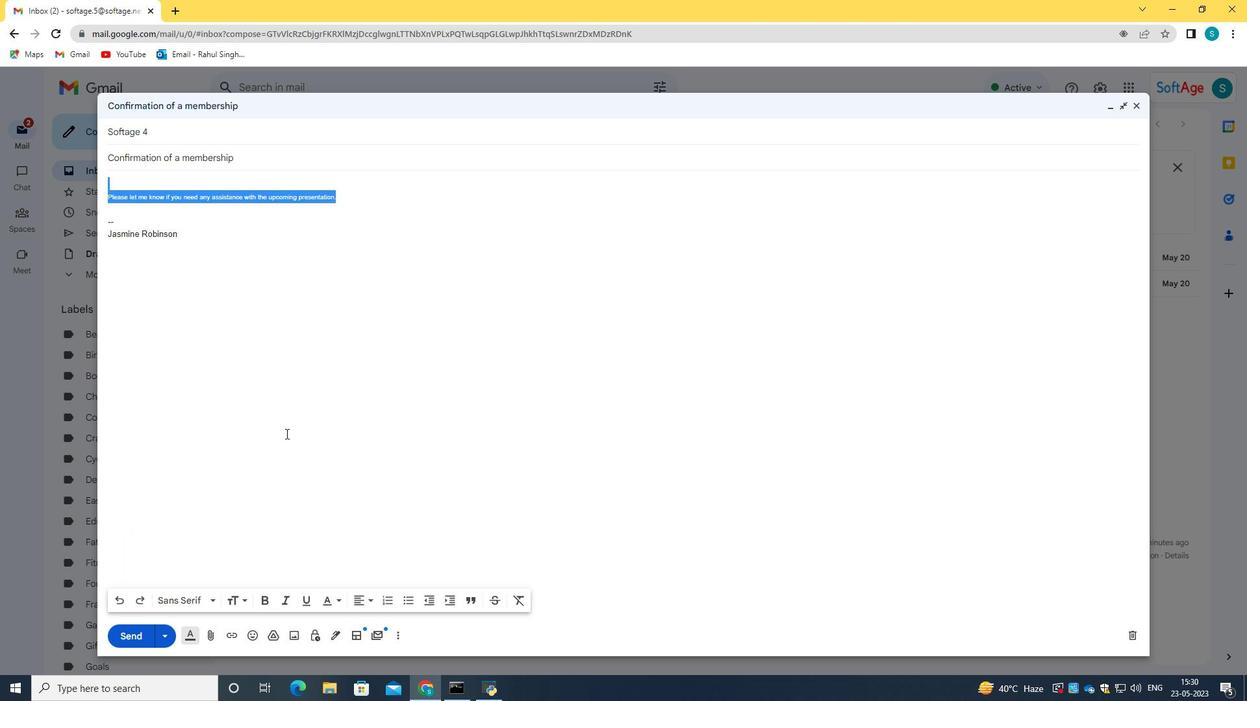 
Action: Mouse moved to (337, 202)
Screenshot: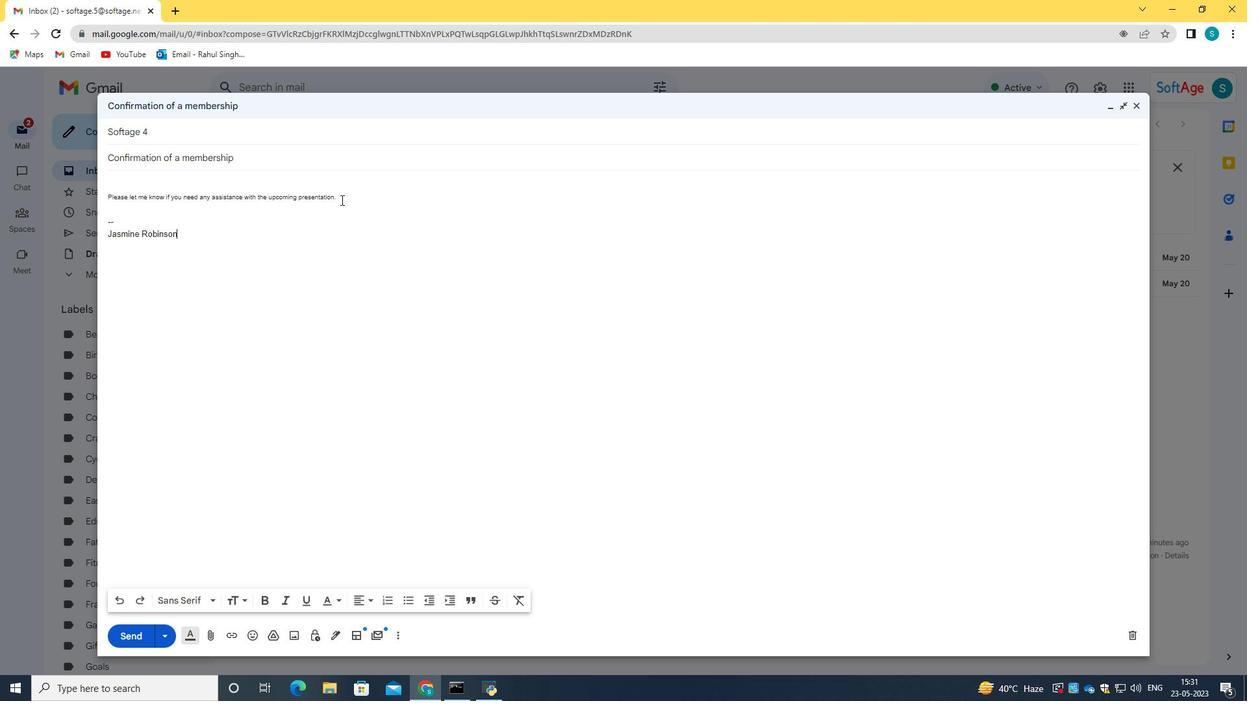 
Action: Mouse pressed left at (337, 202)
Screenshot: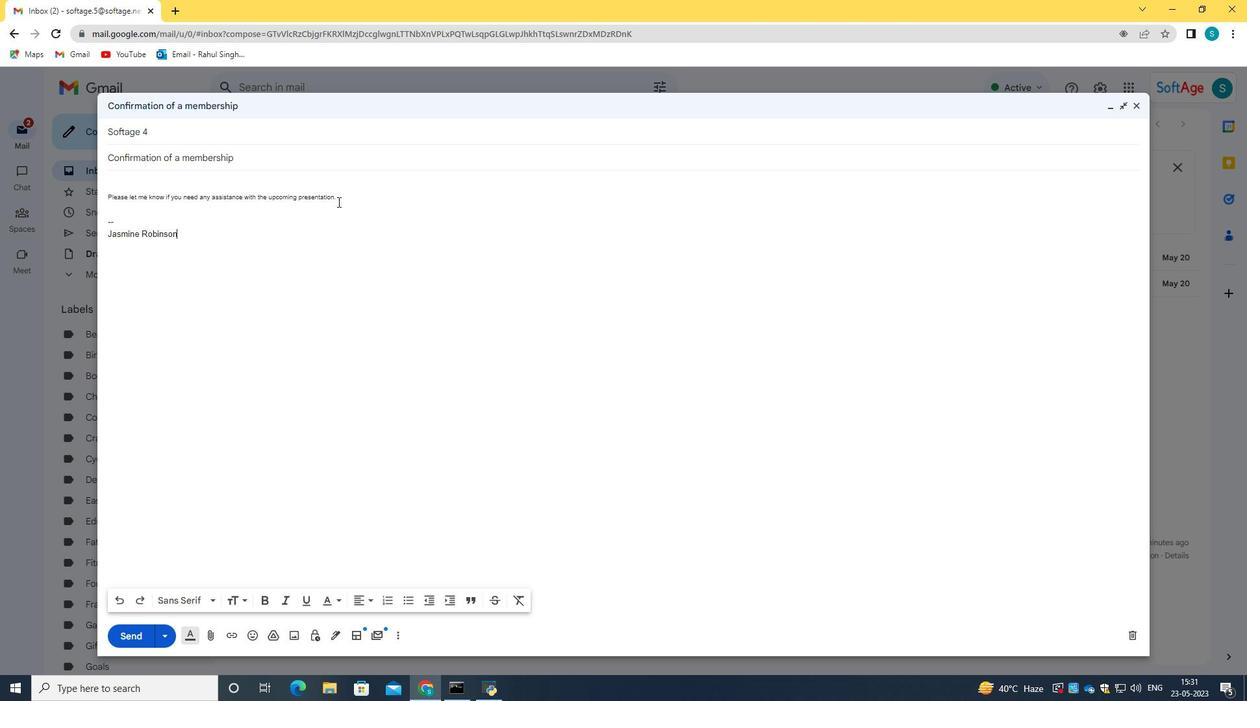 
Action: Mouse moved to (102, 199)
Screenshot: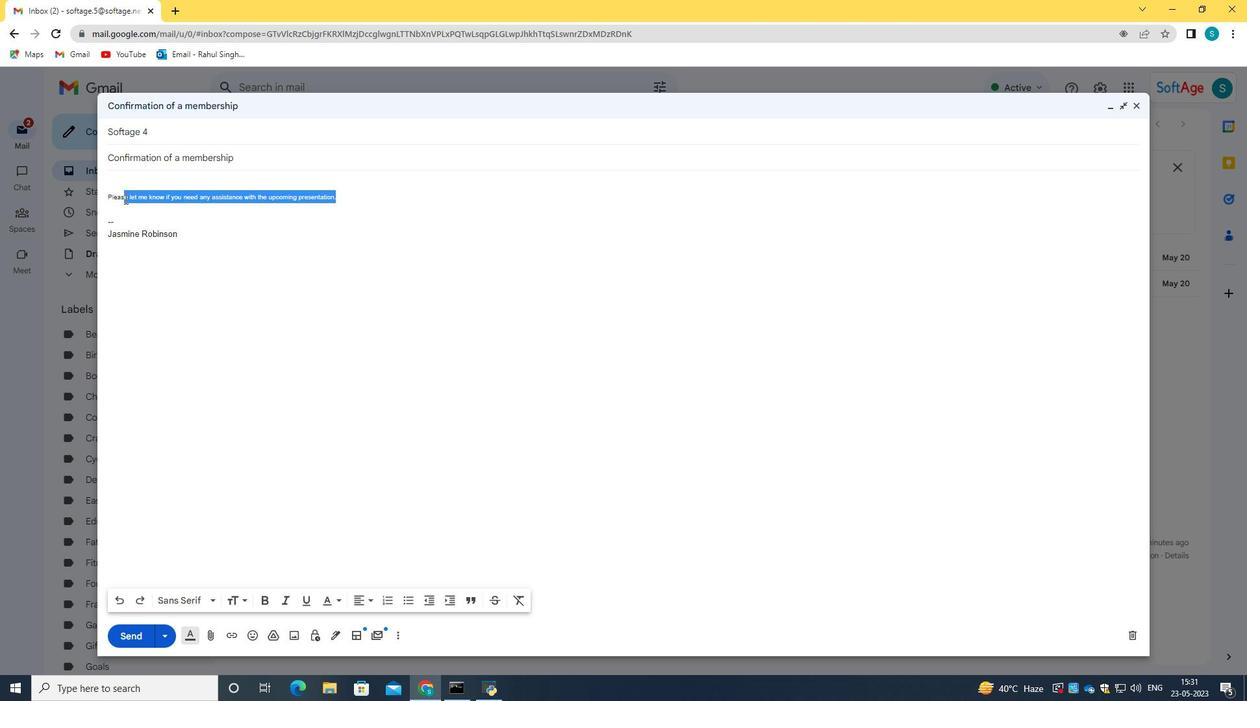 
Action: Mouse pressed left at (102, 199)
Screenshot: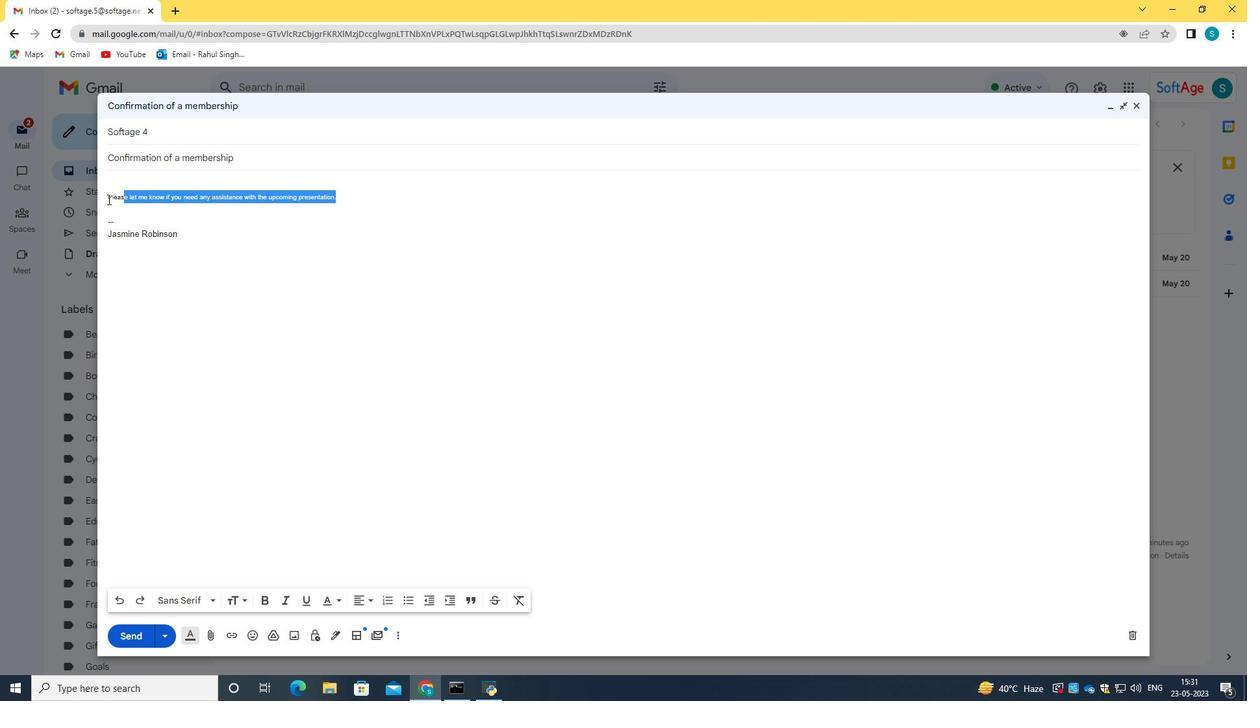 
Action: Mouse moved to (333, 198)
Screenshot: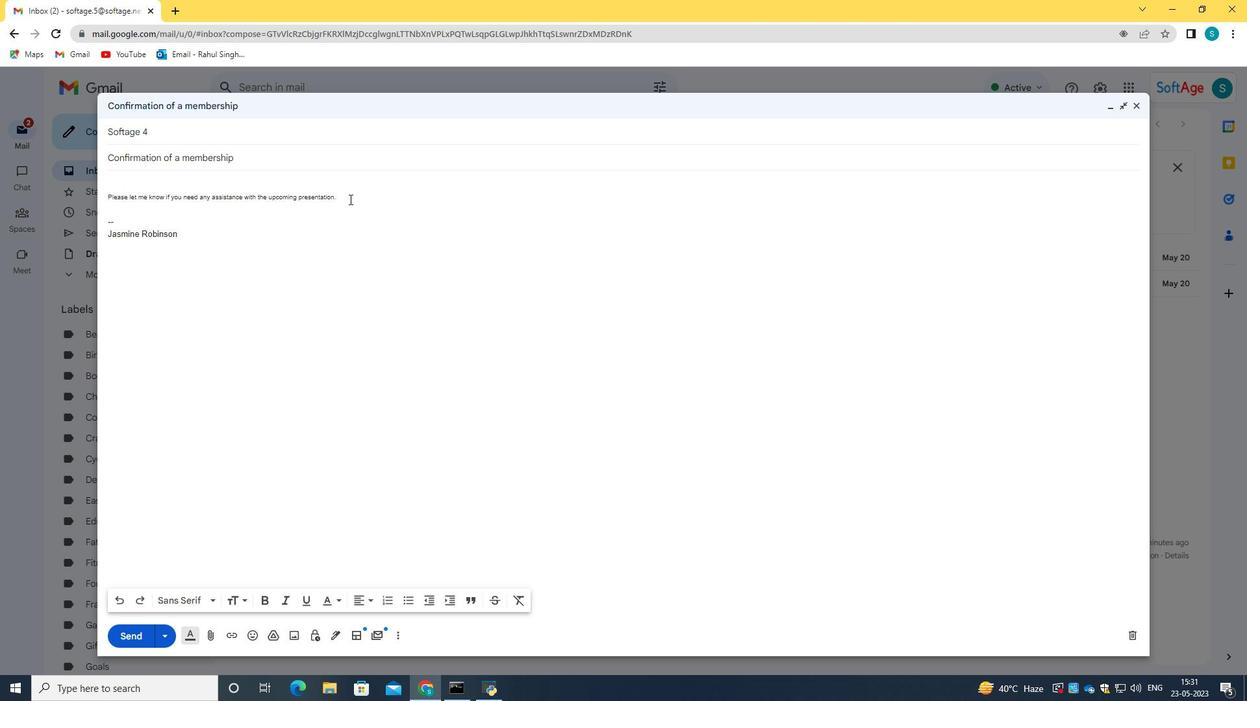 
Action: Mouse pressed left at (333, 198)
Screenshot: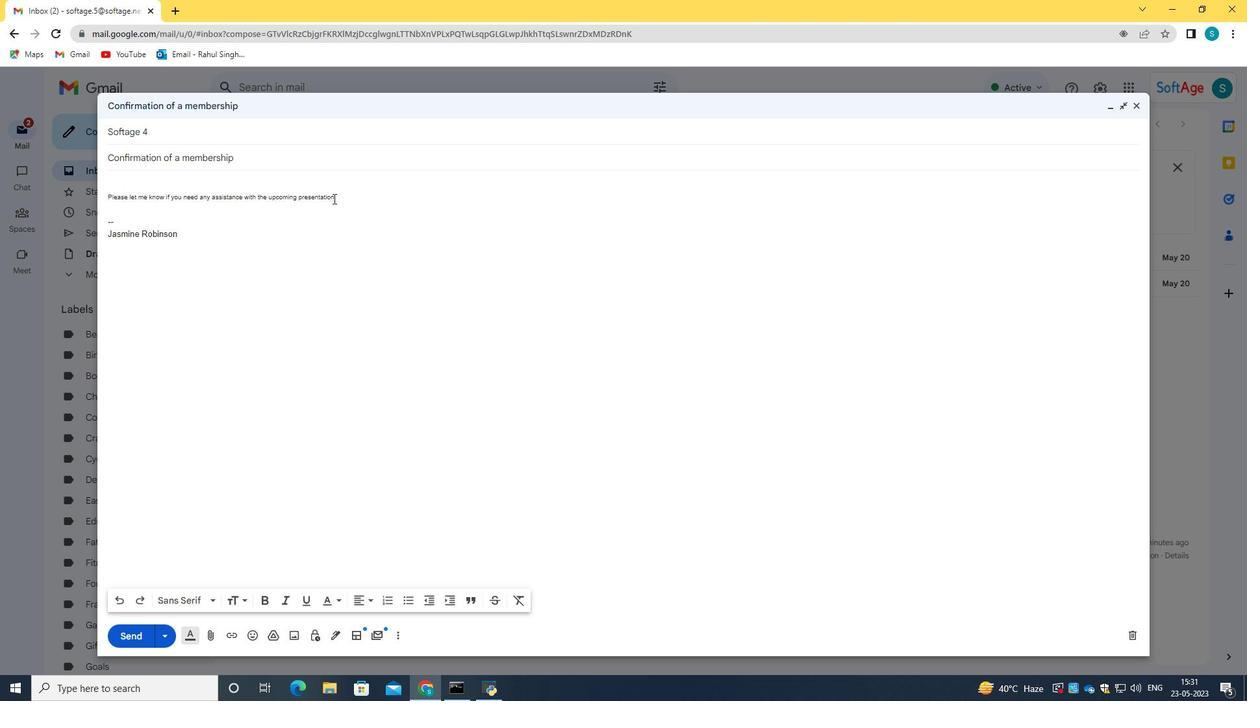 
Action: Mouse moved to (403, 200)
Screenshot: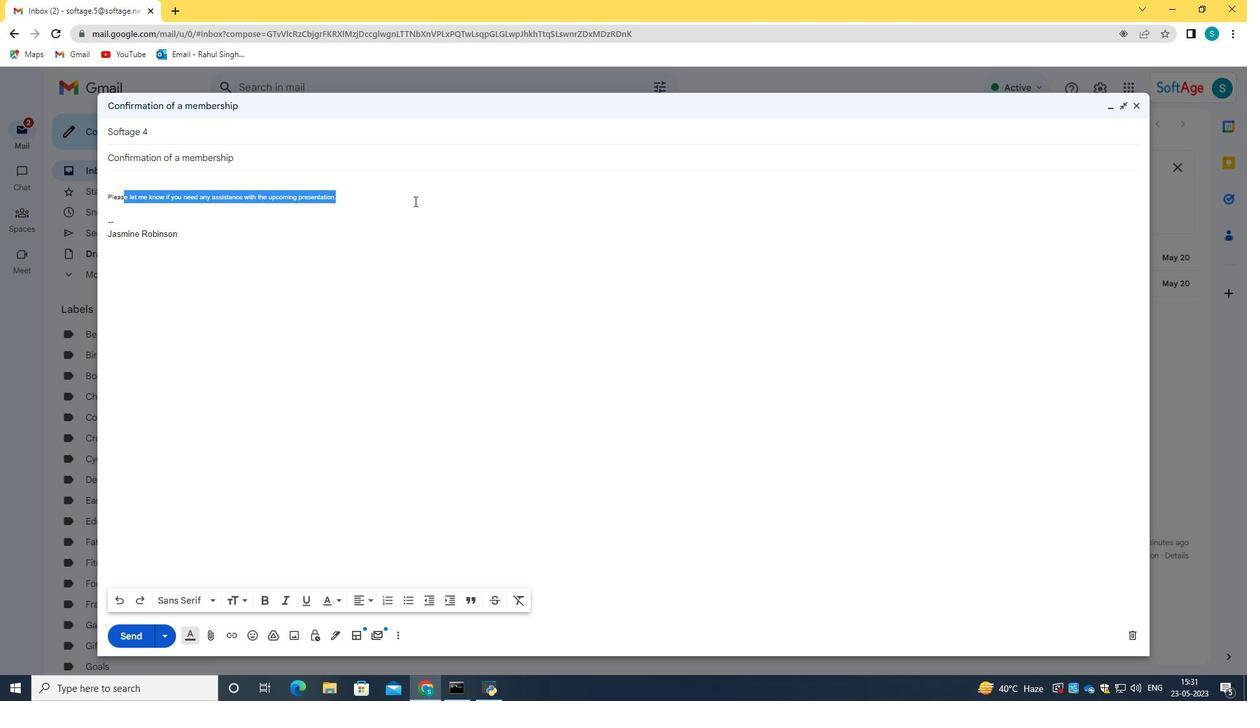 
Action: Mouse pressed left at (403, 200)
Screenshot: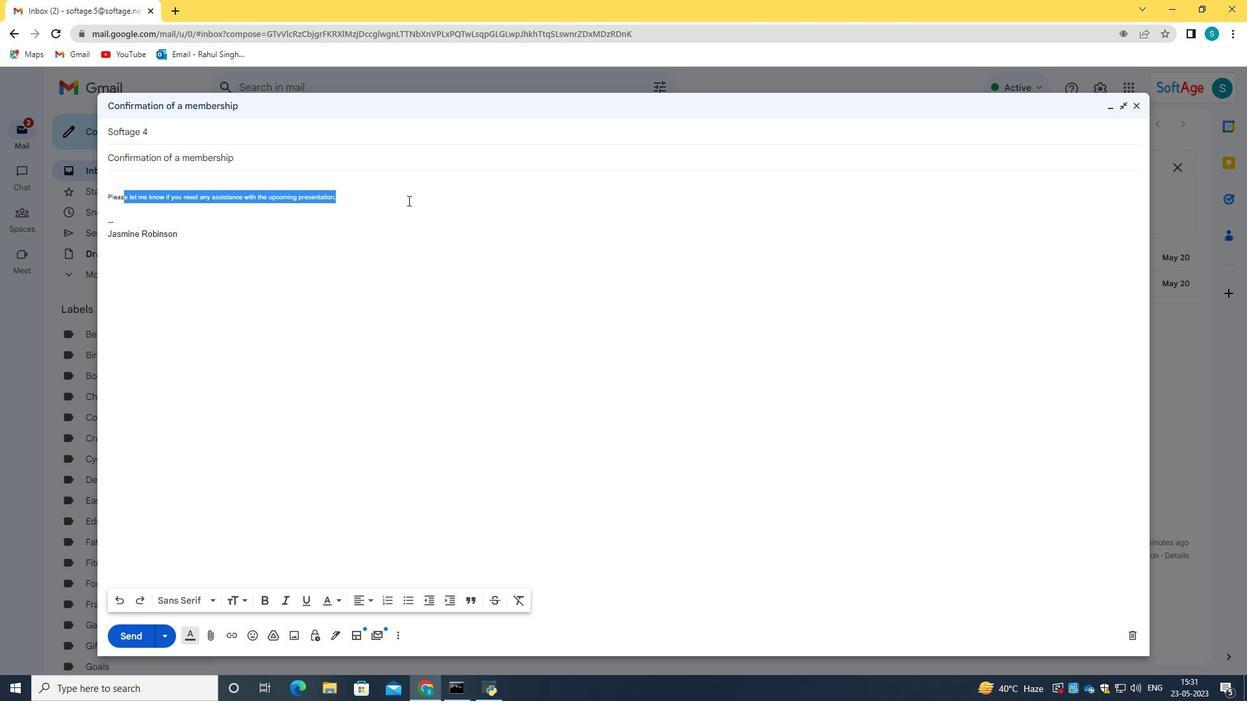 
Action: Mouse moved to (343, 197)
Screenshot: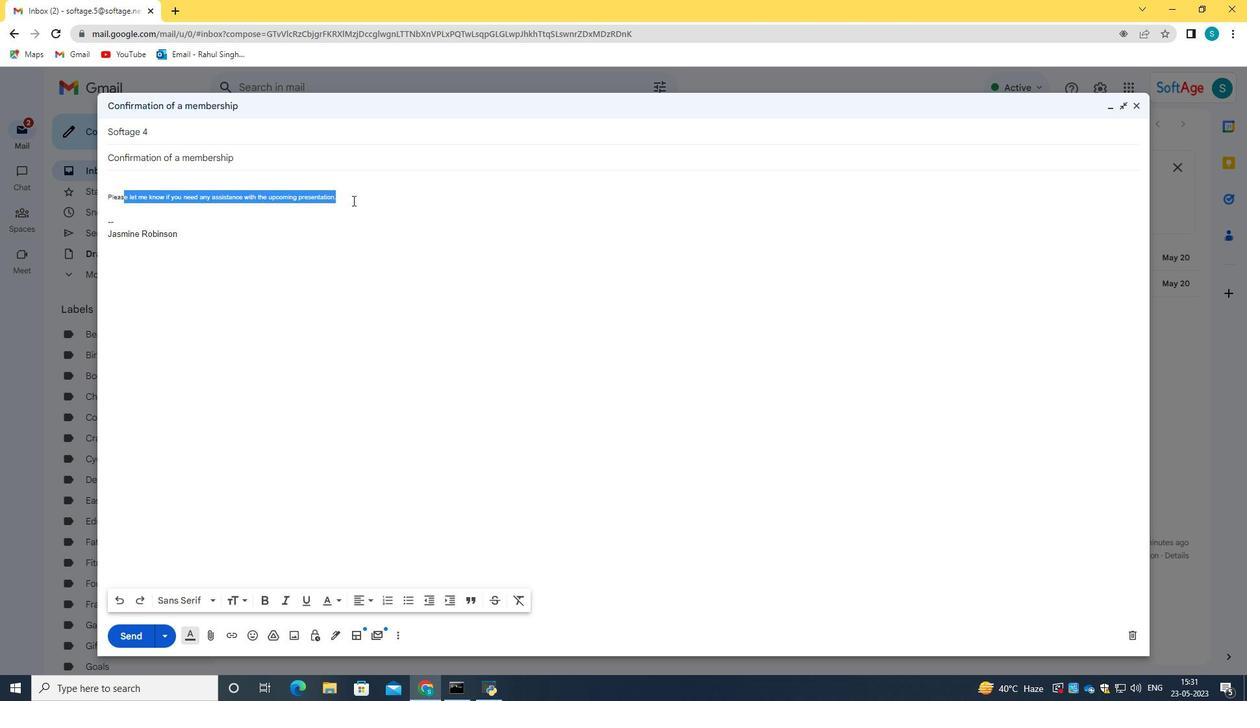
Action: Mouse pressed left at (343, 197)
Screenshot: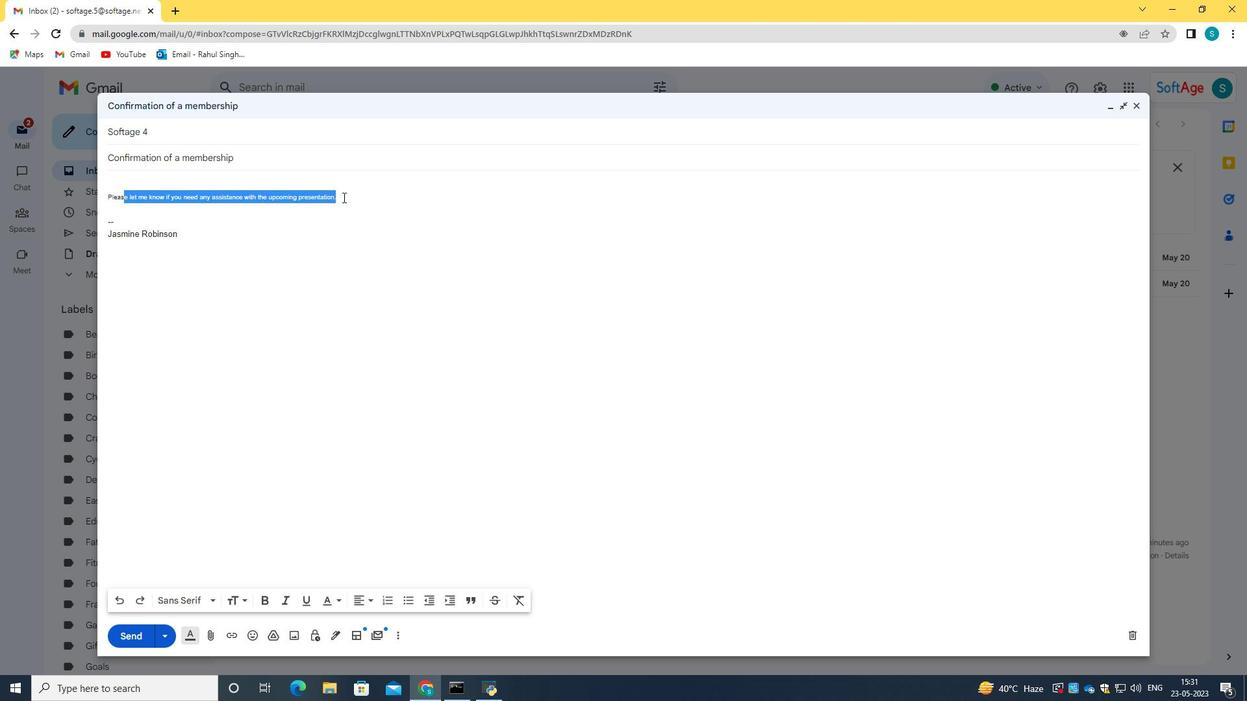 
Action: Mouse moved to (334, 197)
Screenshot: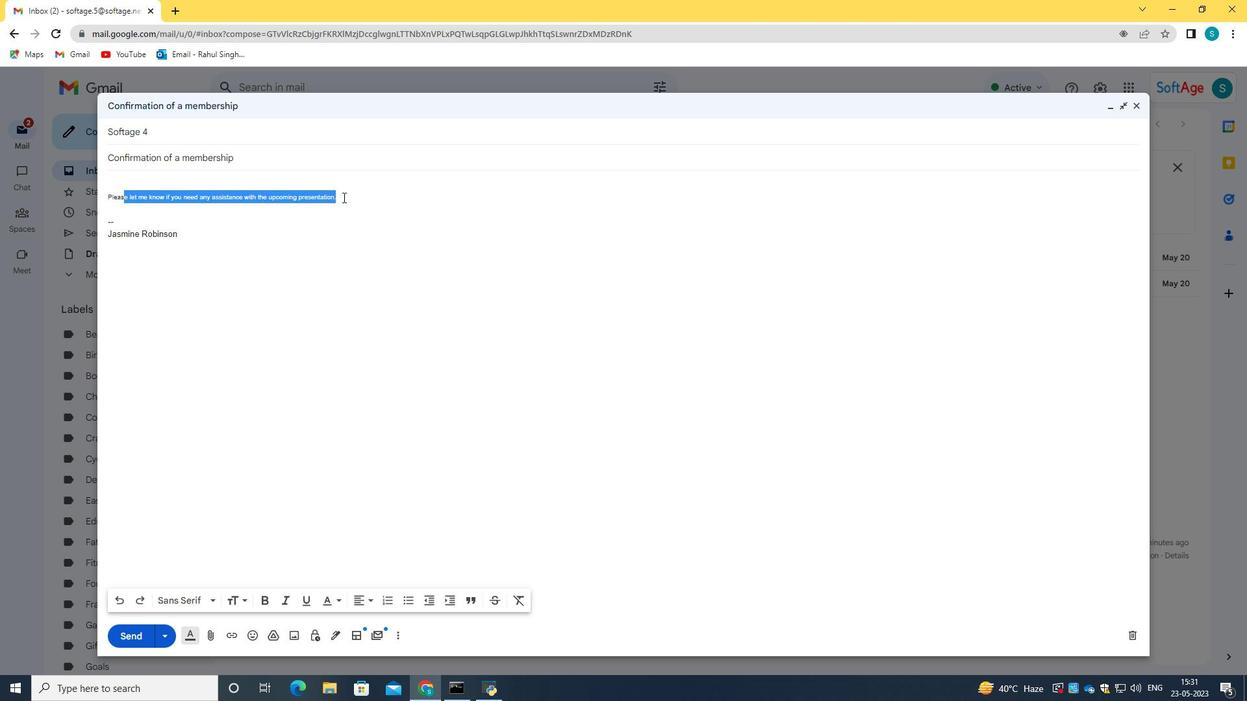 
Action: Mouse pressed left at (334, 197)
Screenshot: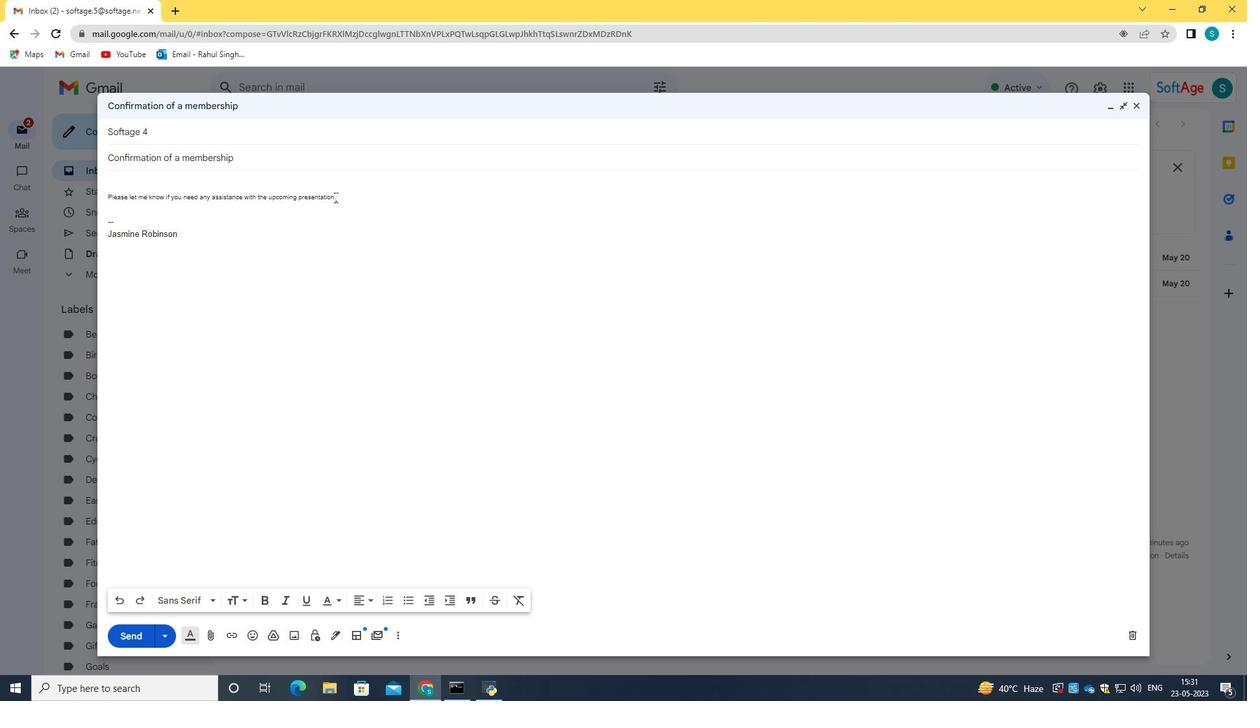 
Action: Mouse moved to (362, 604)
Screenshot: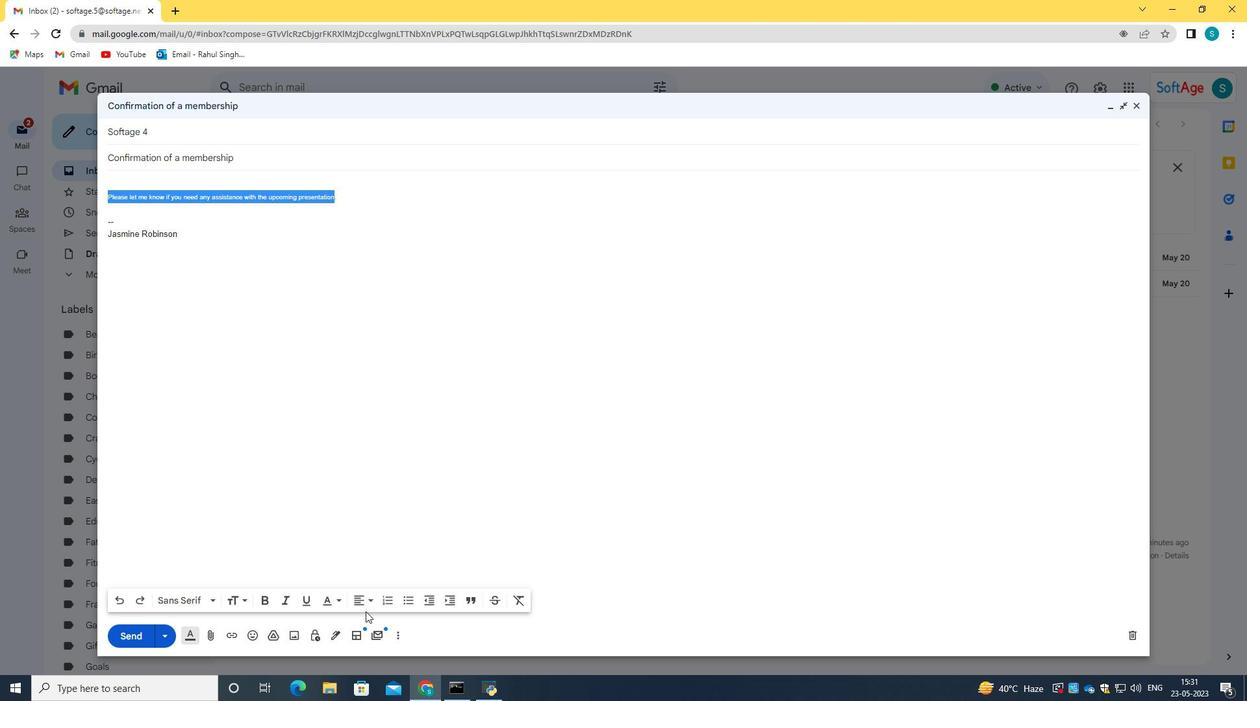 
Action: Mouse pressed left at (362, 604)
Screenshot: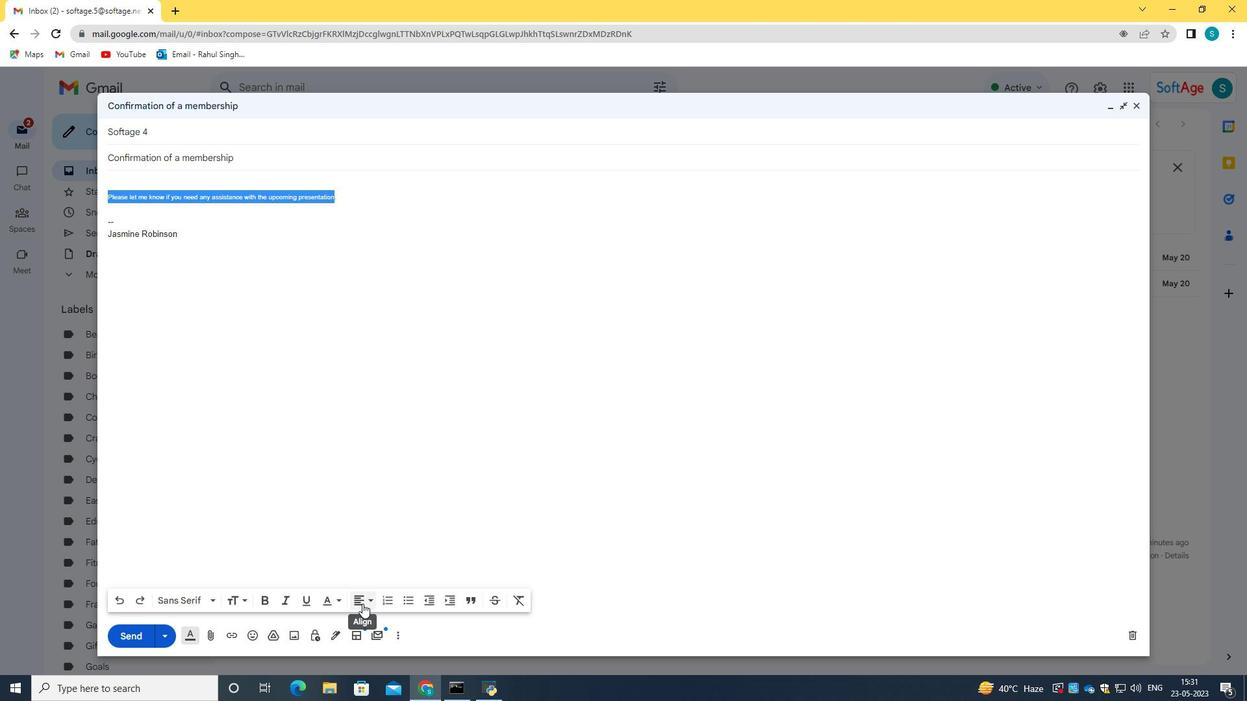 
Action: Mouse moved to (364, 549)
Screenshot: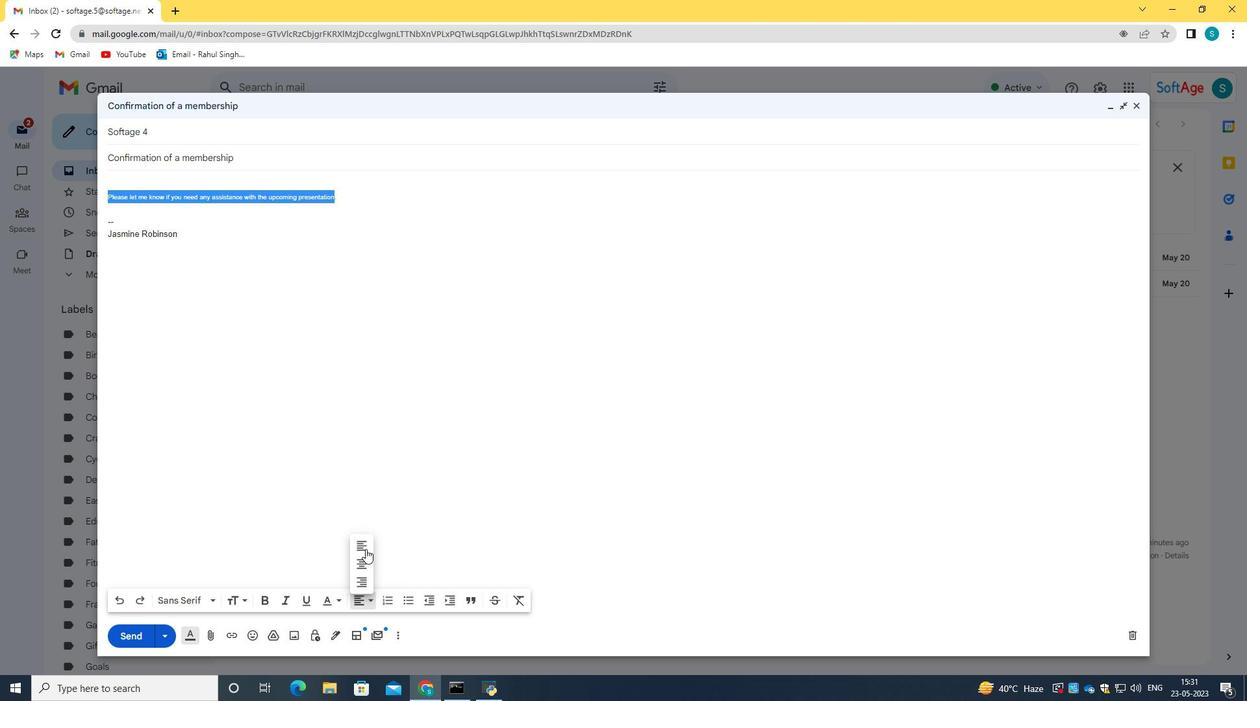 
Action: Mouse pressed left at (364, 549)
Screenshot: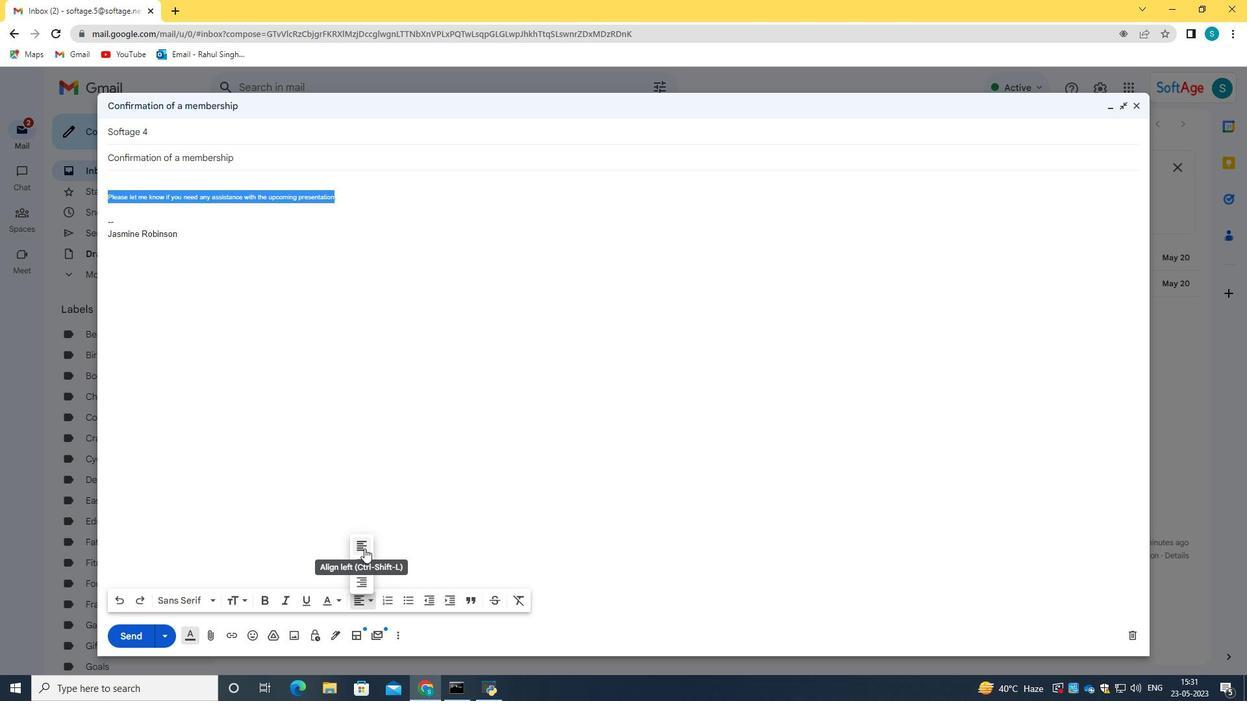
Action: Mouse moved to (282, 302)
Screenshot: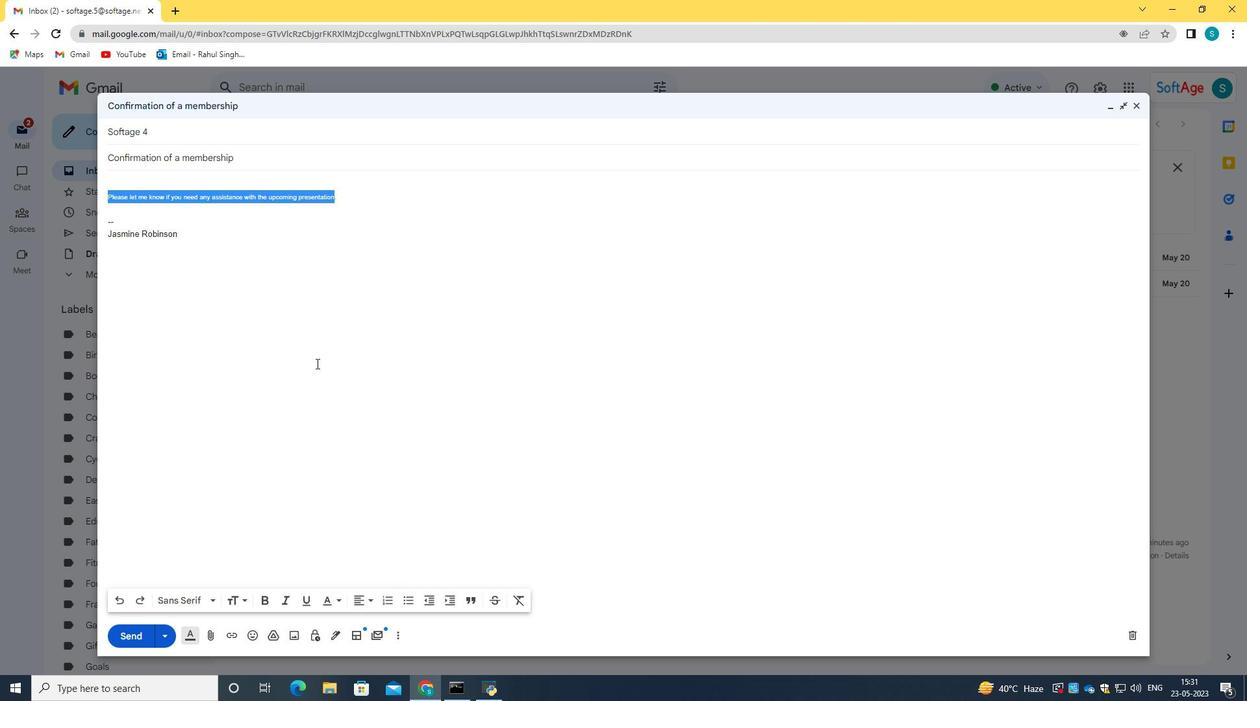 
Action: Mouse pressed left at (282, 302)
Screenshot: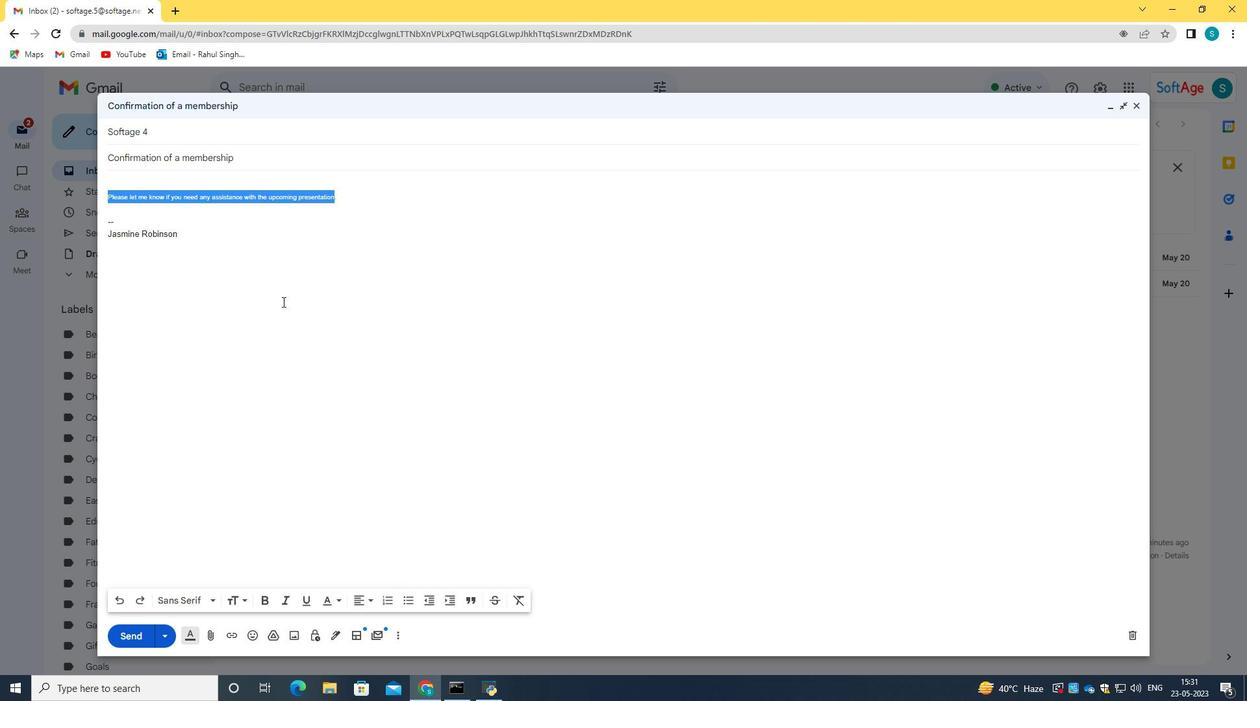 
Action: Mouse moved to (133, 631)
Screenshot: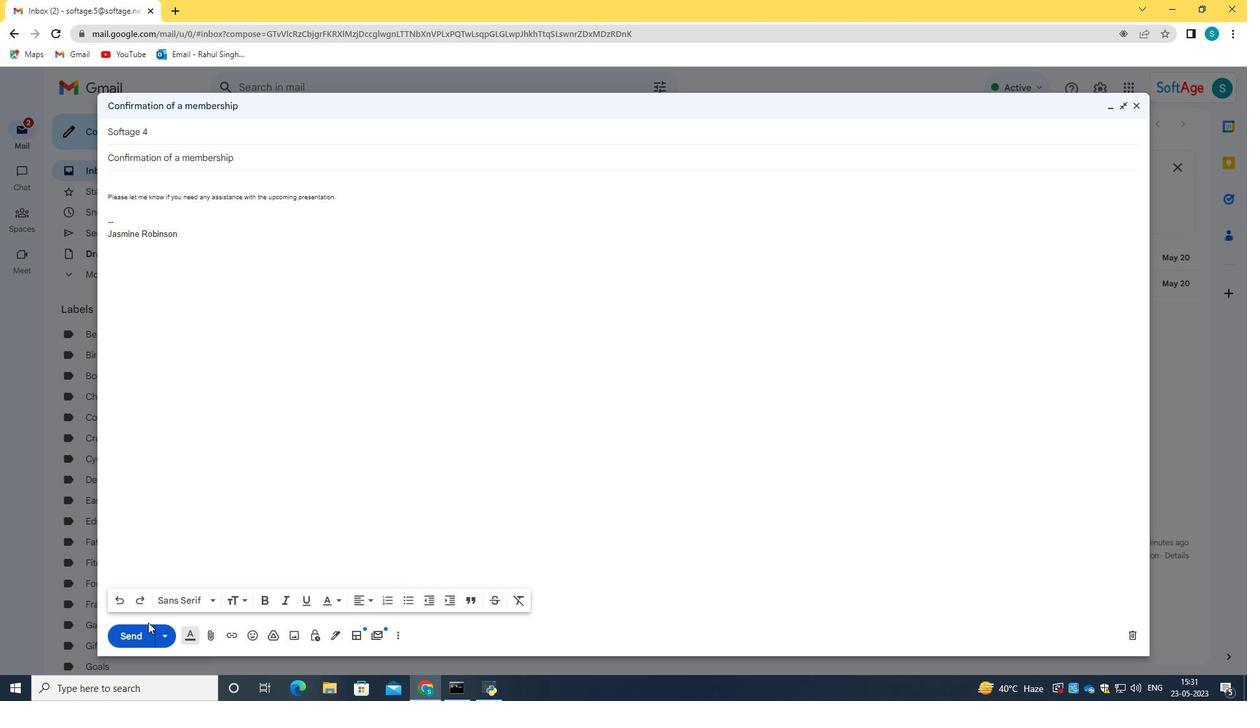 
Action: Mouse pressed left at (133, 631)
Screenshot: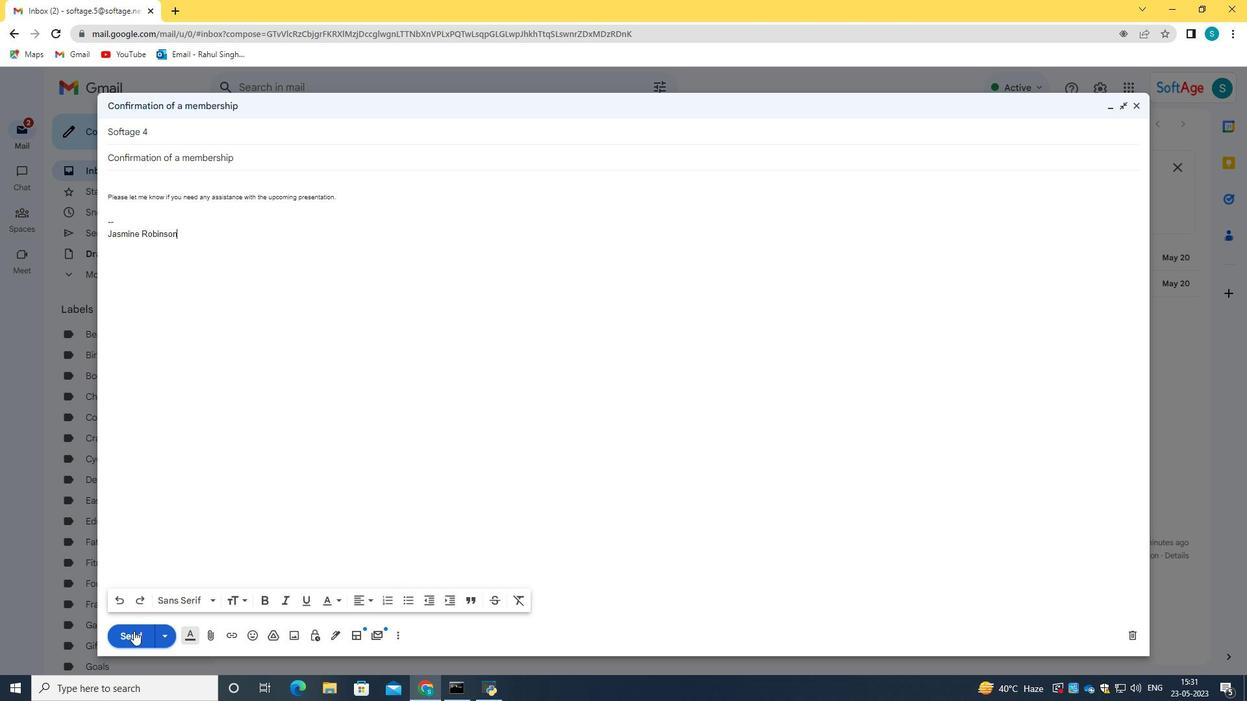 
Action: Mouse moved to (106, 237)
Screenshot: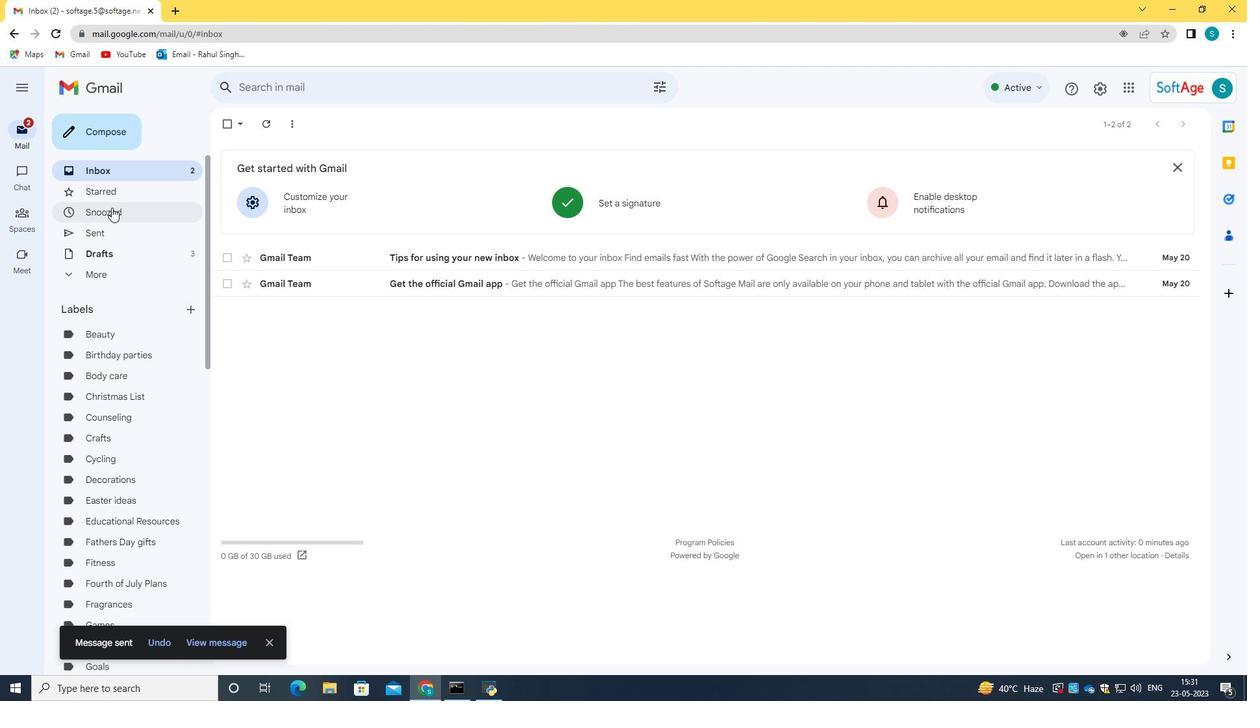 
Action: Mouse pressed left at (106, 237)
Screenshot: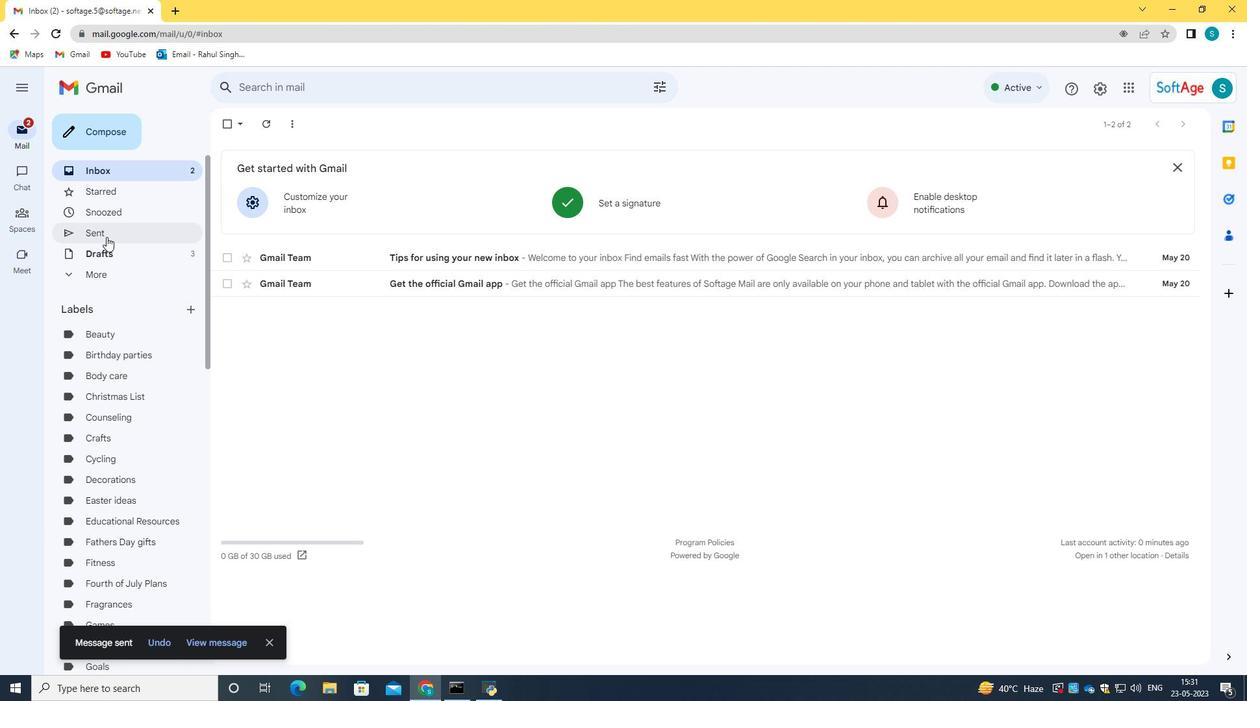 
Action: Mouse moved to (223, 190)
Screenshot: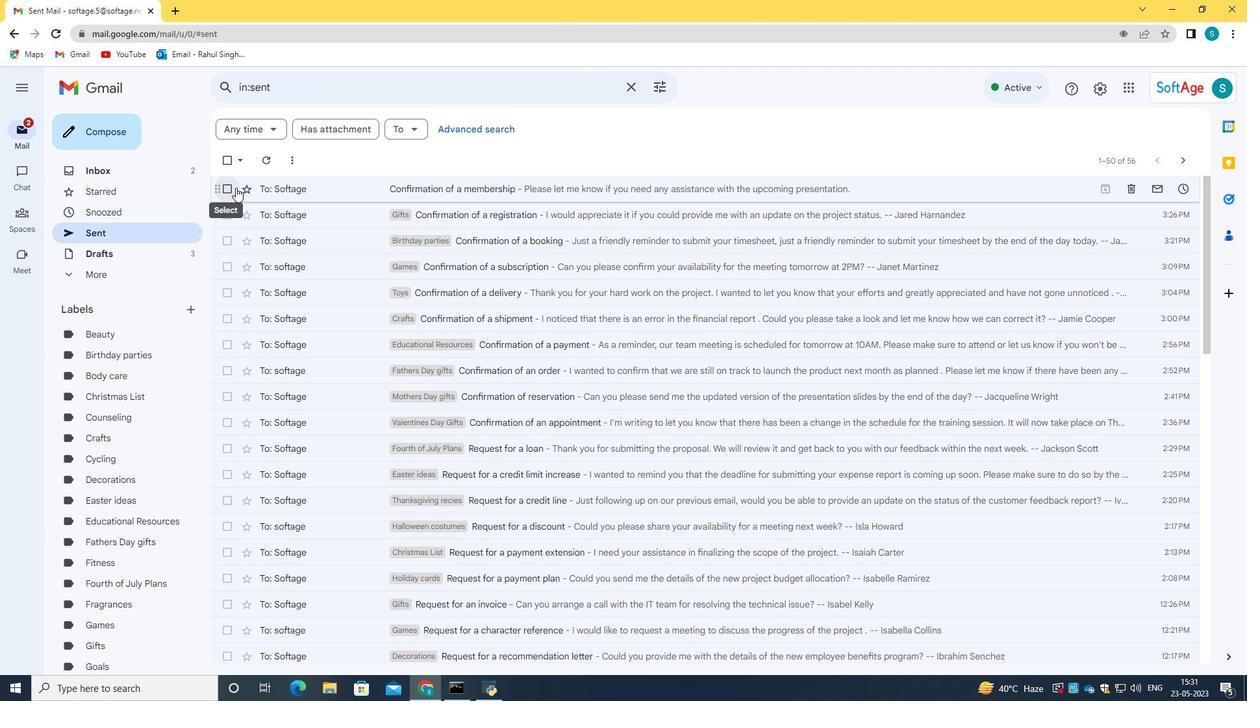 
Action: Mouse pressed left at (223, 190)
Screenshot: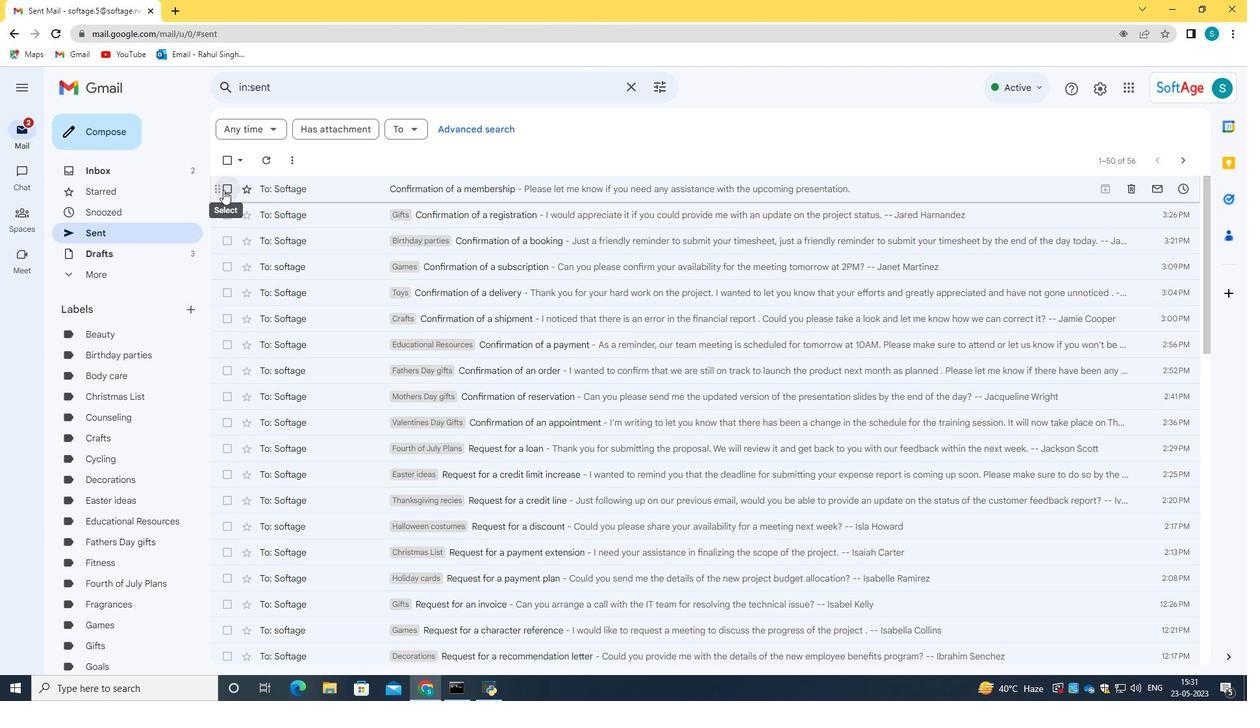 
Action: Mouse moved to (334, 187)
Screenshot: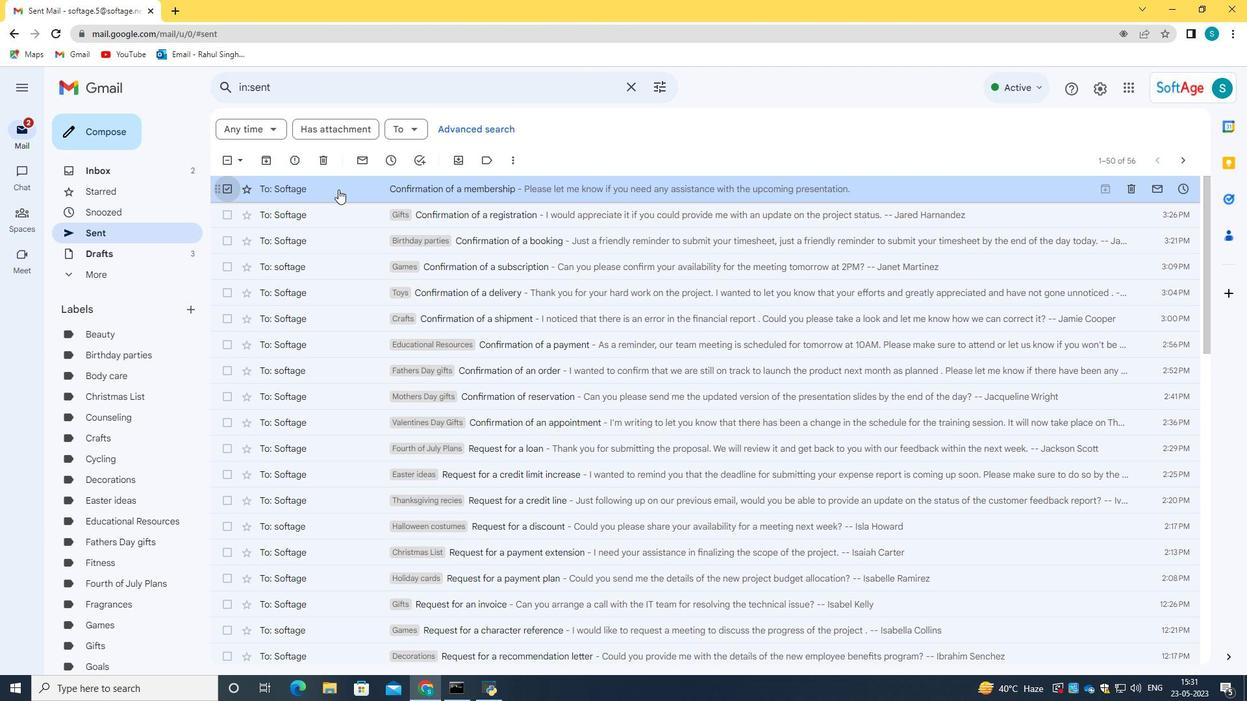 
Action: Mouse pressed right at (334, 187)
Screenshot: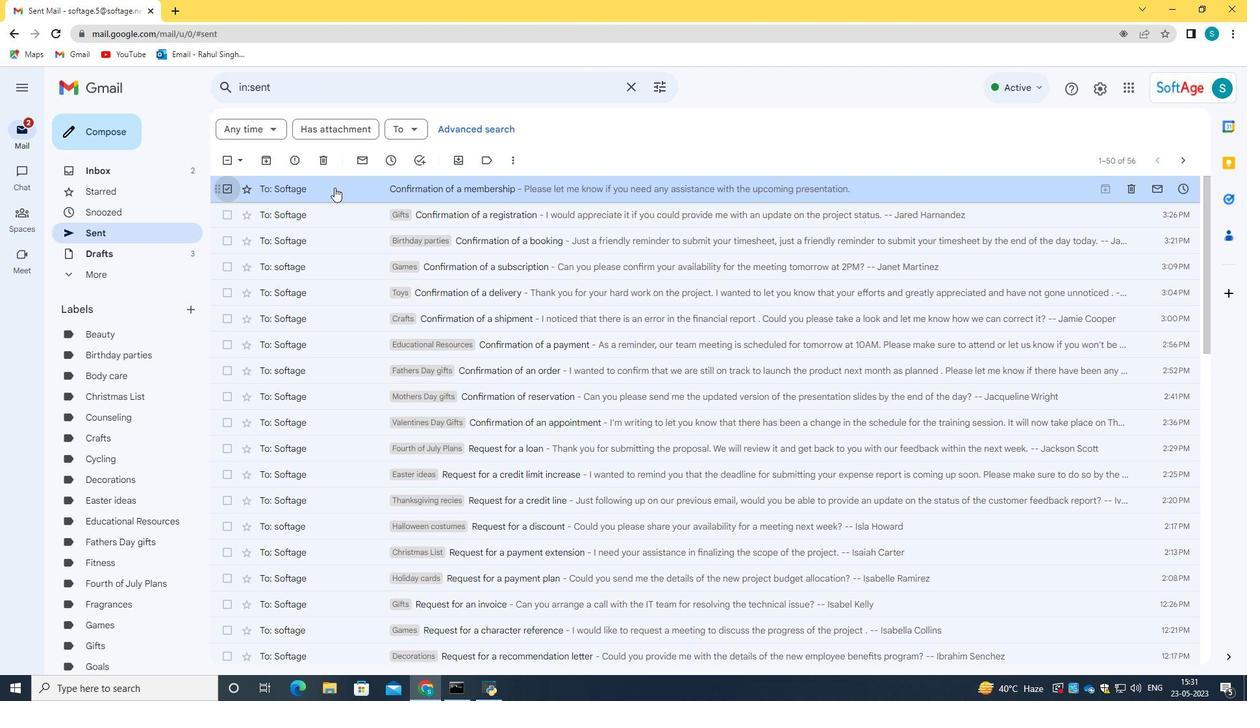 
Action: Mouse moved to (534, 376)
Screenshot: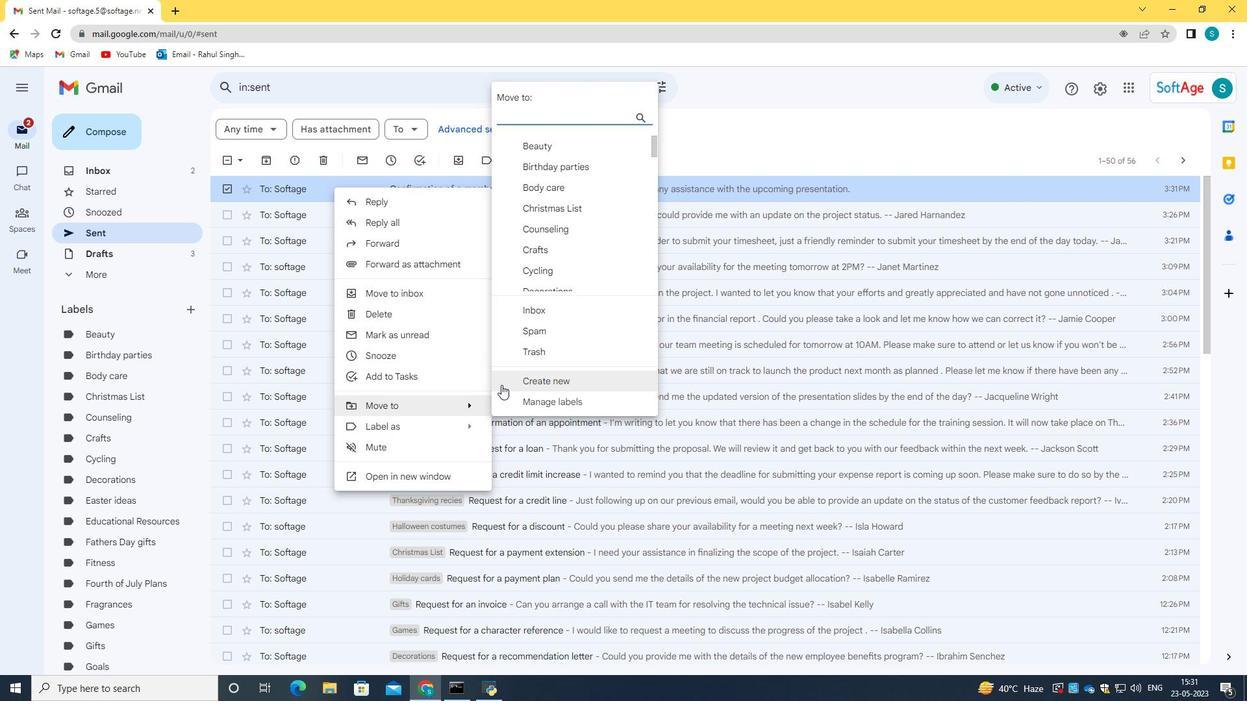 
Action: Mouse pressed left at (534, 376)
Screenshot: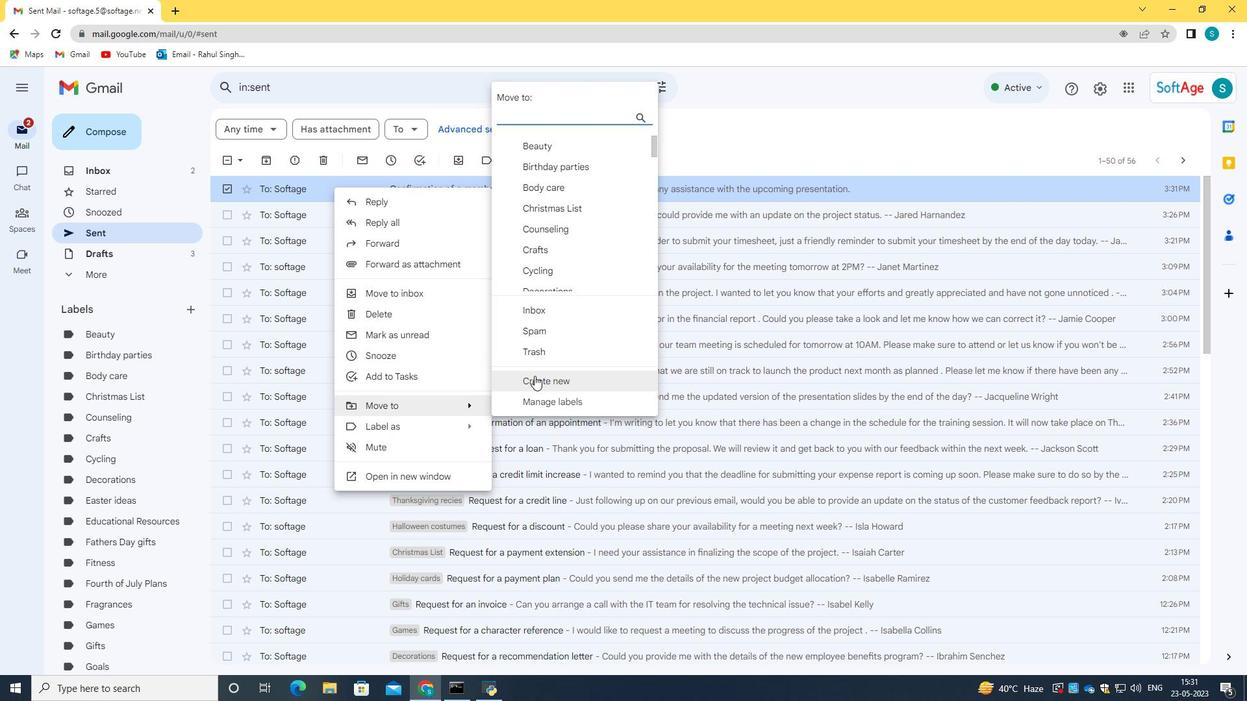 
Action: Mouse moved to (515, 354)
Screenshot: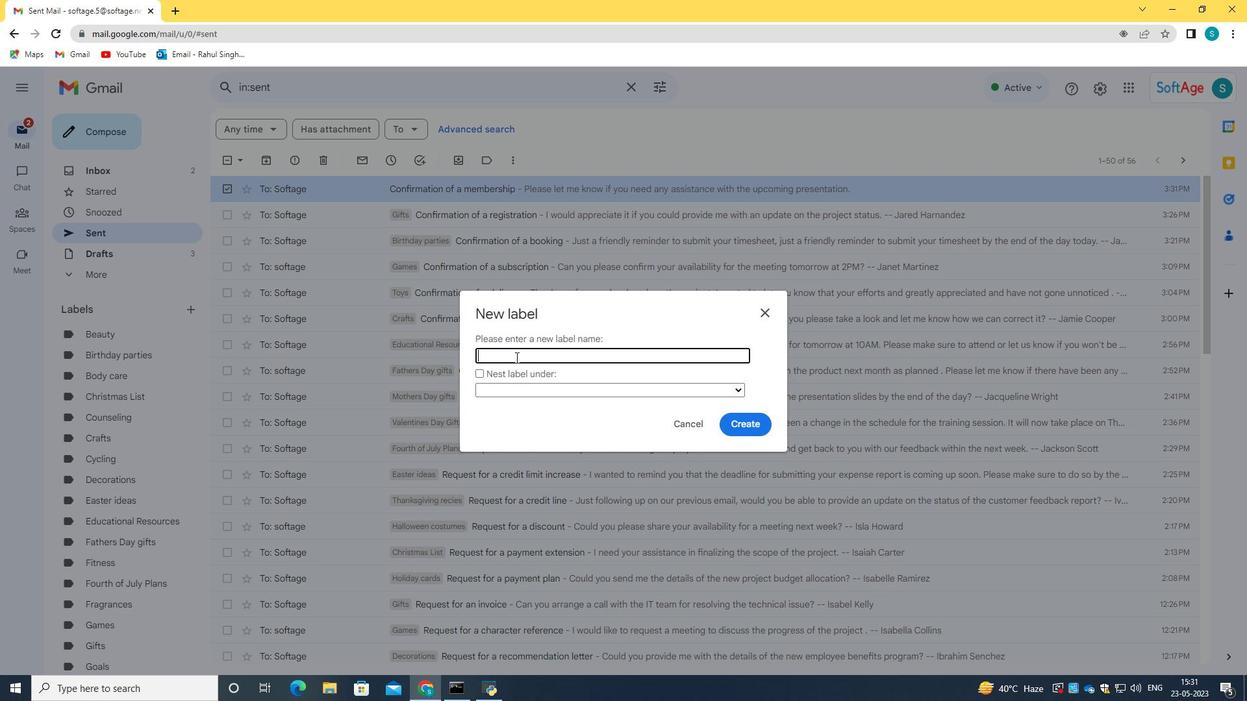 
Action: Mouse pressed left at (515, 354)
Screenshot: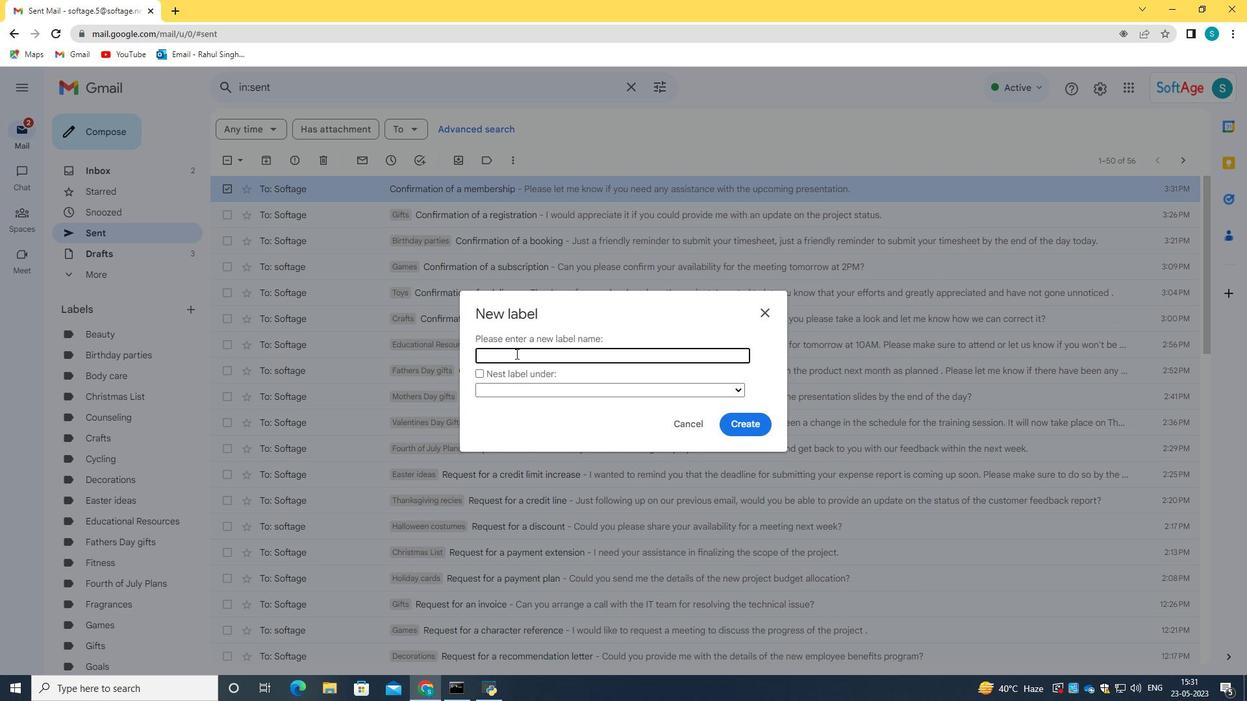 
Action: Key pressed <Key.shift>School<Key.space><Key.shift>Records
Screenshot: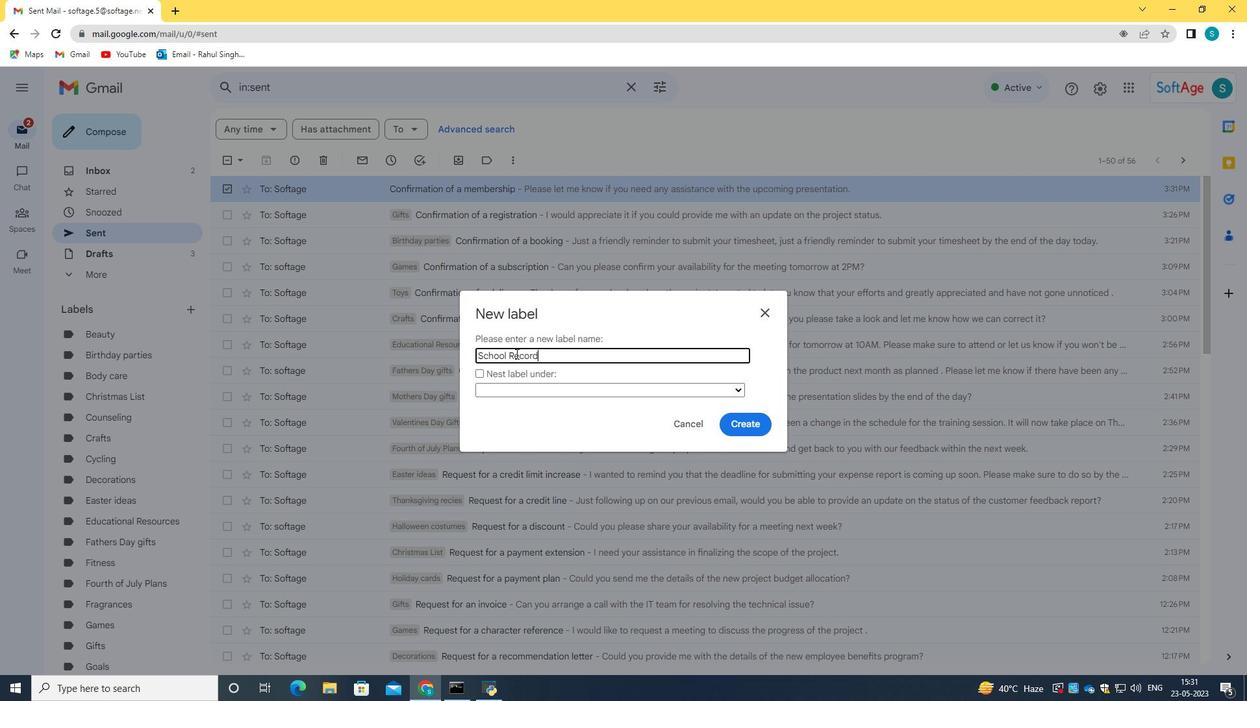 
Action: Mouse moved to (751, 428)
Screenshot: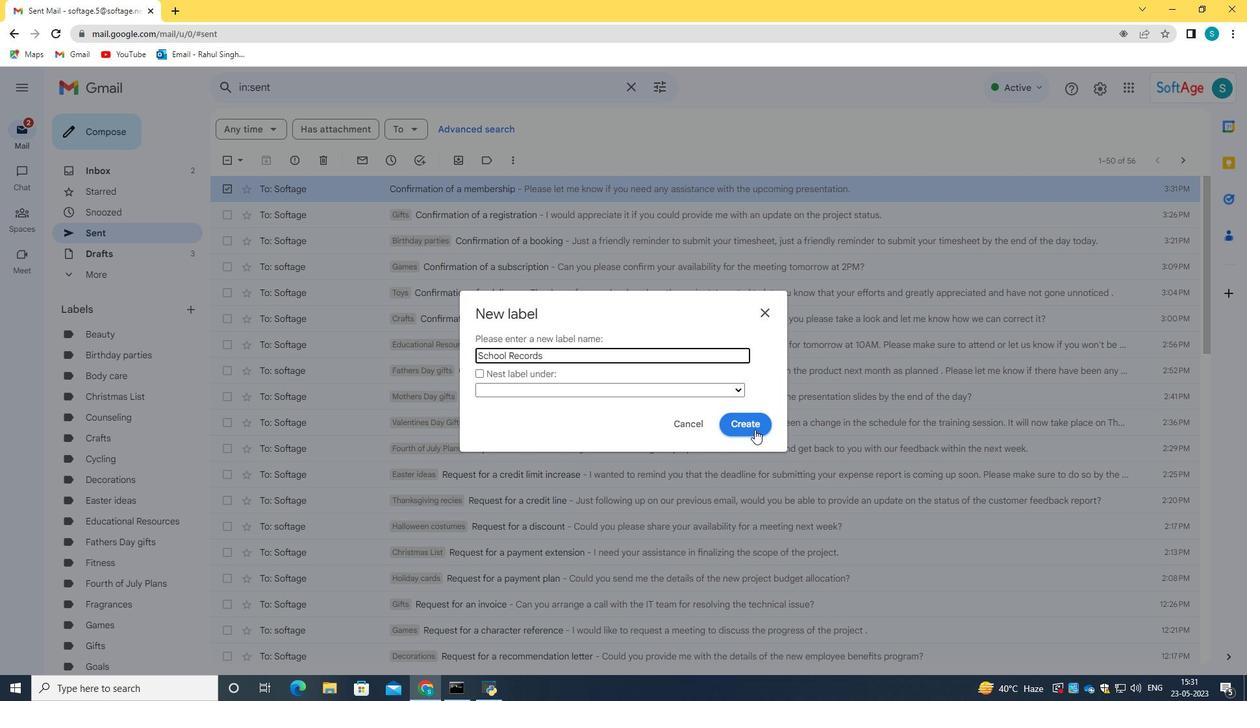 
Action: Mouse pressed left at (751, 428)
Screenshot: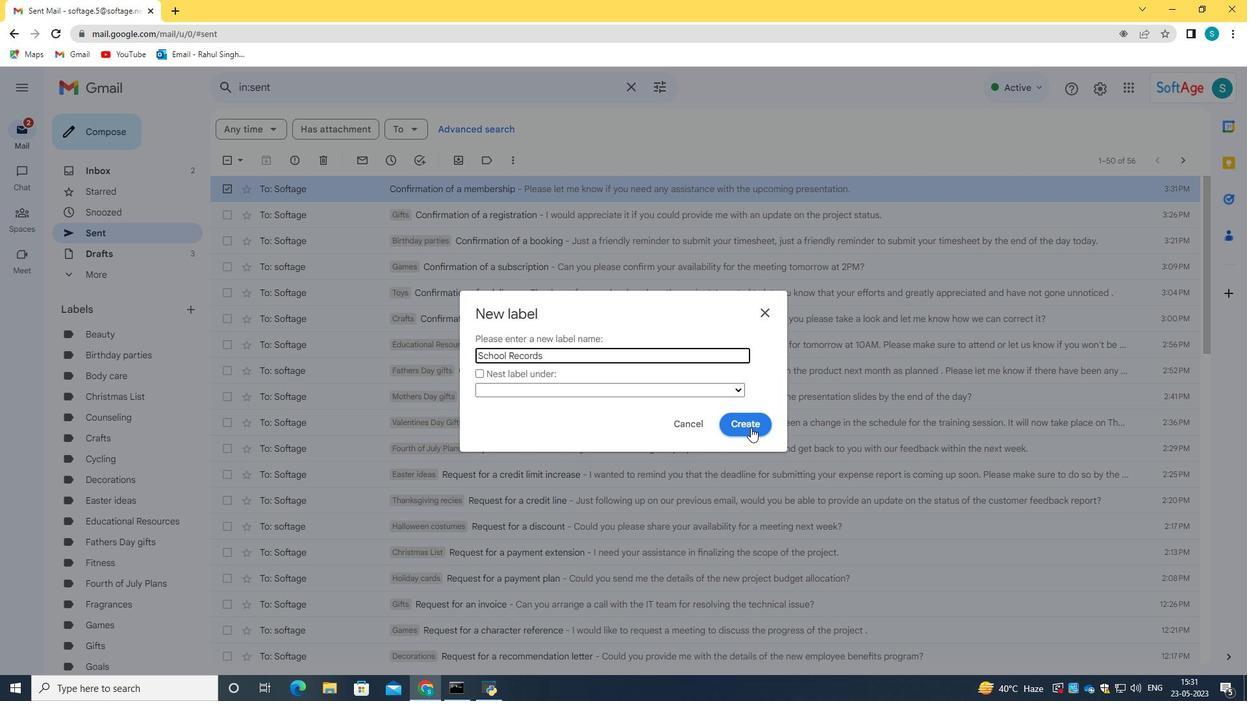 
Action: Mouse moved to (487, 347)
Screenshot: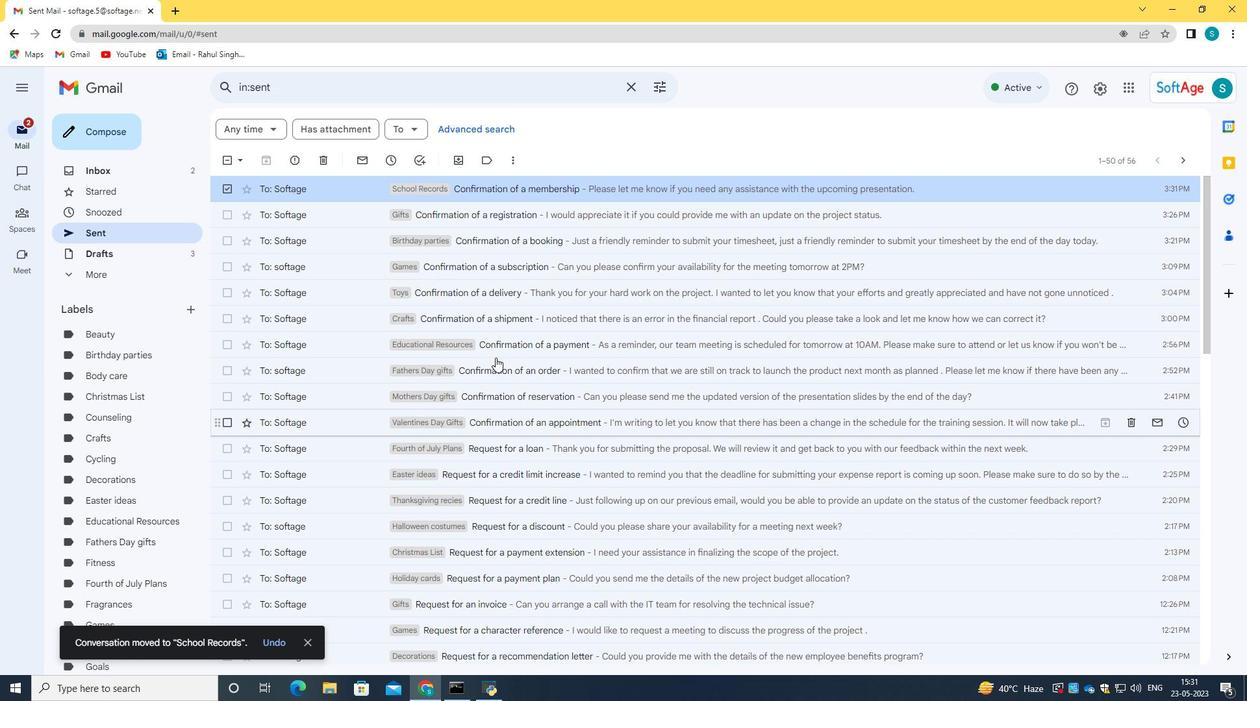 
Action: Mouse scrolled (487, 348) with delta (0, 0)
Screenshot: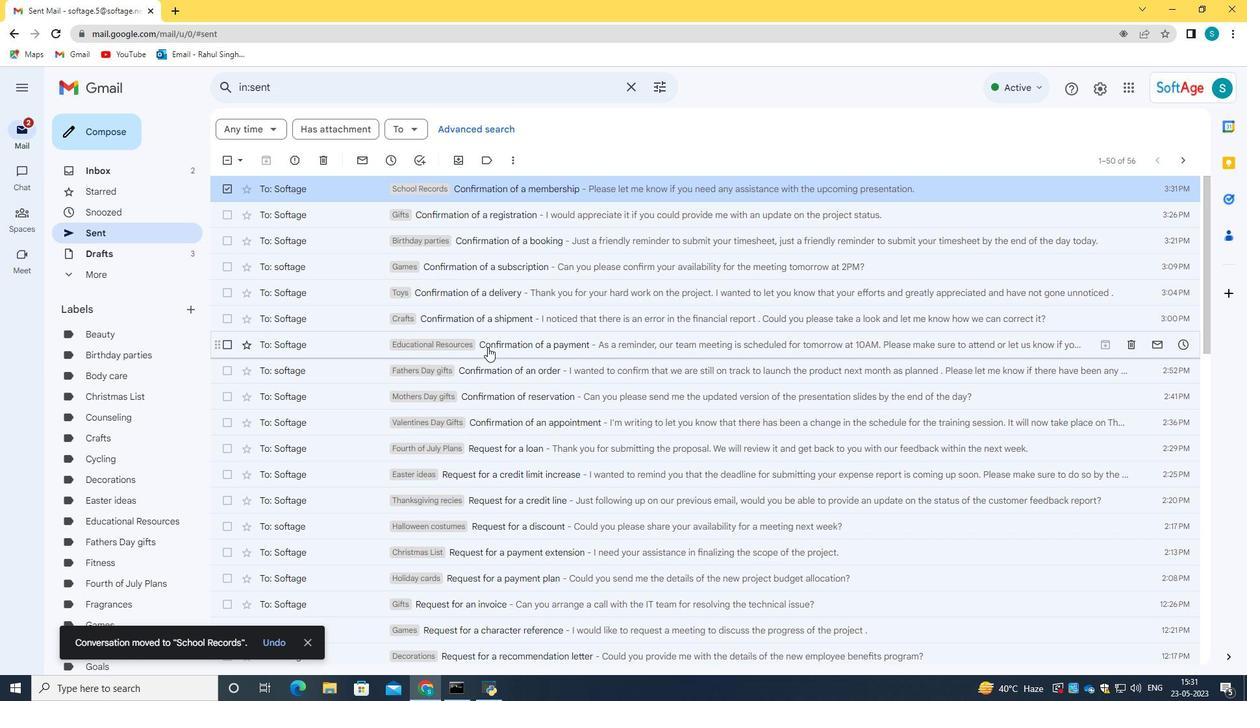 
Action: Mouse scrolled (487, 348) with delta (0, 0)
Screenshot: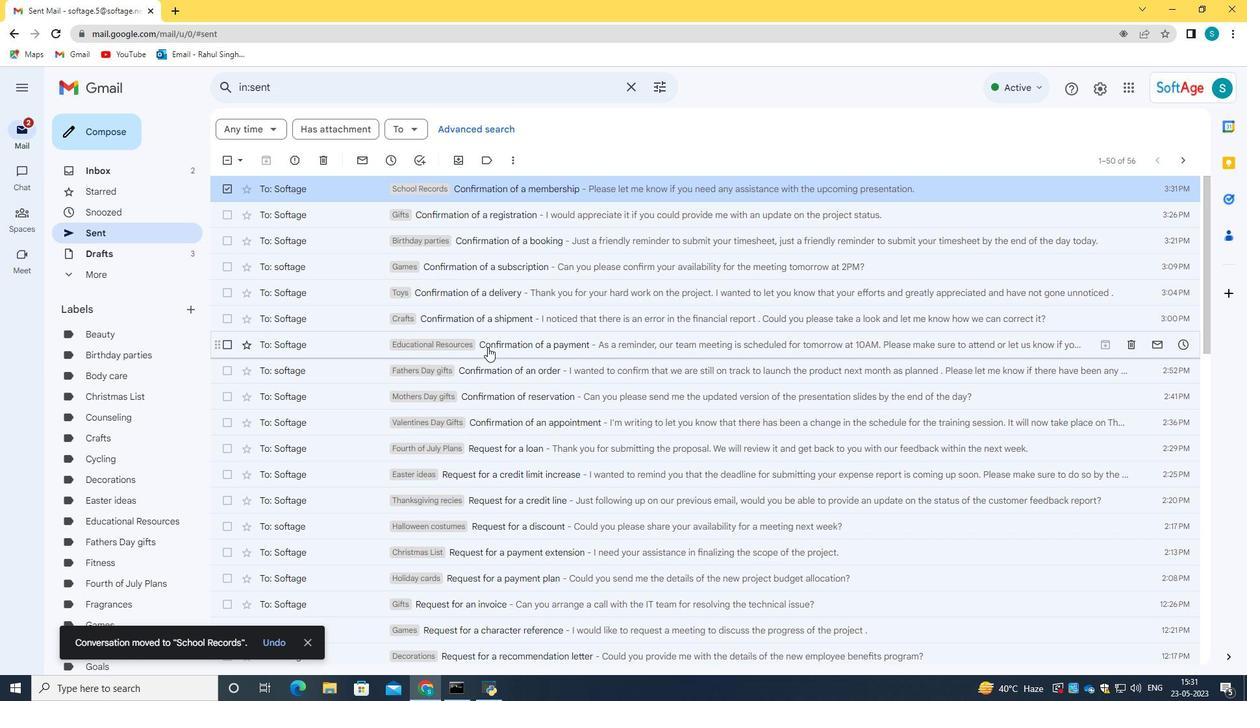 
